 Task: Apply mono mixing techniques to enhance the clarity of a lead instrument in a dense mix.
Action: Mouse moved to (78, 2)
Screenshot: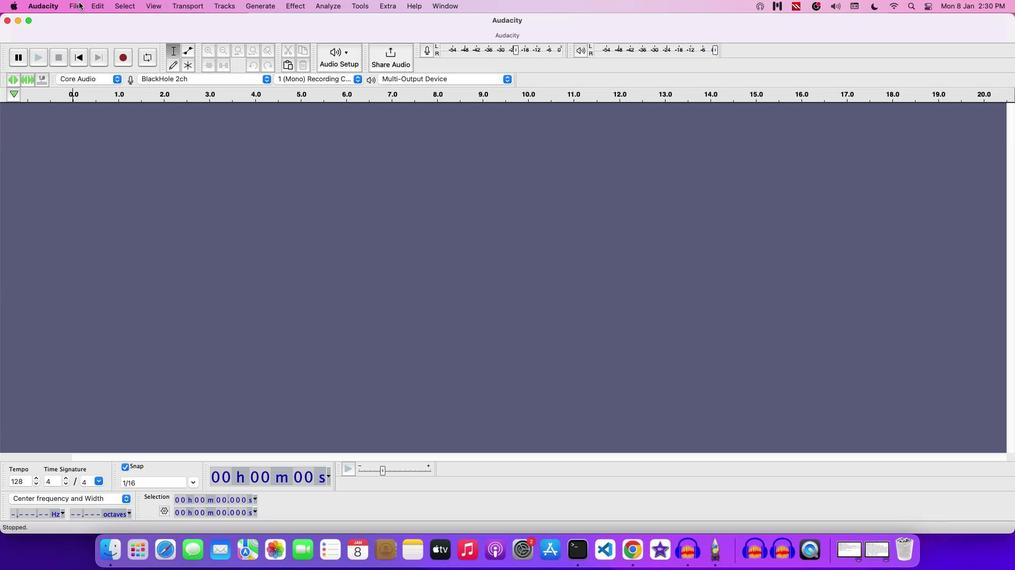 
Action: Mouse pressed left at (78, 2)
Screenshot: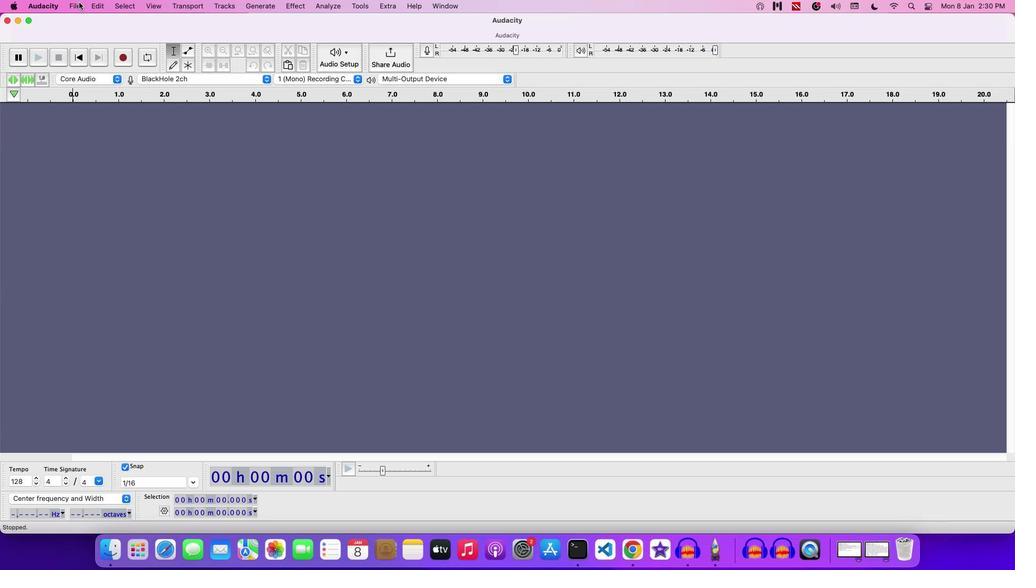 
Action: Mouse moved to (90, 34)
Screenshot: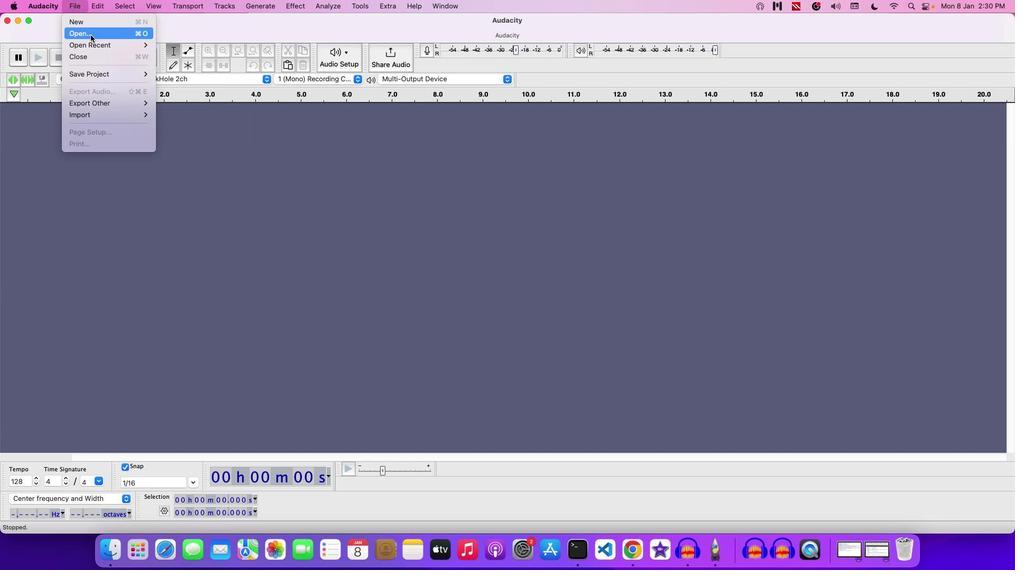 
Action: Mouse pressed left at (90, 34)
Screenshot: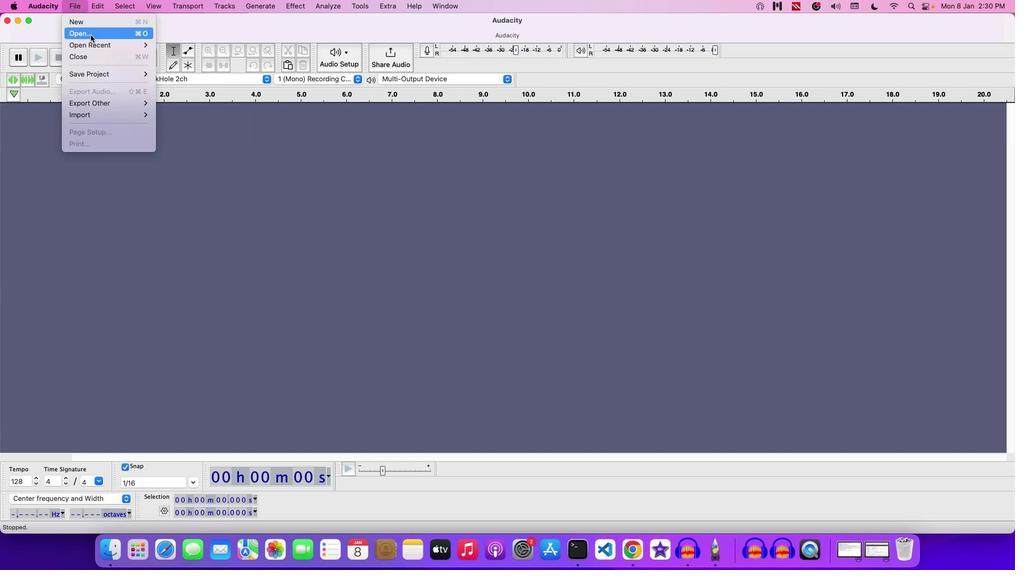 
Action: Mouse moved to (538, 118)
Screenshot: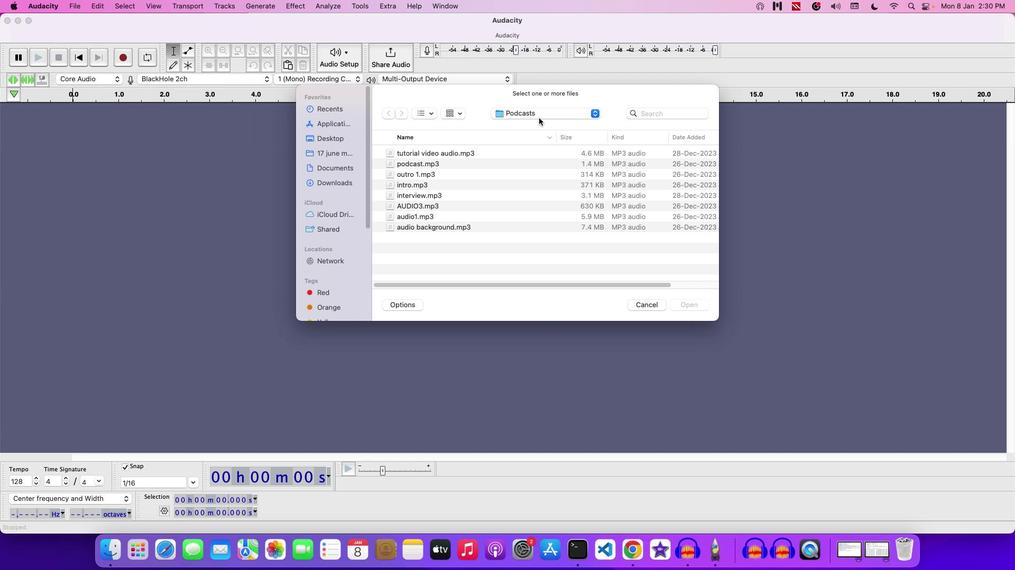 
Action: Mouse pressed left at (538, 118)
Screenshot: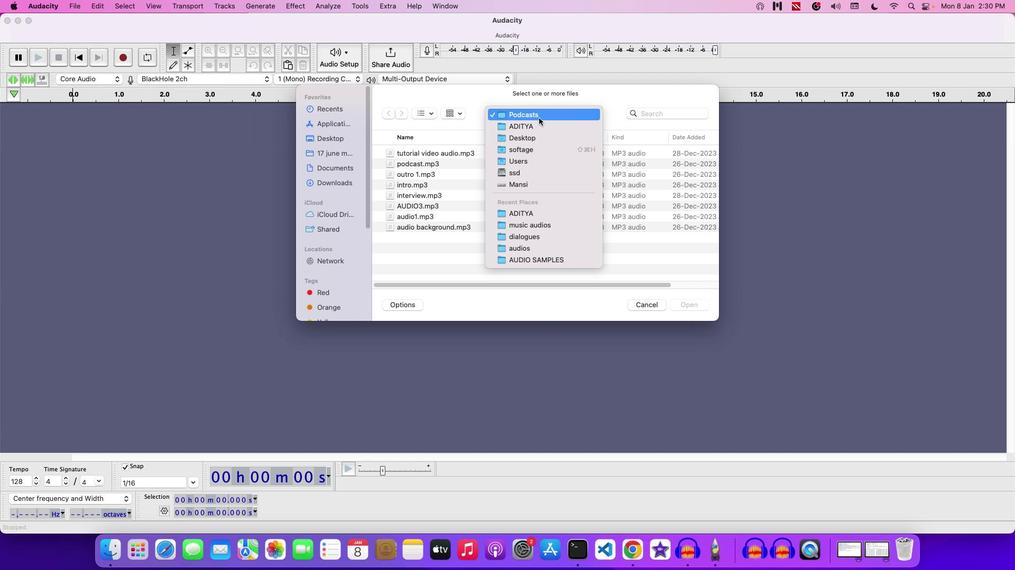 
Action: Mouse moved to (526, 128)
Screenshot: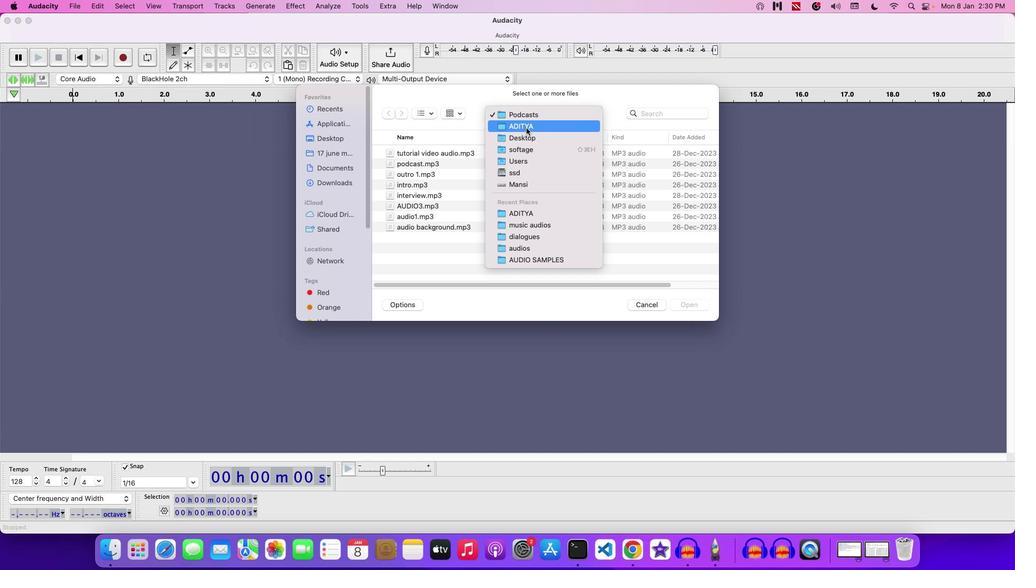 
Action: Mouse pressed left at (526, 128)
Screenshot: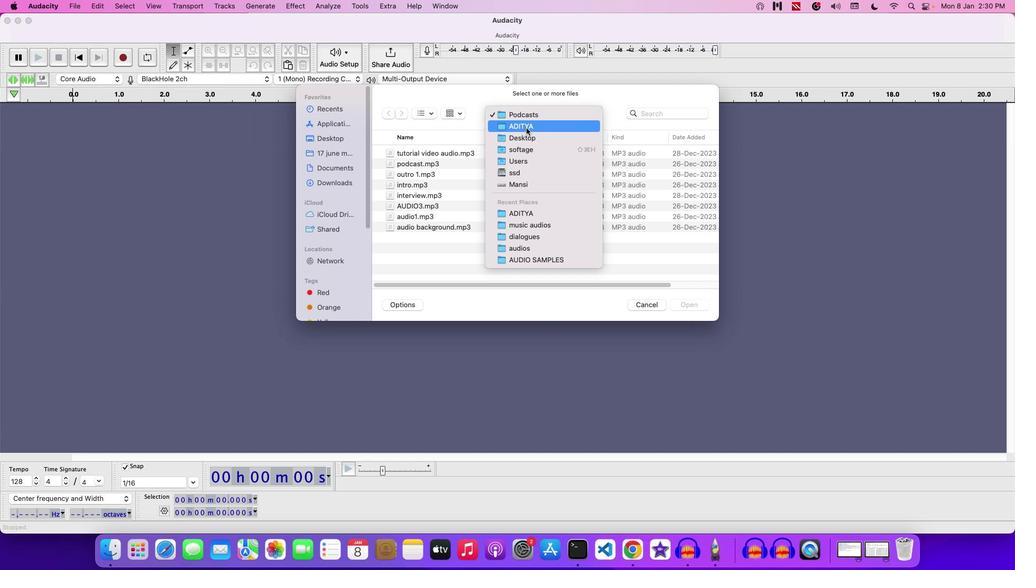 
Action: Mouse moved to (387, 179)
Screenshot: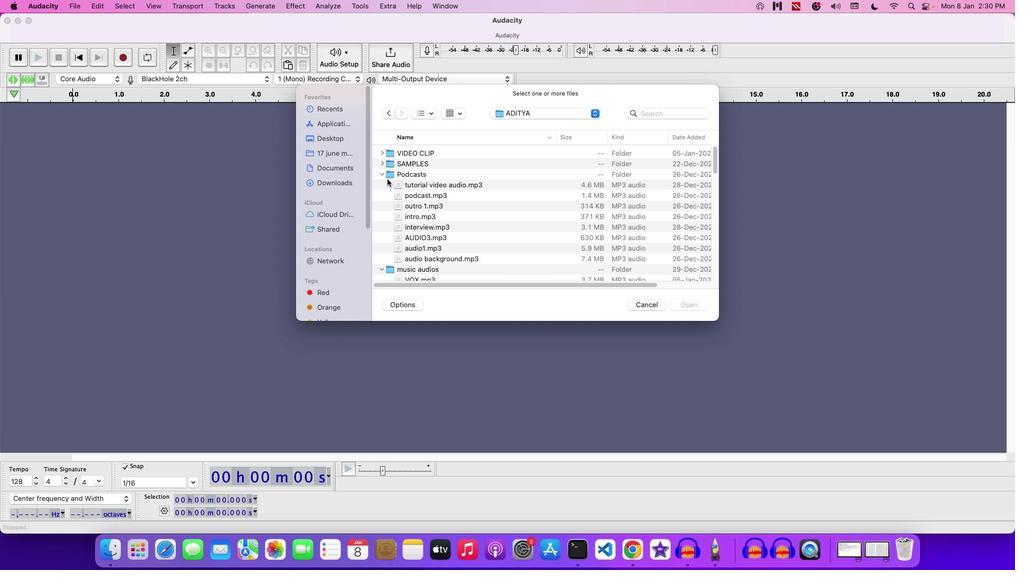 
Action: Mouse scrolled (387, 179) with delta (0, 0)
Screenshot: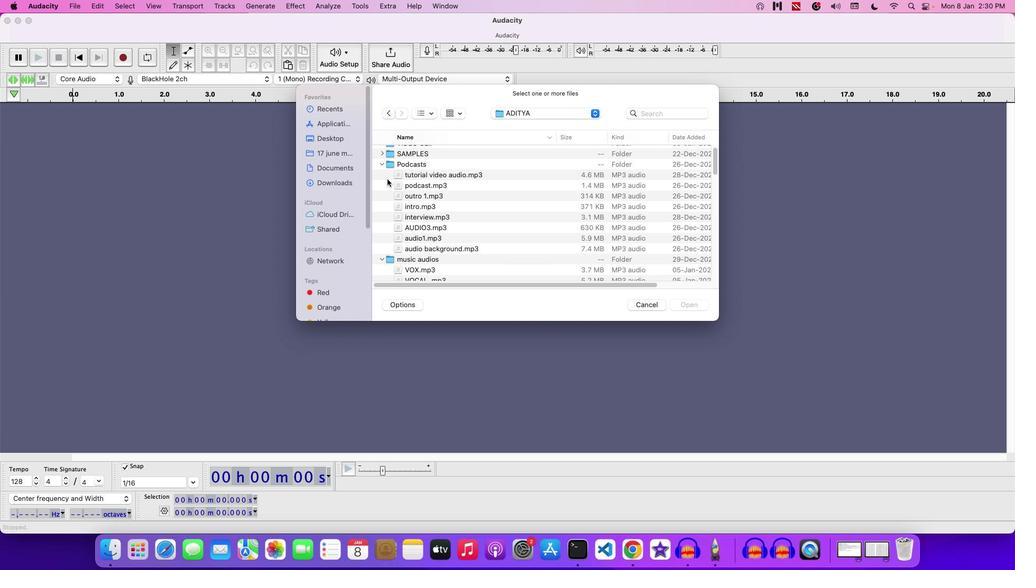 
Action: Mouse scrolled (387, 179) with delta (0, 0)
Screenshot: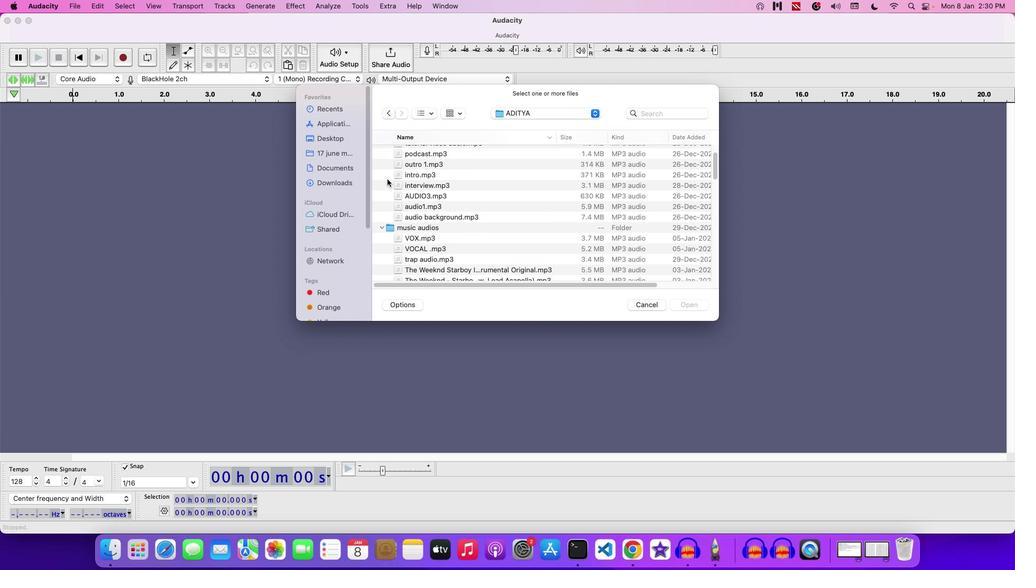 
Action: Mouse scrolled (387, 179) with delta (0, -1)
Screenshot: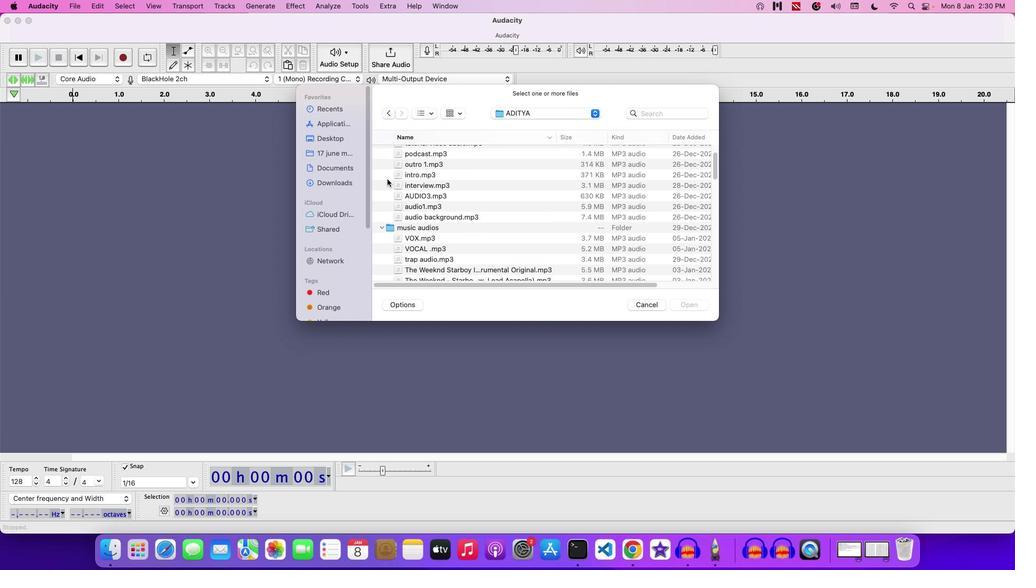 
Action: Mouse moved to (387, 181)
Screenshot: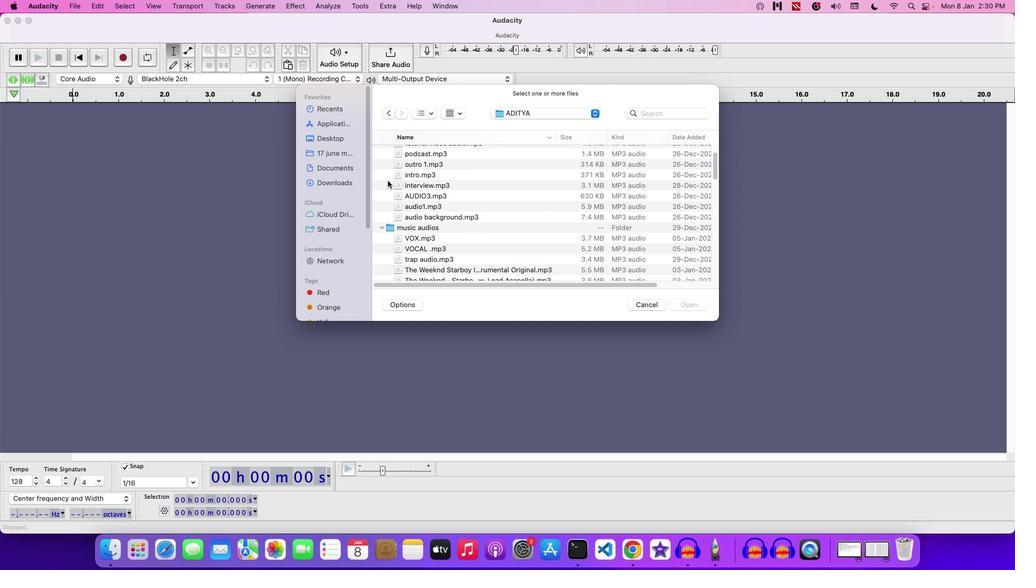 
Action: Mouse scrolled (387, 181) with delta (0, 0)
Screenshot: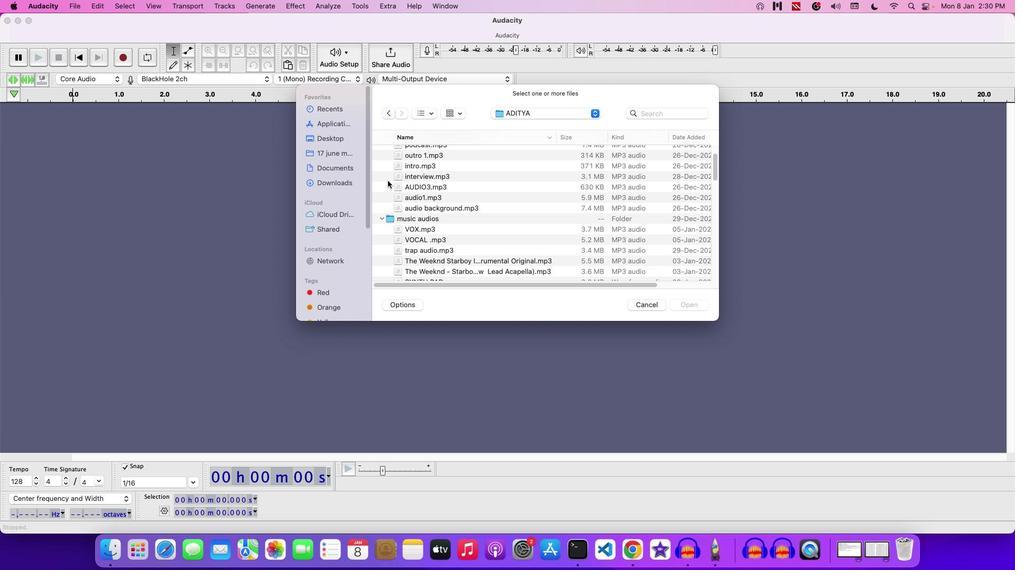 
Action: Mouse scrolled (387, 181) with delta (0, 0)
Screenshot: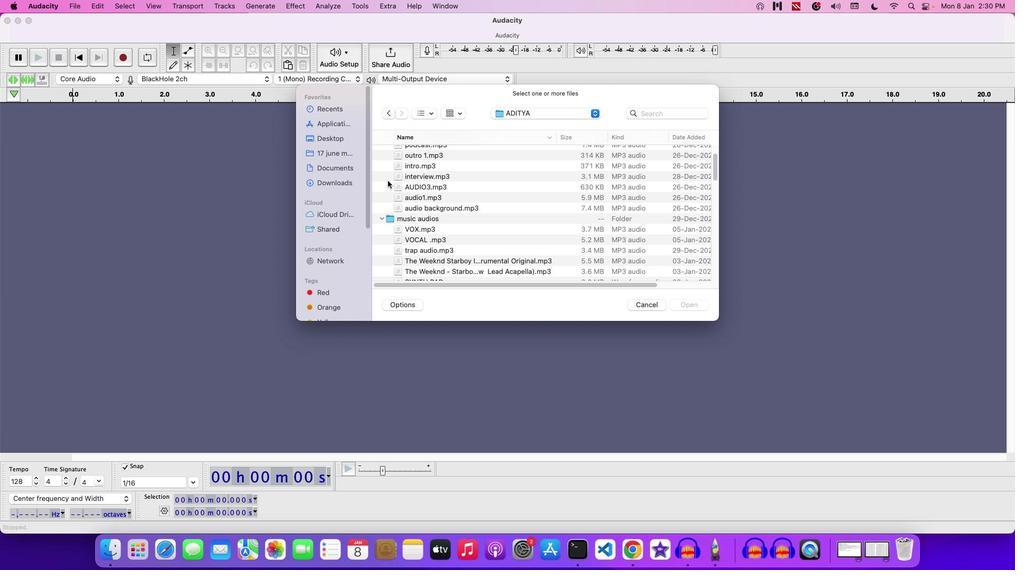 
Action: Mouse scrolled (387, 181) with delta (0, 0)
Screenshot: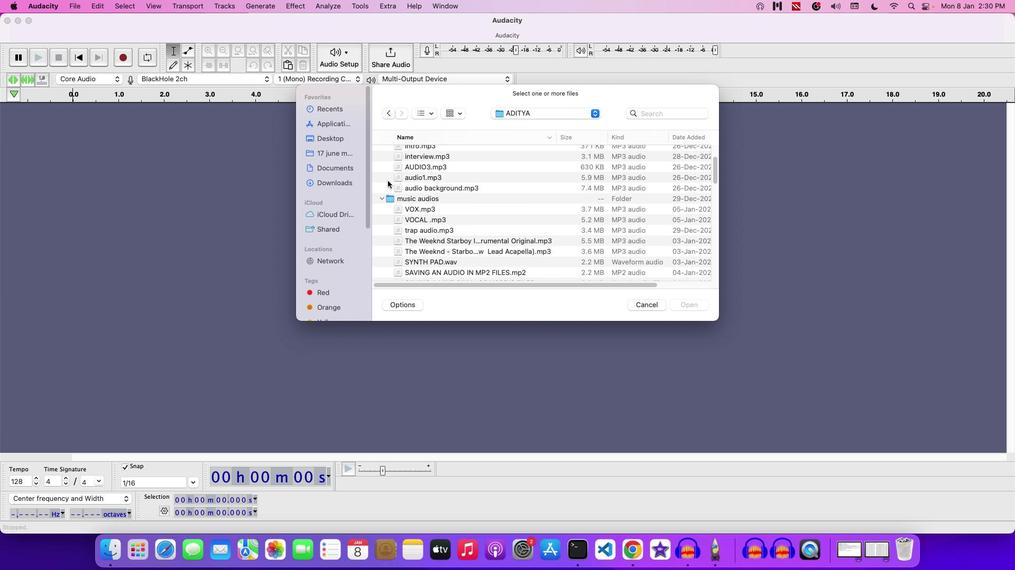 
Action: Mouse moved to (412, 233)
Screenshot: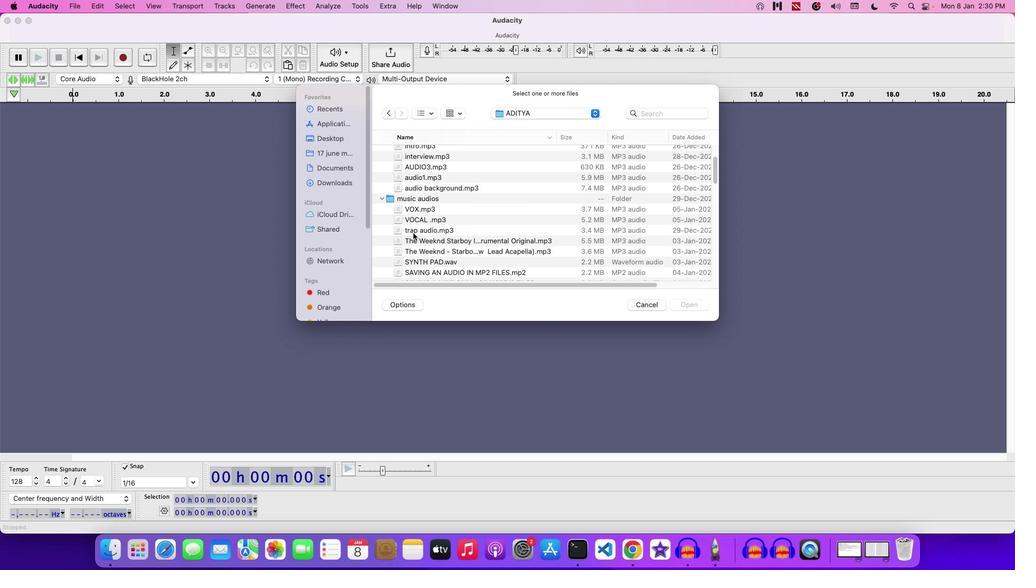 
Action: Mouse pressed left at (412, 233)
Screenshot: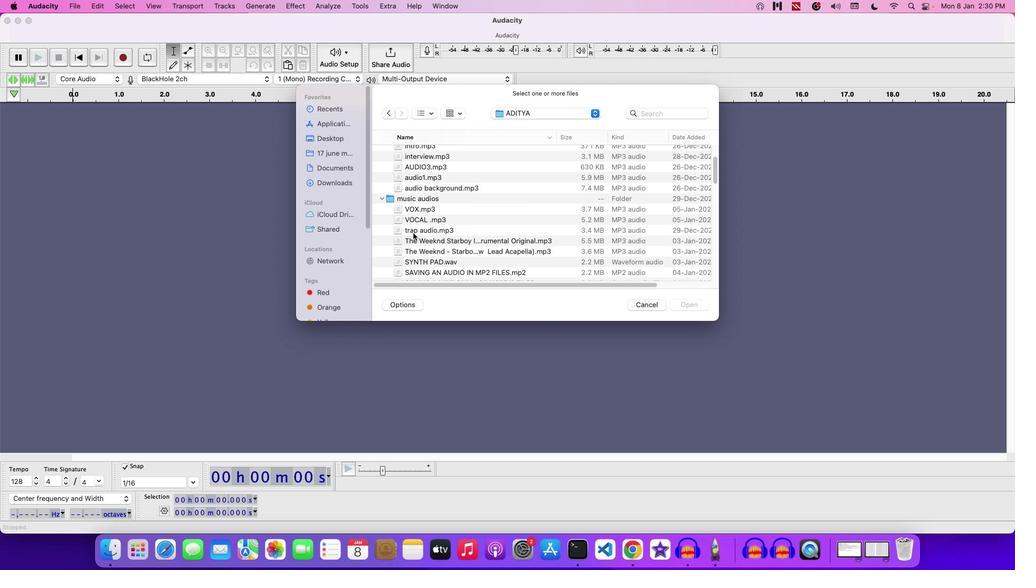 
Action: Mouse moved to (419, 233)
Screenshot: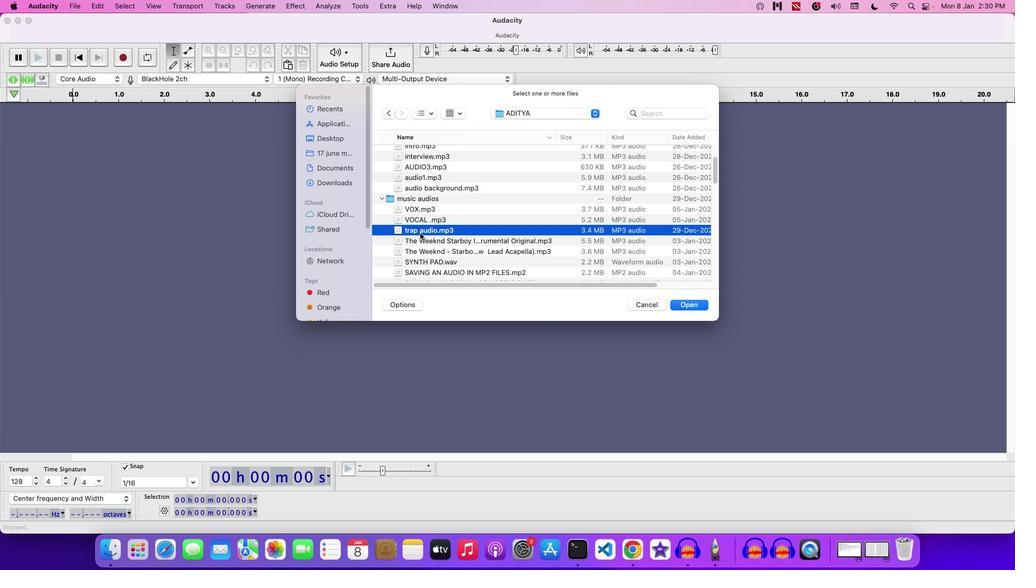 
Action: Mouse pressed left at (419, 233)
Screenshot: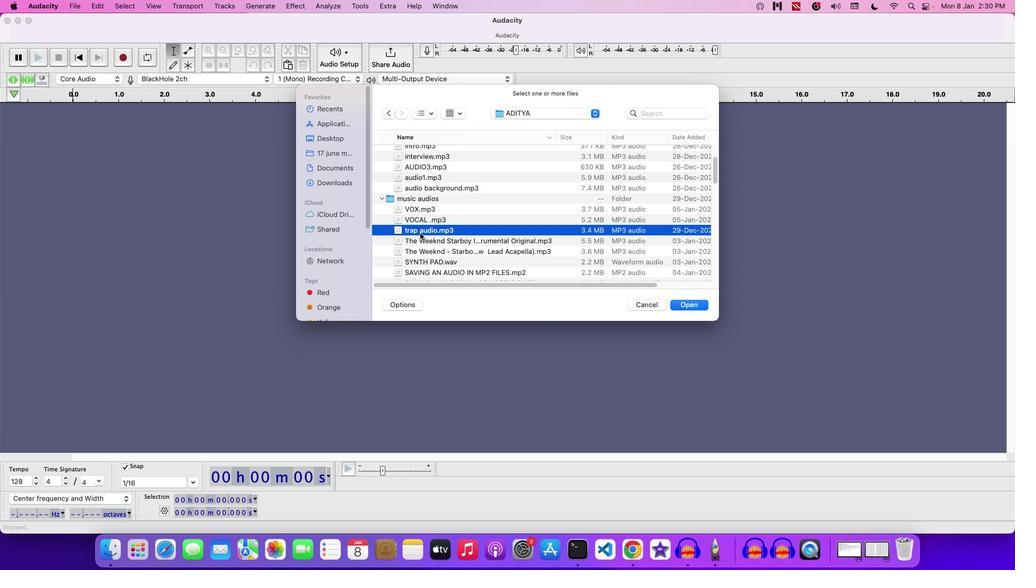 
Action: Mouse moved to (645, 307)
Screenshot: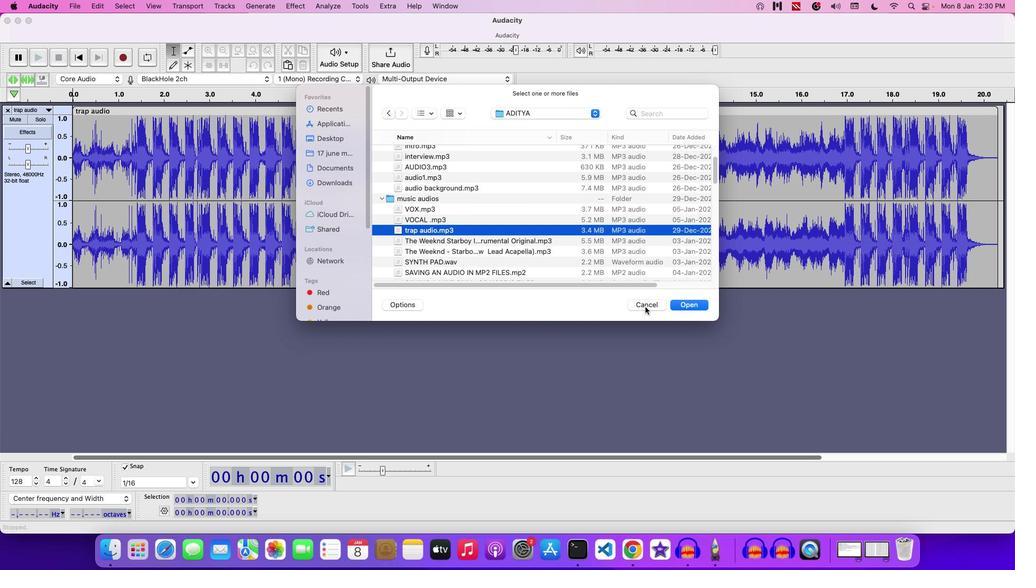 
Action: Mouse pressed left at (645, 307)
Screenshot: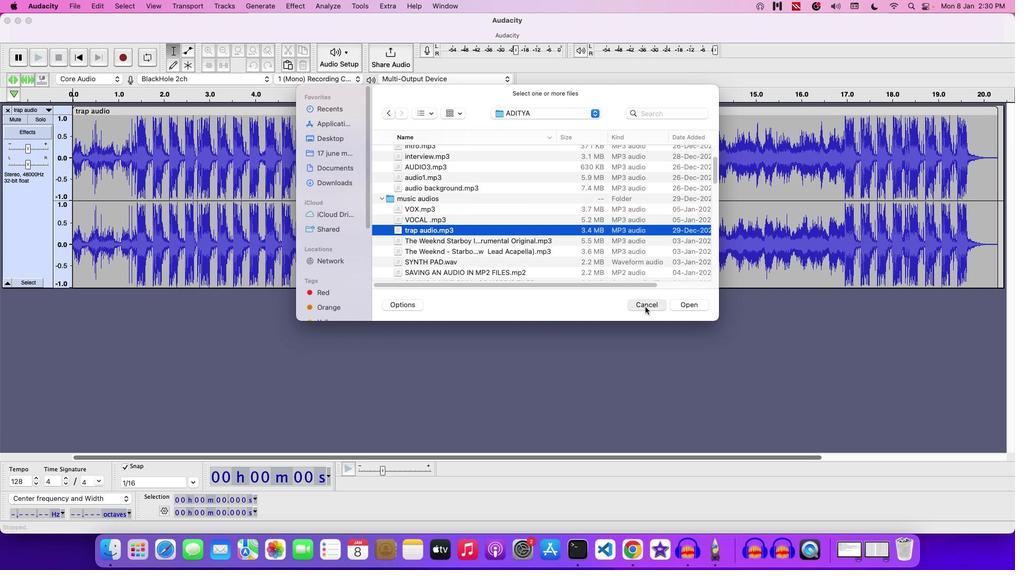 
Action: Mouse moved to (134, 183)
Screenshot: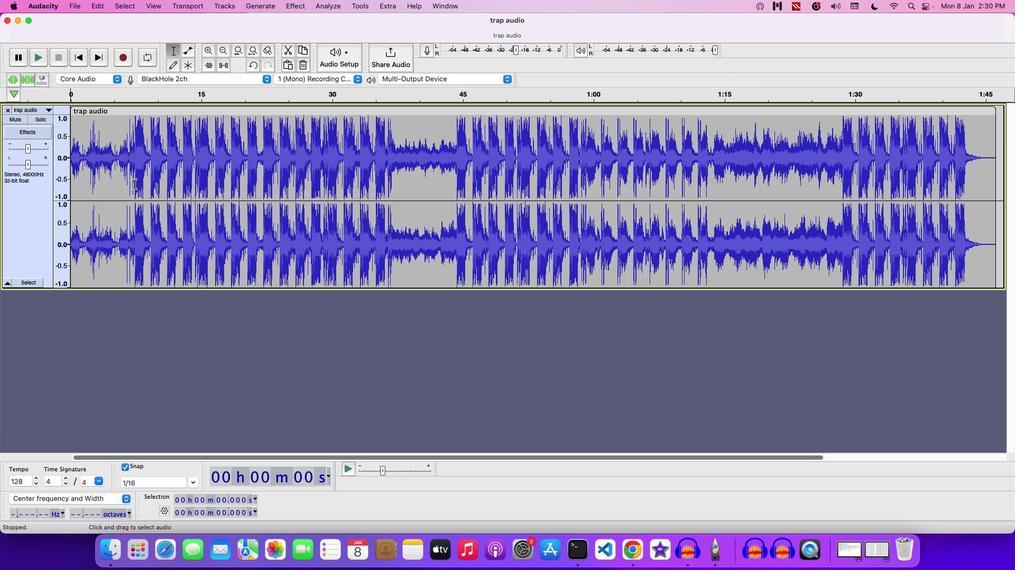 
Action: Key pressed Key.space
Screenshot: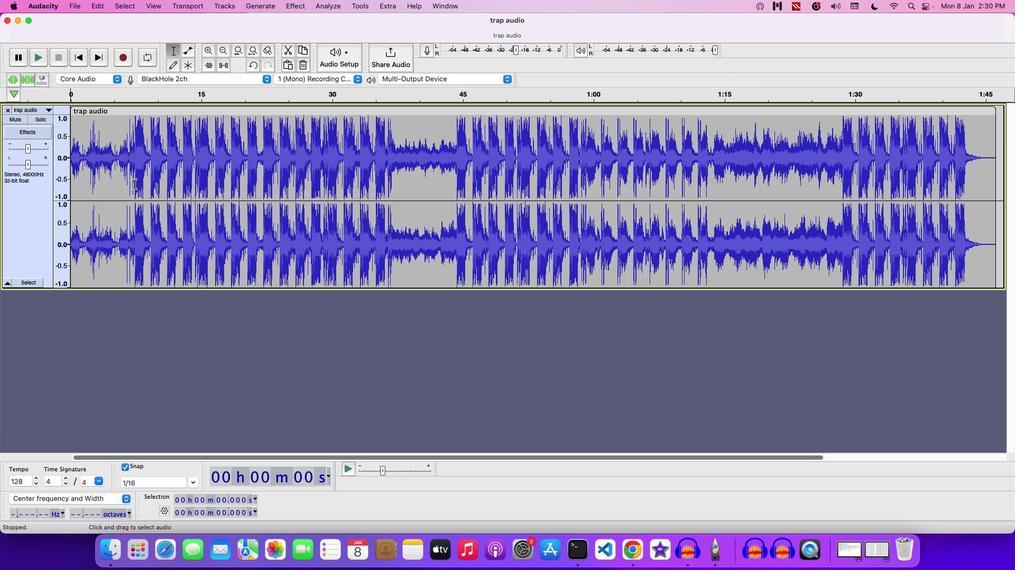 
Action: Mouse moved to (26, 150)
Screenshot: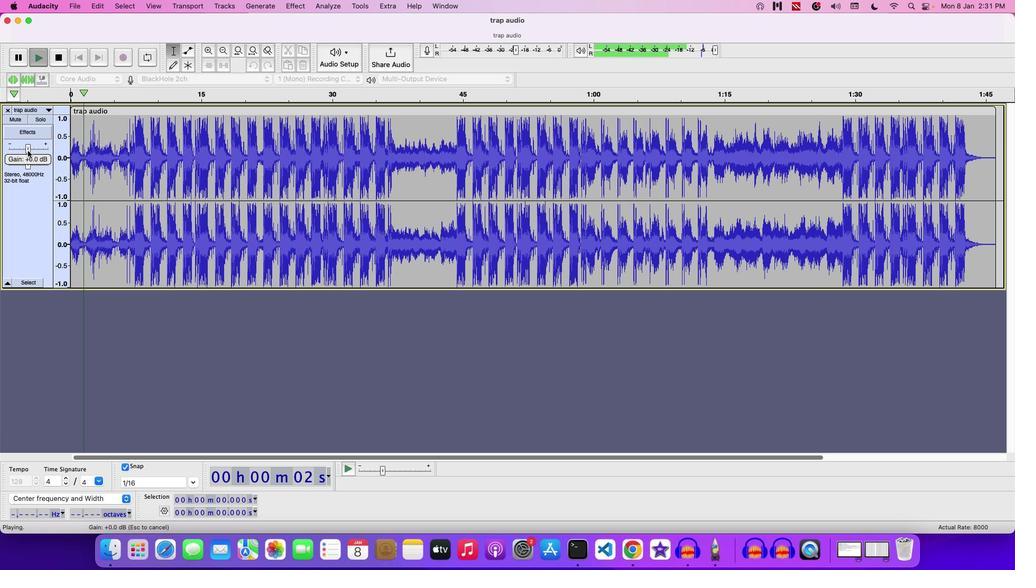 
Action: Mouse pressed left at (26, 150)
Screenshot: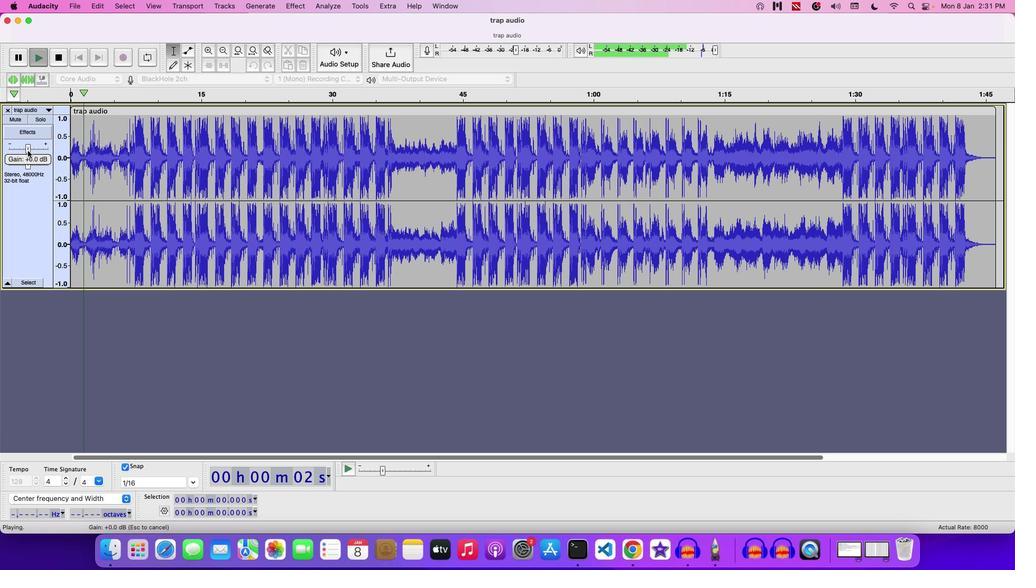 
Action: Mouse moved to (133, 142)
Screenshot: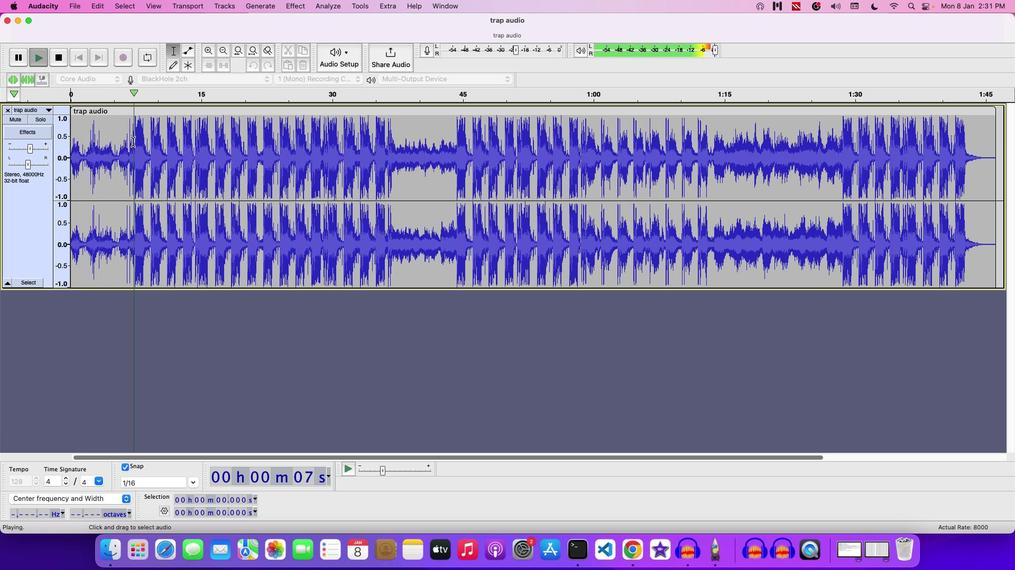 
Action: Mouse pressed left at (133, 142)
Screenshot: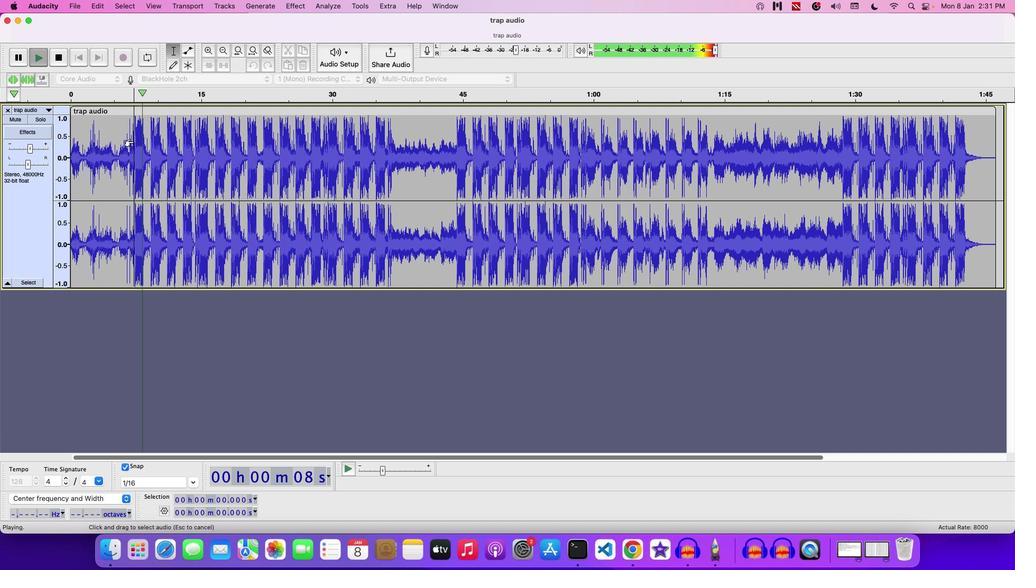 
Action: Mouse pressed left at (133, 142)
Screenshot: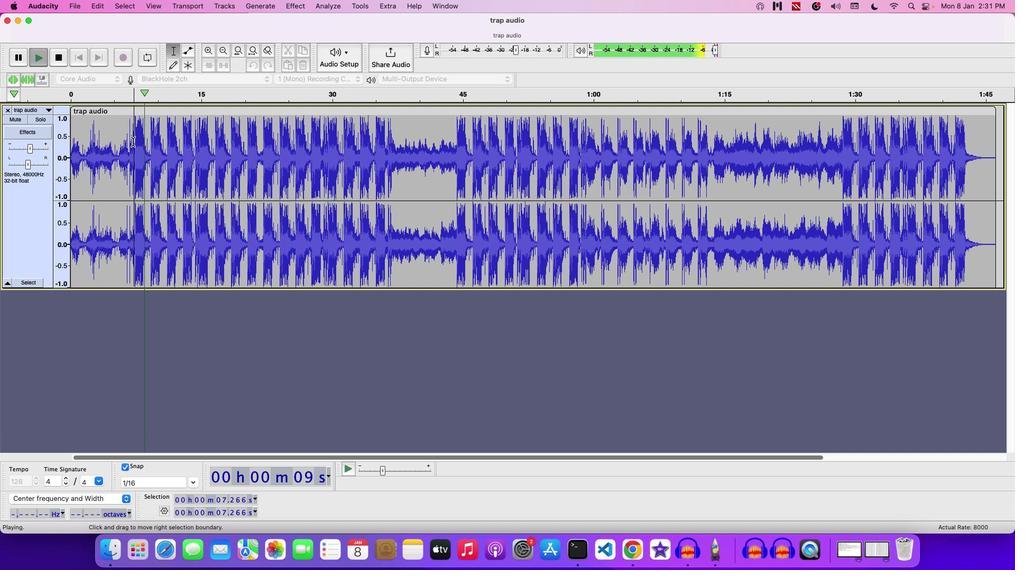 
Action: Mouse moved to (203, 145)
Screenshot: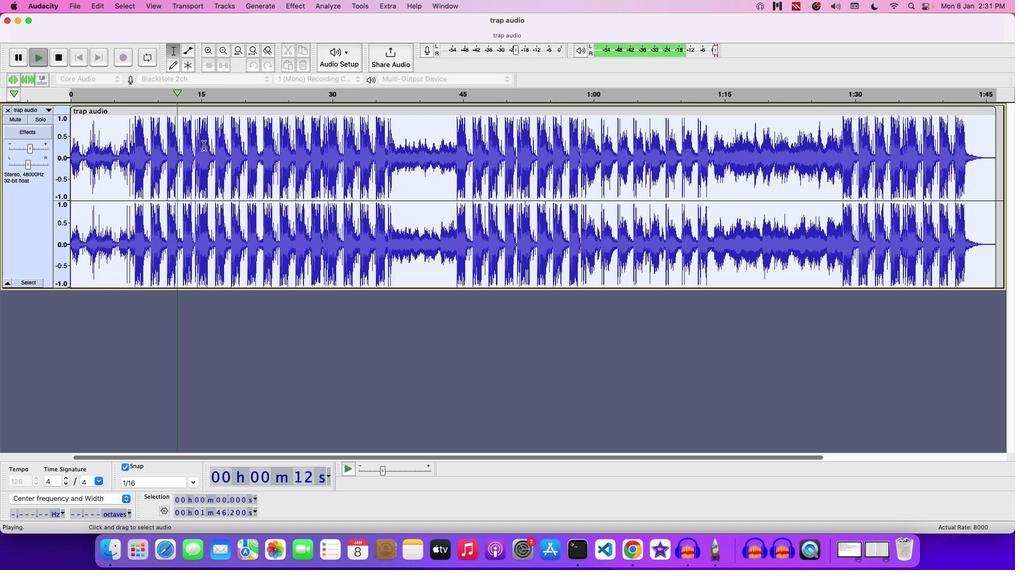 
Action: Key pressed Key.space
Screenshot: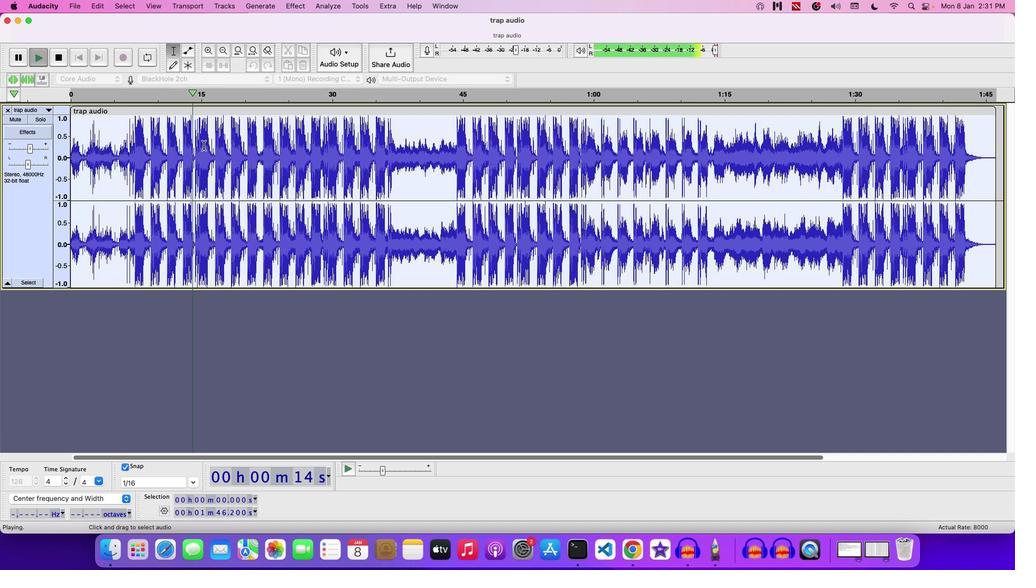 
Action: Mouse moved to (298, 8)
Screenshot: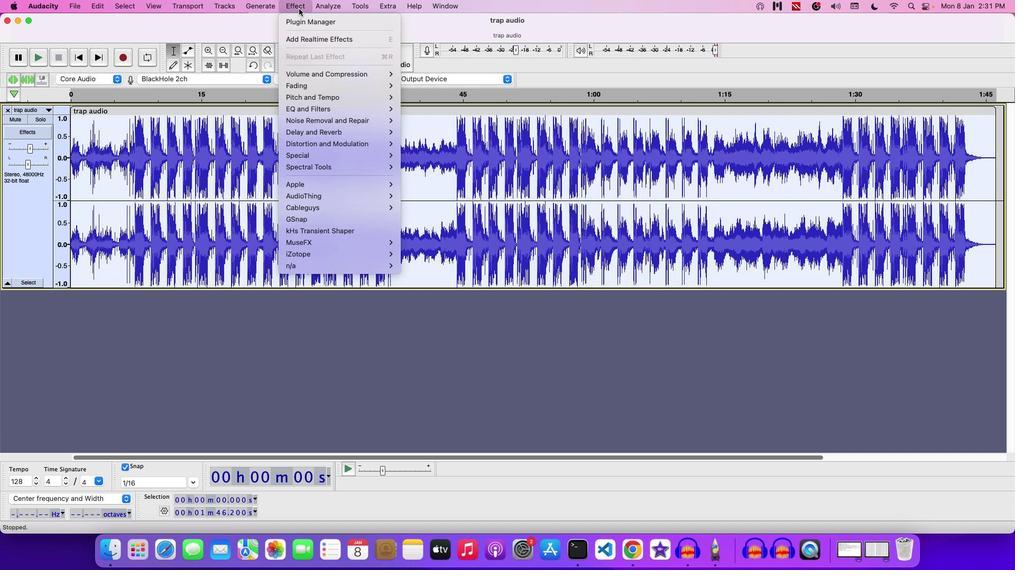 
Action: Mouse pressed left at (298, 8)
Screenshot: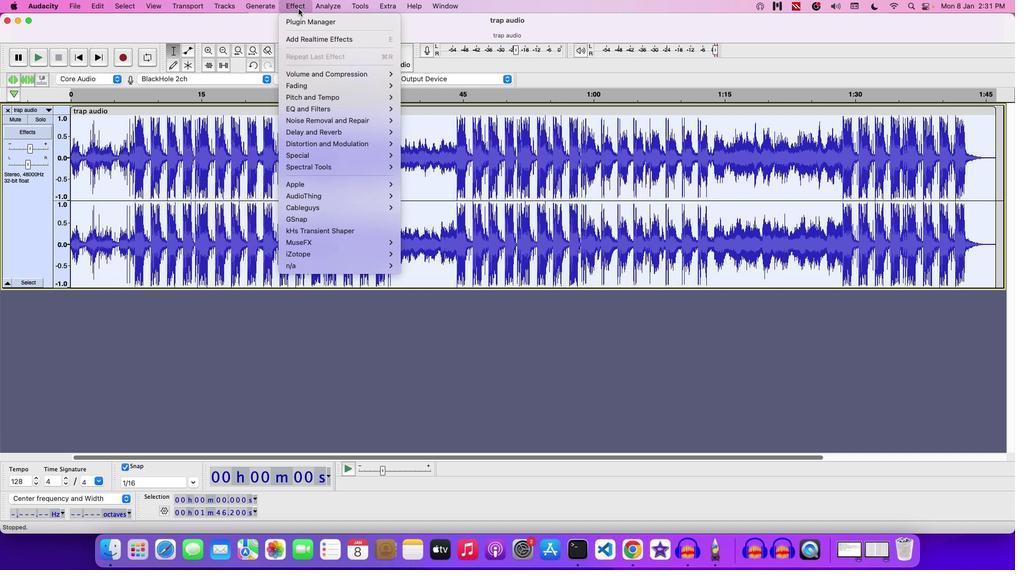 
Action: Mouse moved to (332, 111)
Screenshot: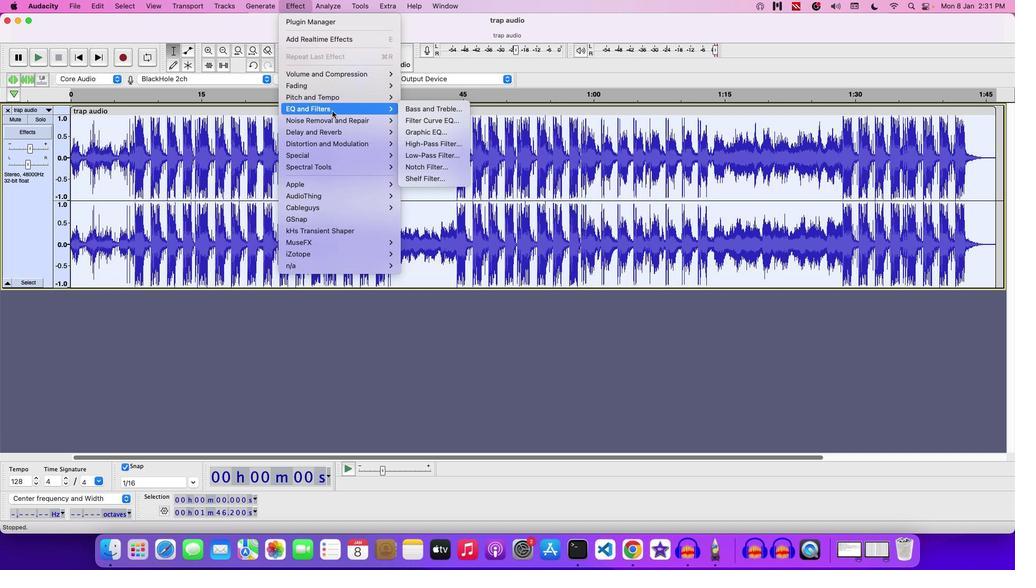 
Action: Mouse pressed left at (332, 111)
Screenshot: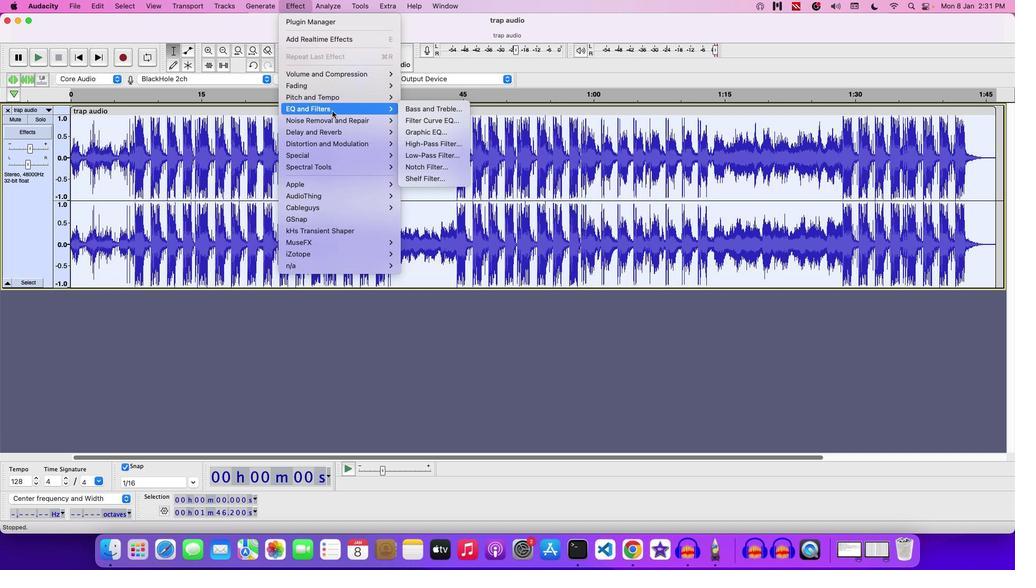 
Action: Mouse moved to (431, 119)
Screenshot: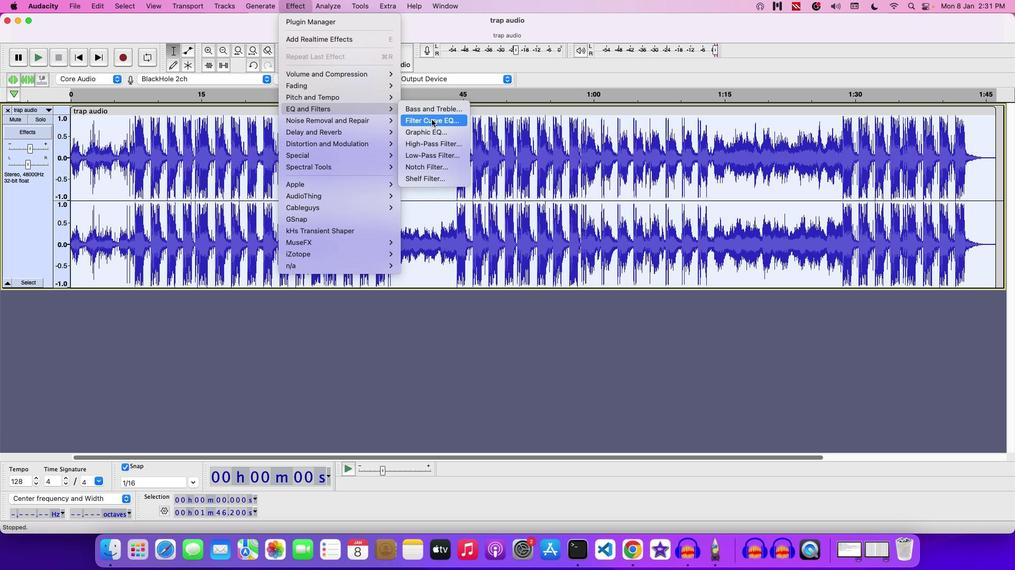 
Action: Mouse pressed left at (431, 119)
Screenshot: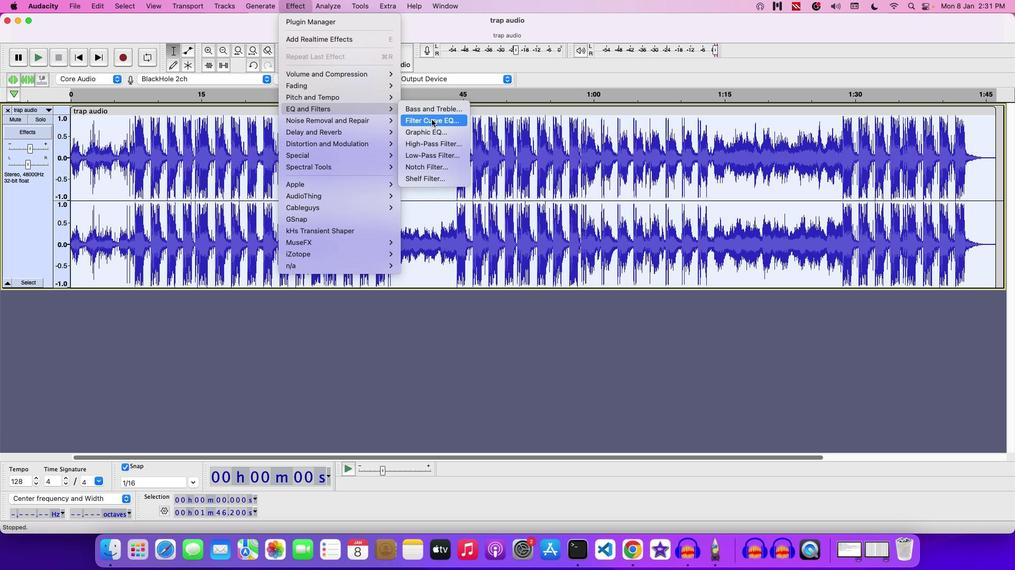 
Action: Mouse moved to (501, 417)
Screenshot: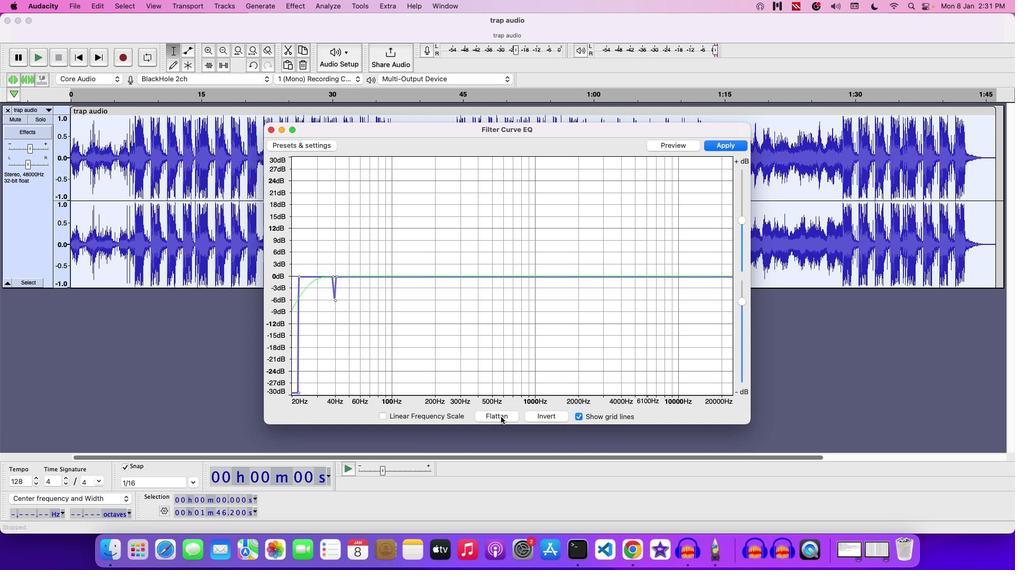 
Action: Mouse pressed left at (501, 417)
Screenshot: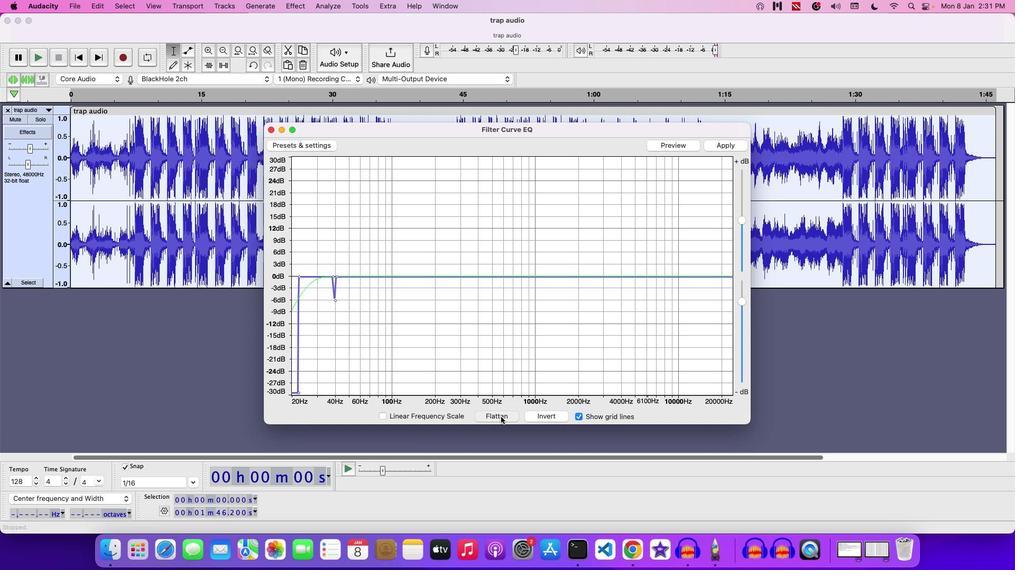 
Action: Mouse moved to (750, 127)
Screenshot: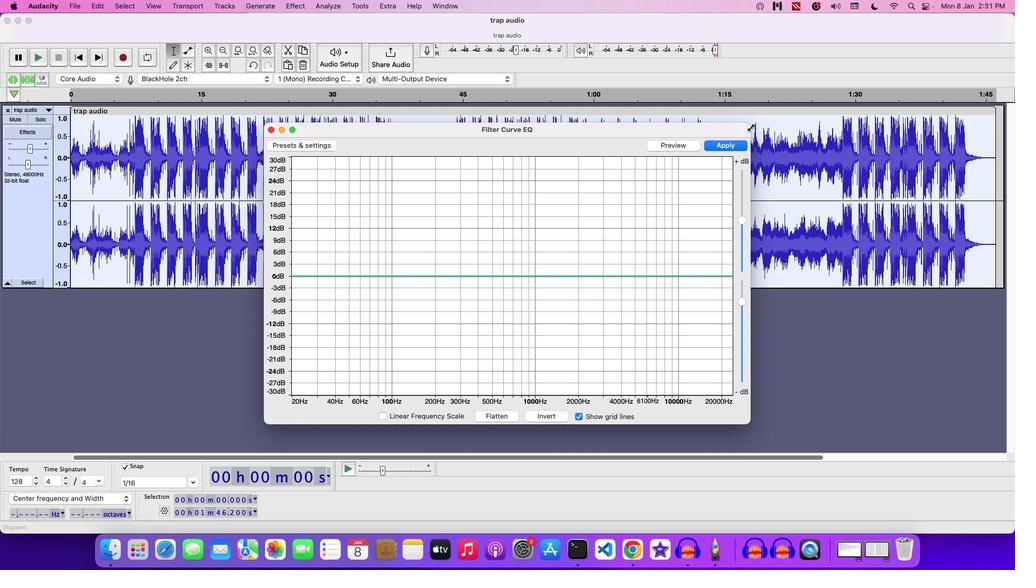
Action: Mouse pressed left at (750, 127)
Screenshot: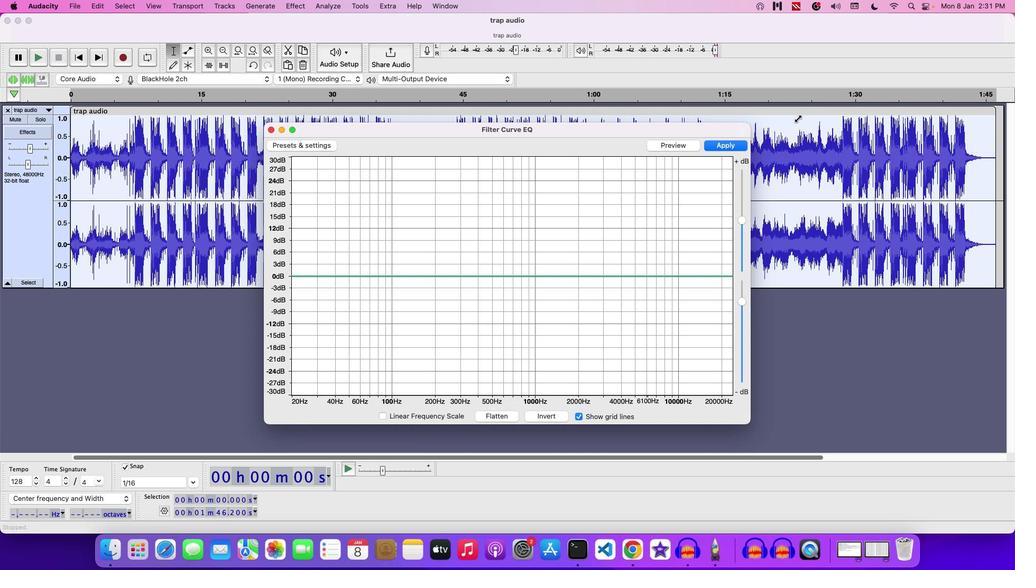 
Action: Mouse moved to (774, 23)
Screenshot: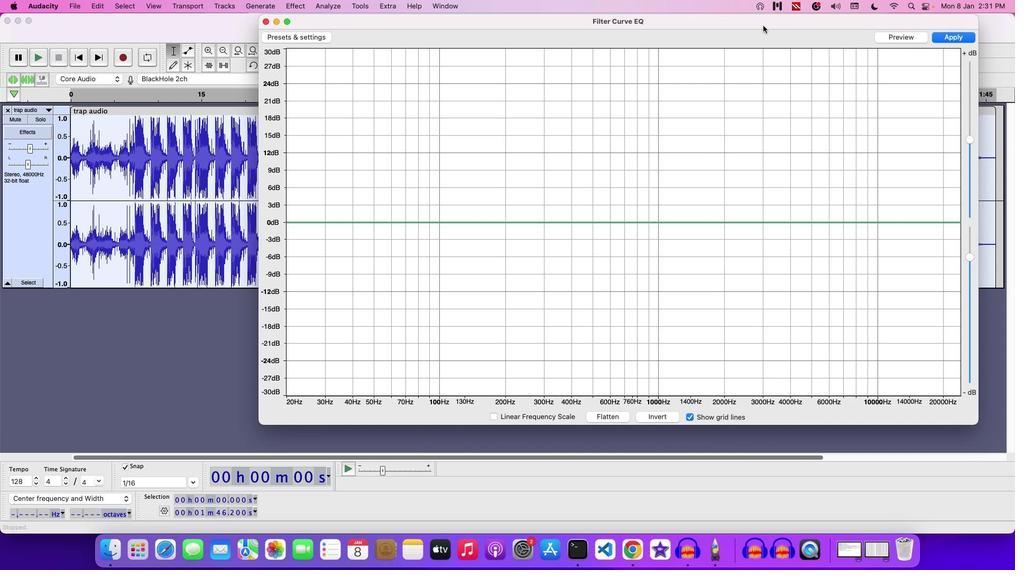 
Action: Mouse pressed left at (774, 23)
Screenshot: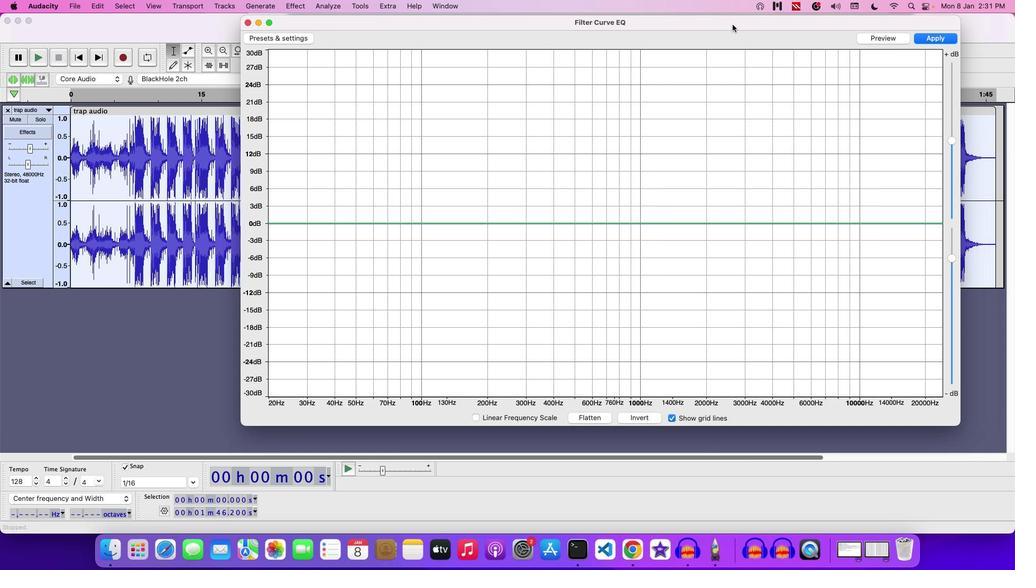 
Action: Mouse moved to (883, 417)
Screenshot: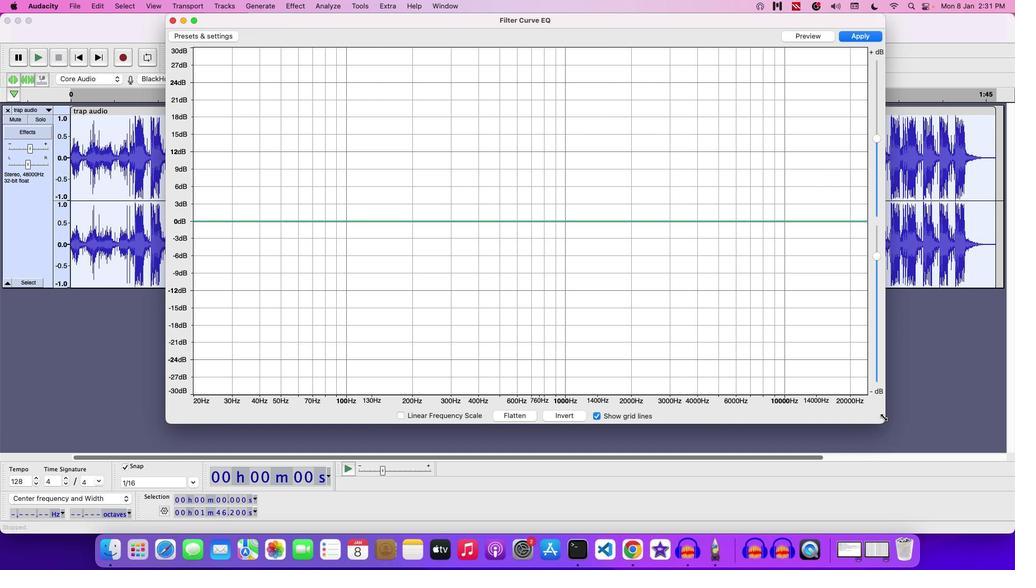 
Action: Mouse pressed left at (883, 417)
Screenshot: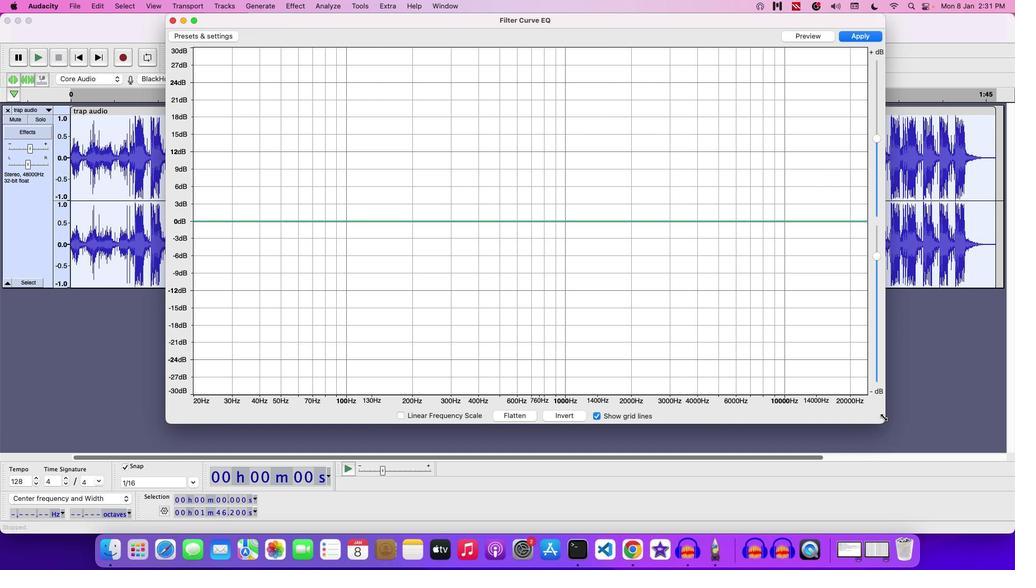 
Action: Mouse moved to (213, 262)
Screenshot: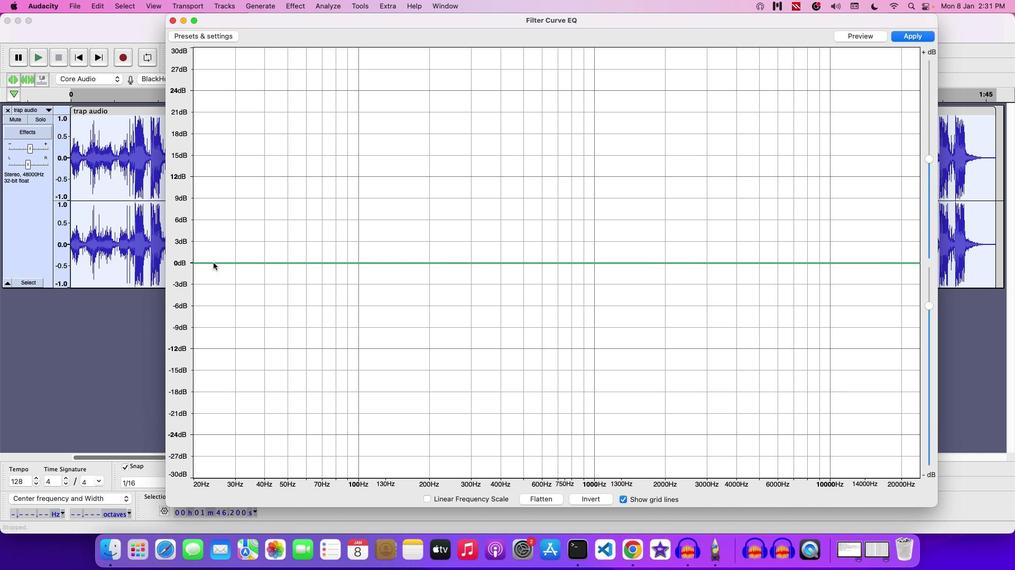 
Action: Mouse pressed left at (213, 262)
Screenshot: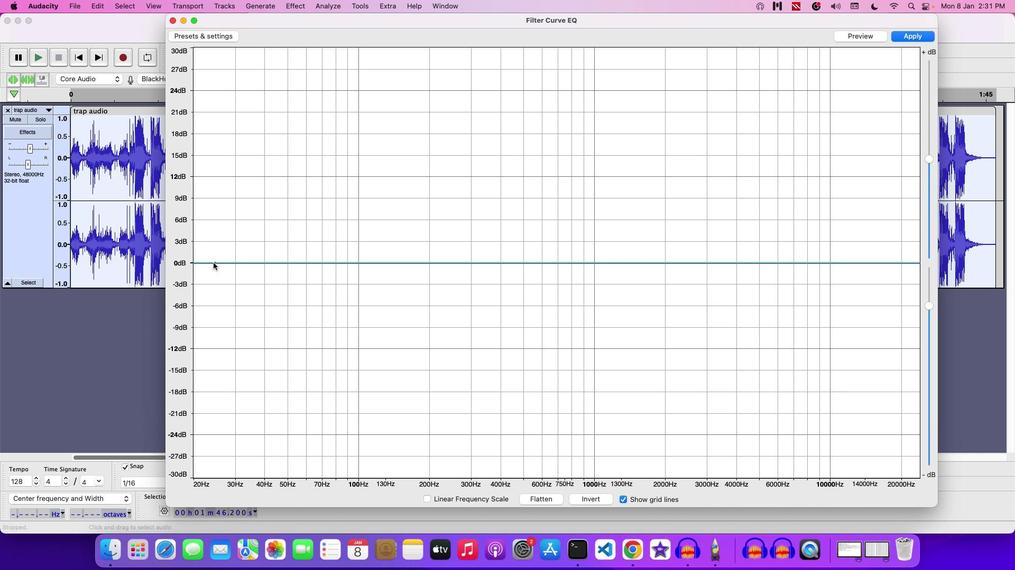 
Action: Mouse moved to (235, 263)
Screenshot: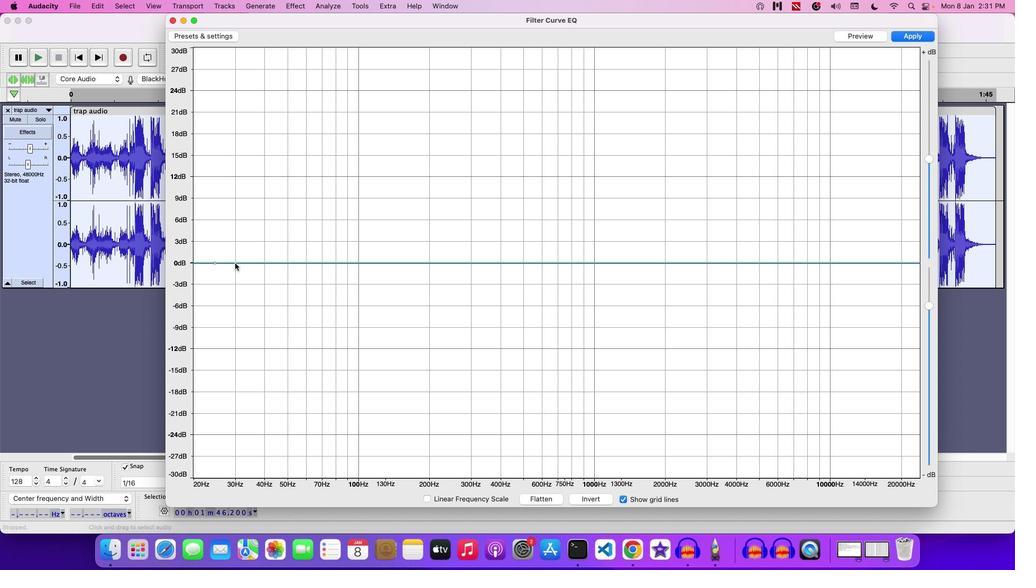 
Action: Mouse pressed left at (235, 263)
Screenshot: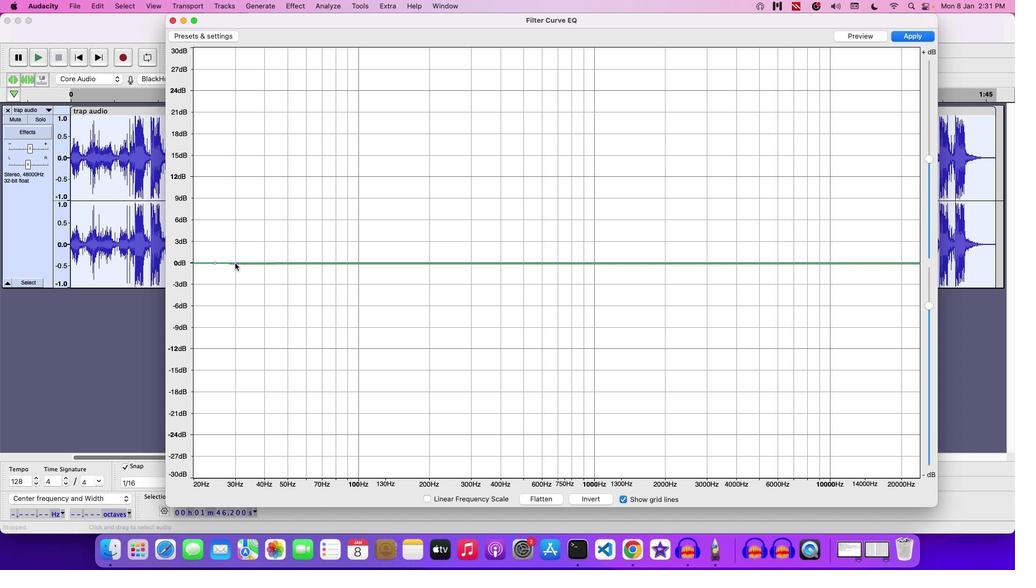 
Action: Mouse moved to (257, 263)
Screenshot: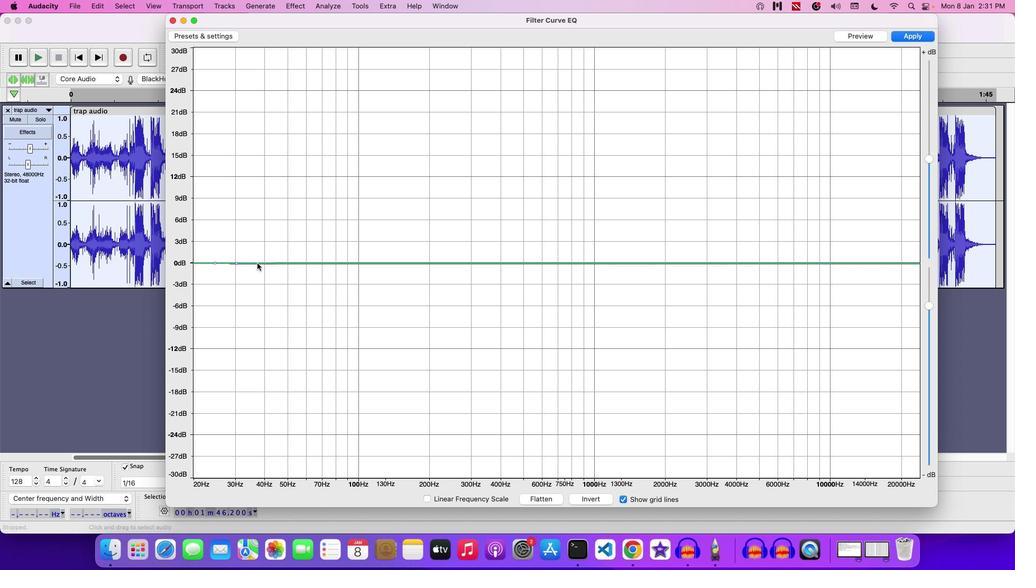 
Action: Mouse pressed left at (257, 263)
Screenshot: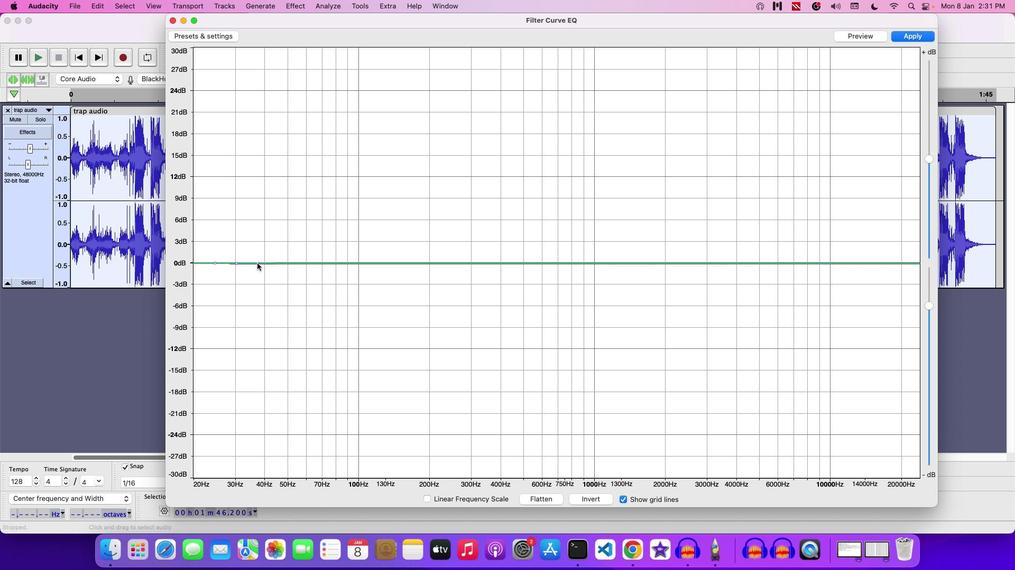 
Action: Mouse moved to (213, 262)
Screenshot: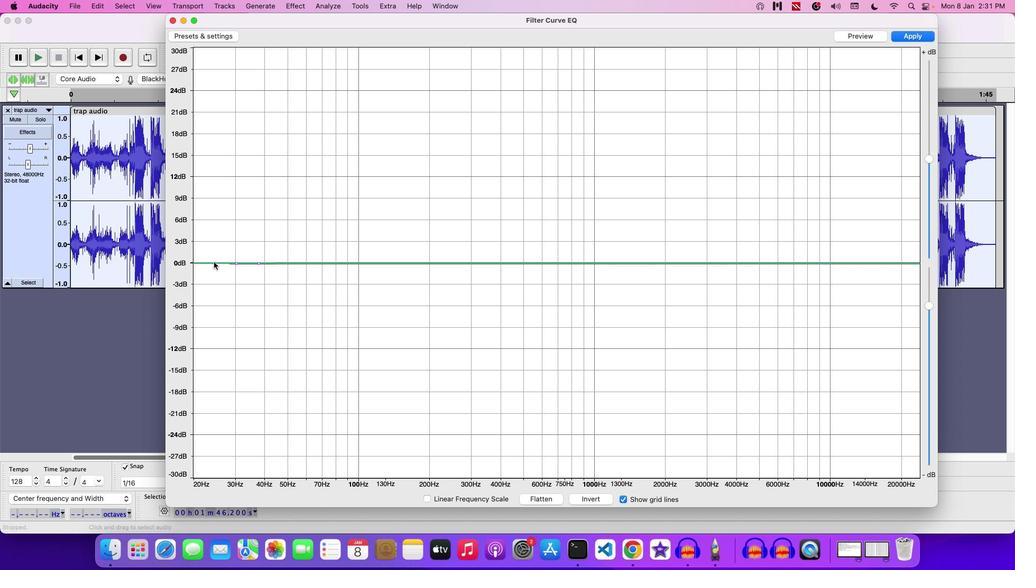 
Action: Mouse pressed left at (213, 262)
Screenshot: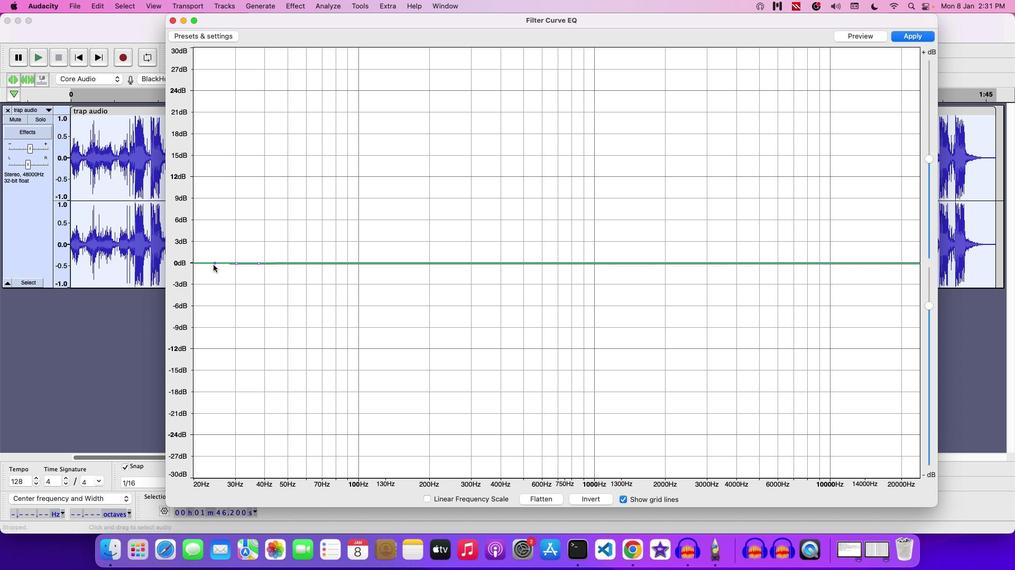 
Action: Mouse moved to (235, 266)
Screenshot: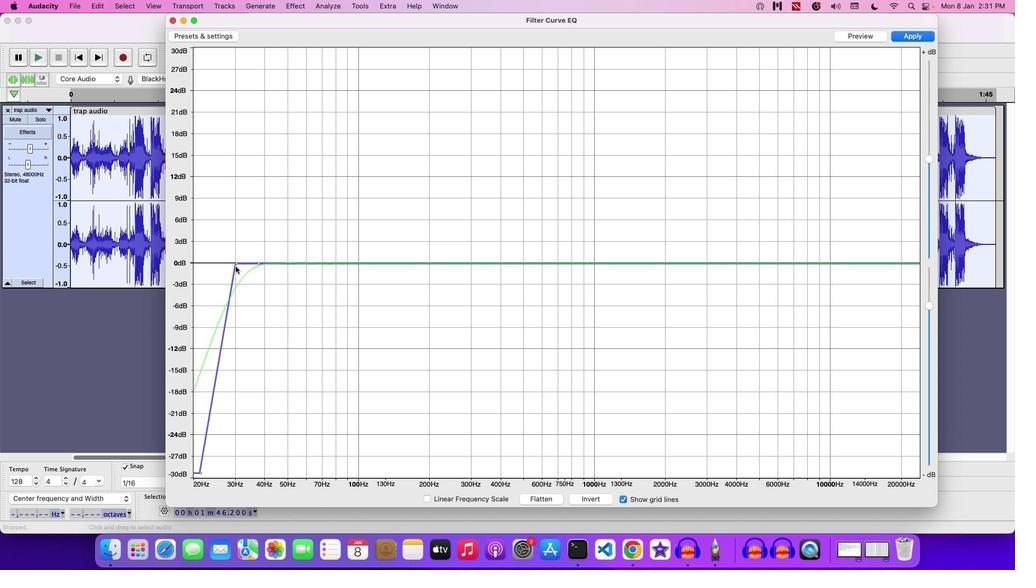 
Action: Mouse pressed left at (235, 266)
Screenshot: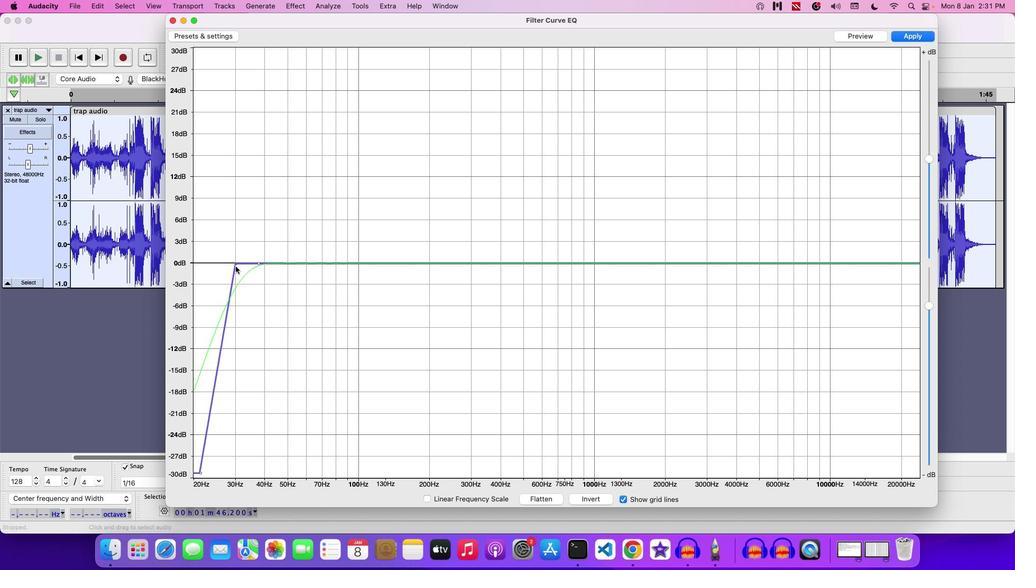 
Action: Mouse moved to (200, 474)
Screenshot: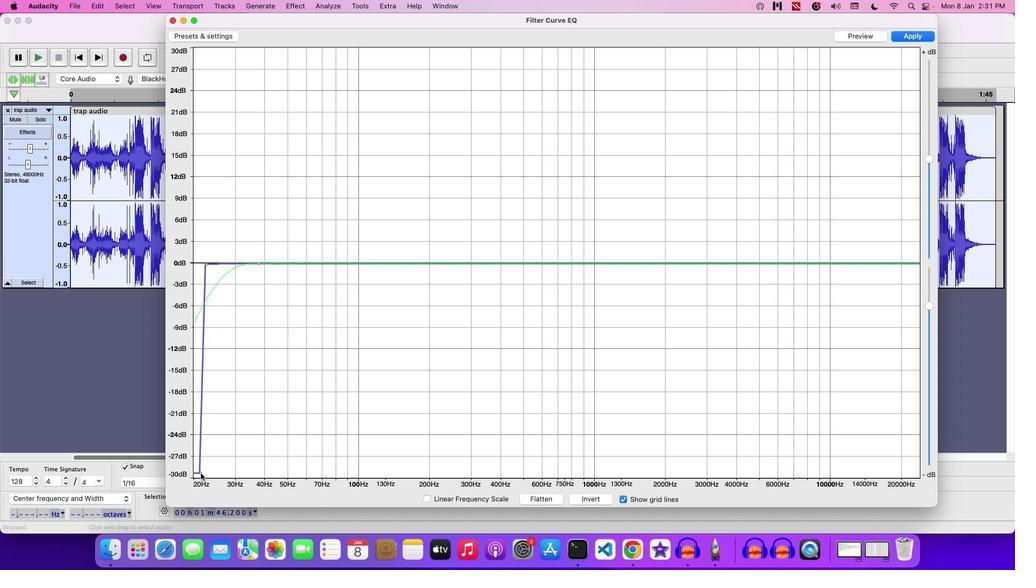 
Action: Mouse pressed left at (200, 474)
Screenshot: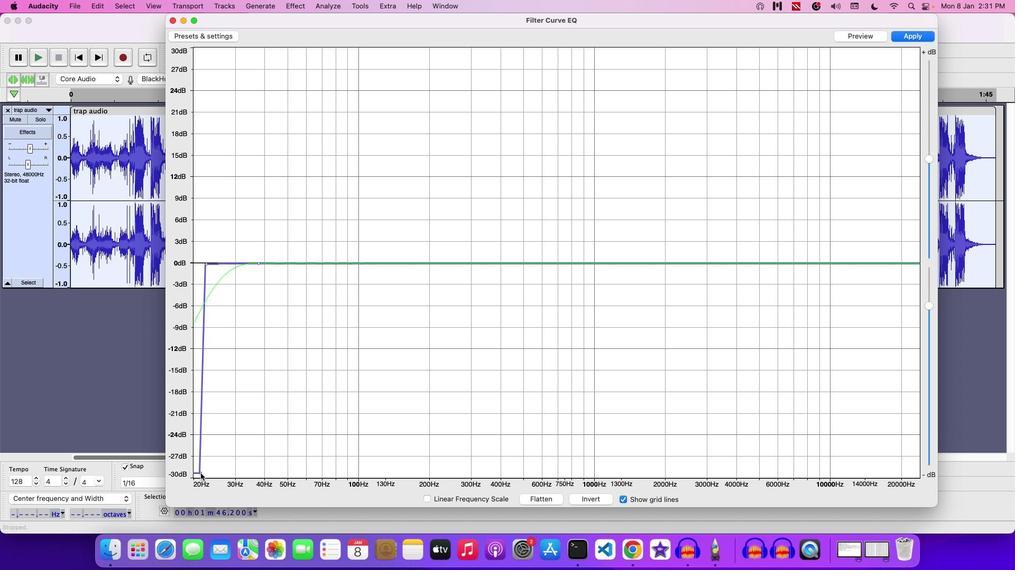 
Action: Mouse moved to (903, 264)
Screenshot: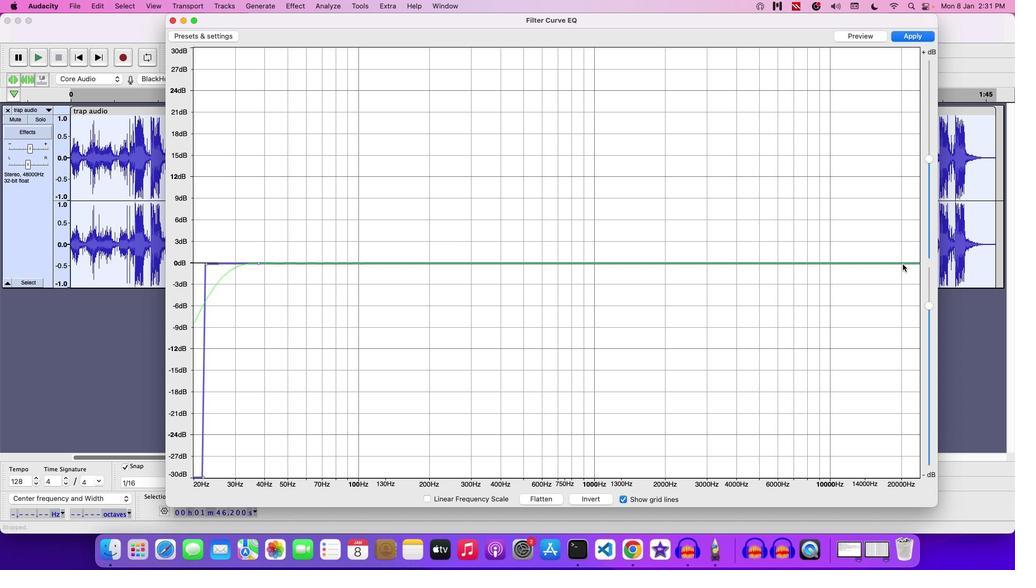 
Action: Mouse pressed left at (903, 264)
Screenshot: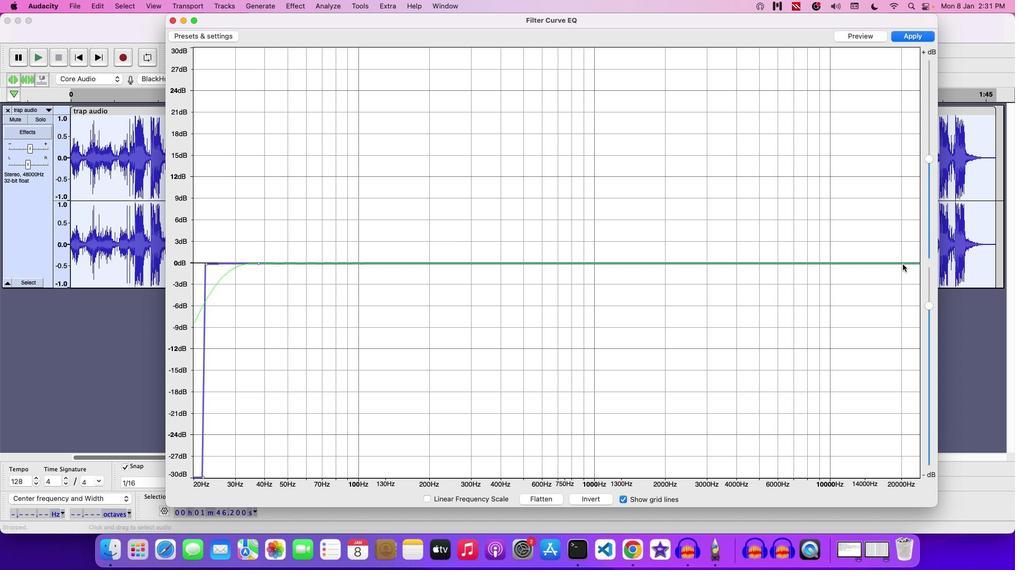 
Action: Mouse moved to (897, 263)
Screenshot: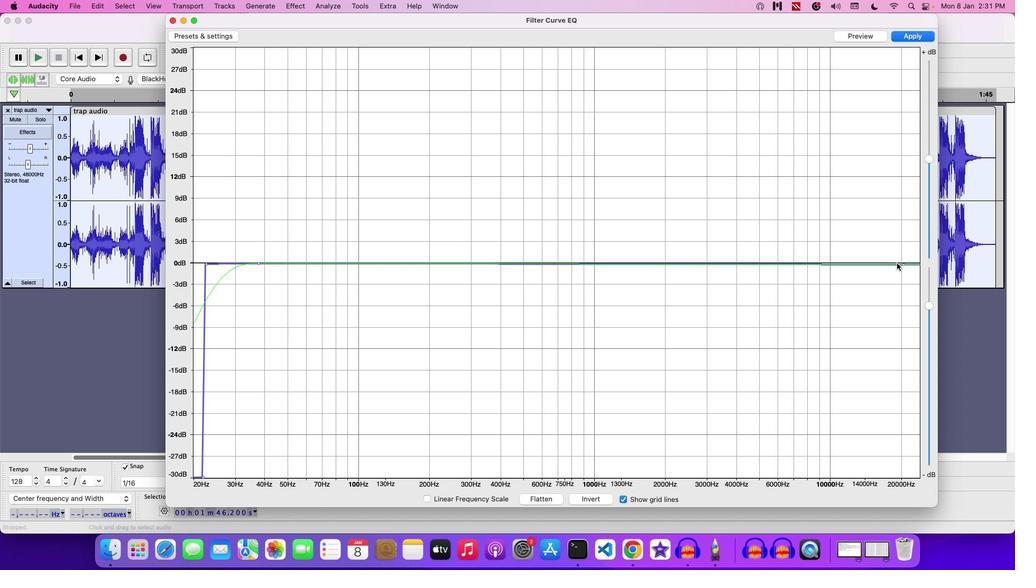 
Action: Mouse pressed left at (897, 263)
Screenshot: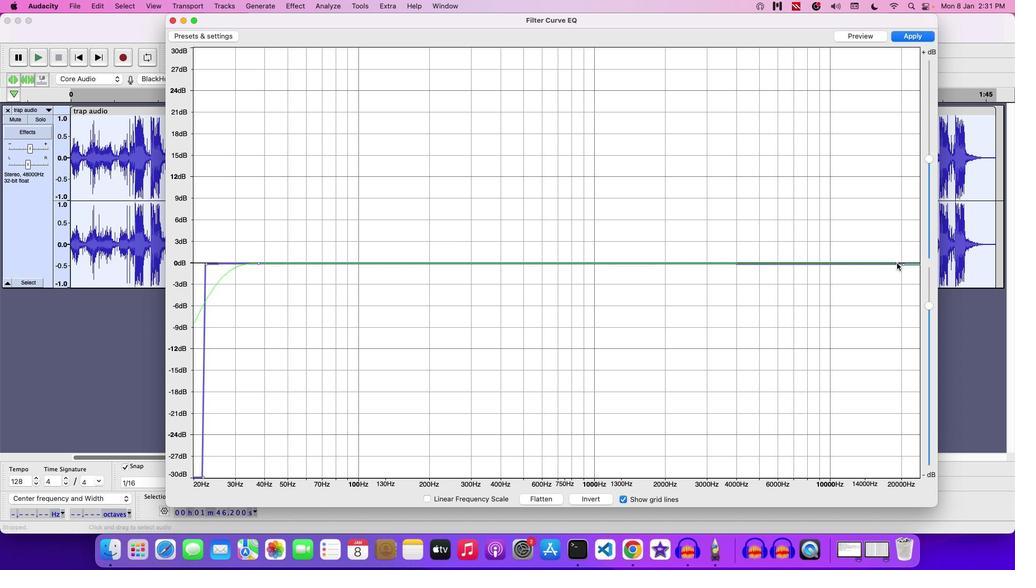 
Action: Mouse moved to (879, 263)
Screenshot: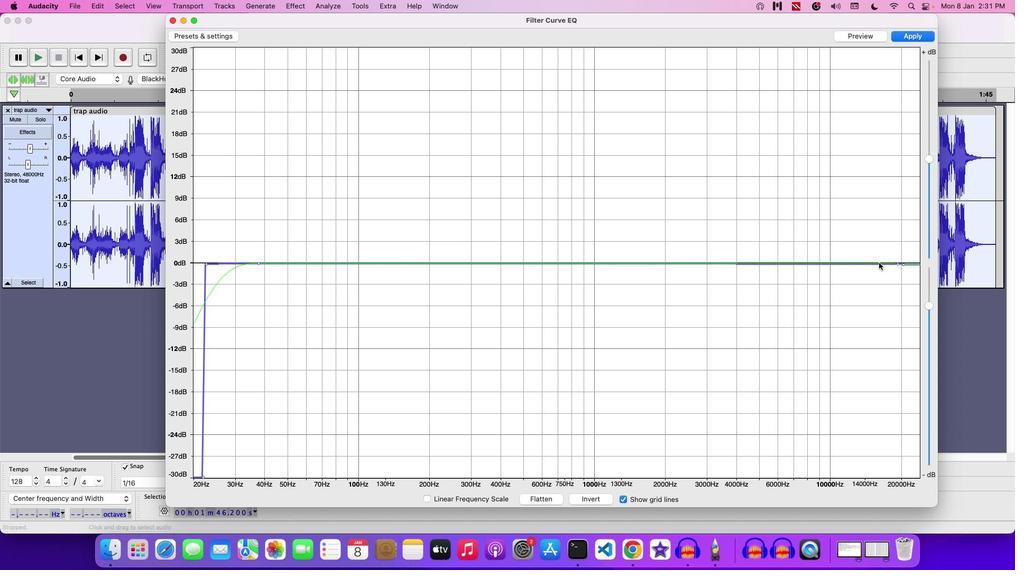 
Action: Mouse pressed left at (879, 263)
Screenshot: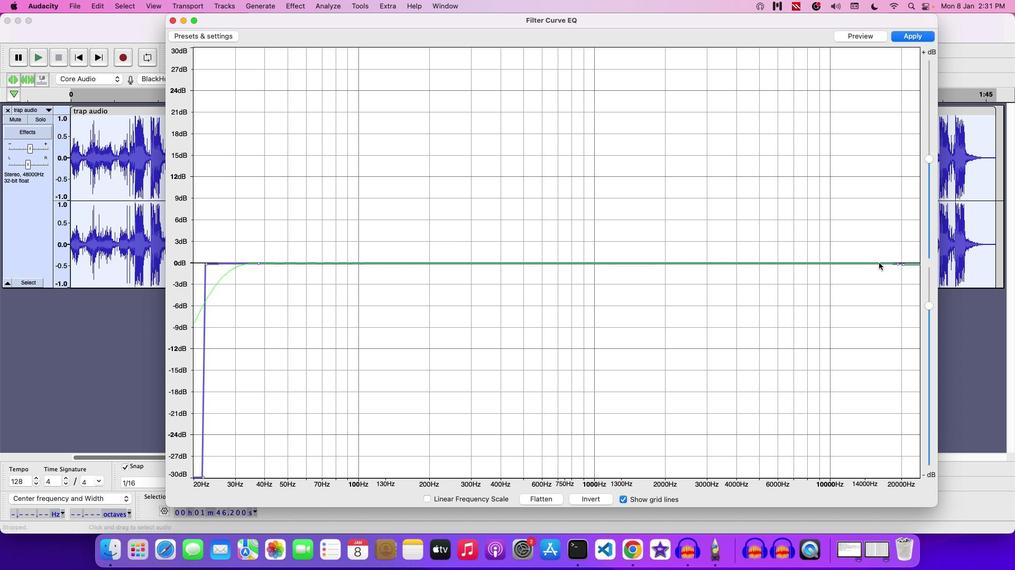 
Action: Mouse moved to (904, 263)
Screenshot: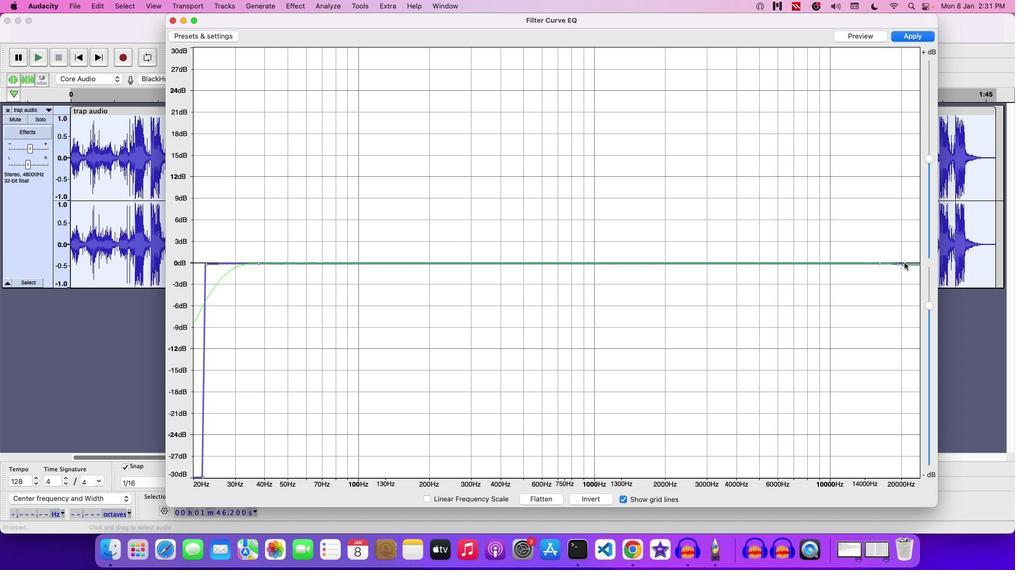 
Action: Mouse pressed left at (904, 263)
Screenshot: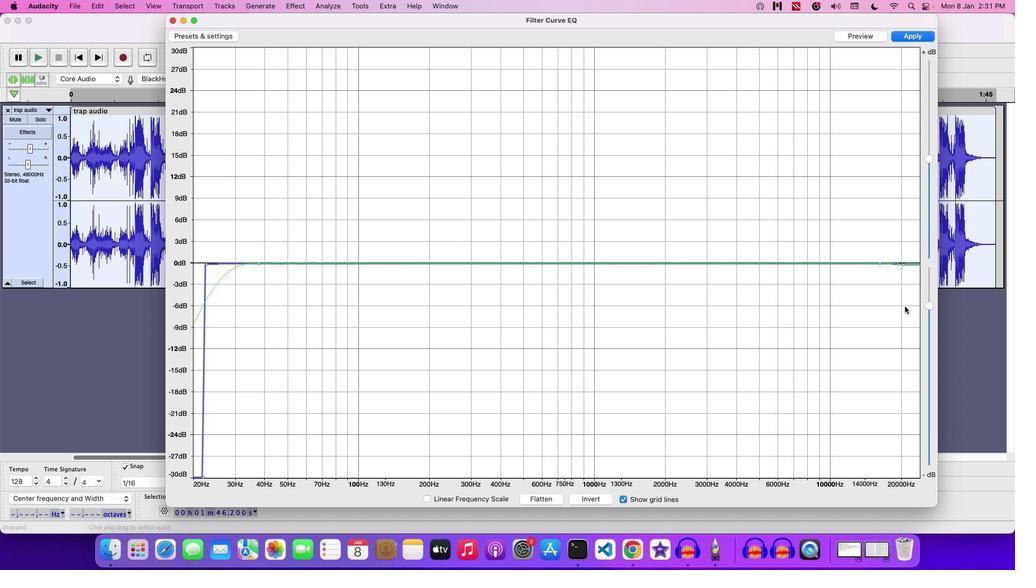 
Action: Mouse moved to (897, 264)
Screenshot: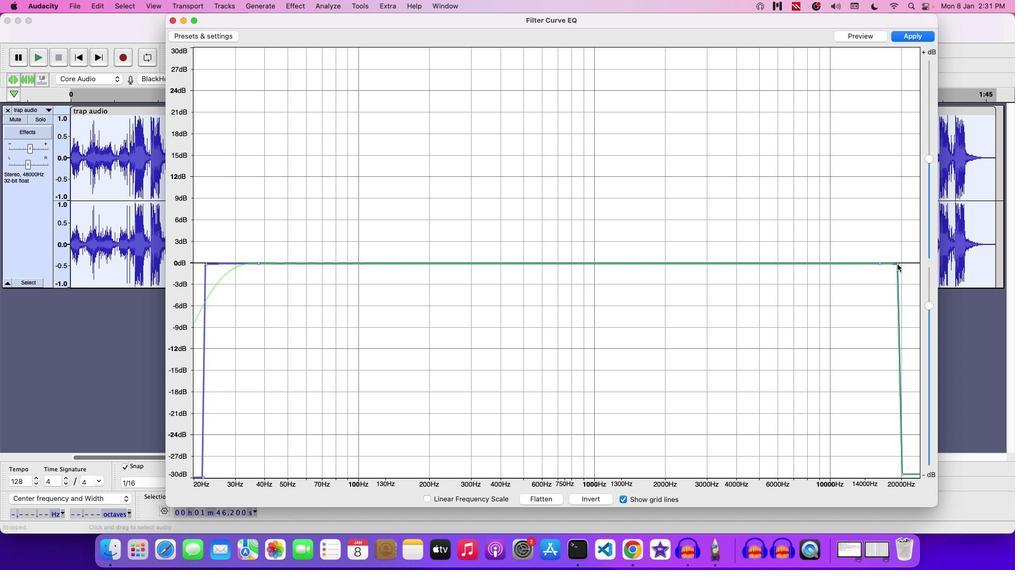 
Action: Mouse pressed left at (897, 264)
Screenshot: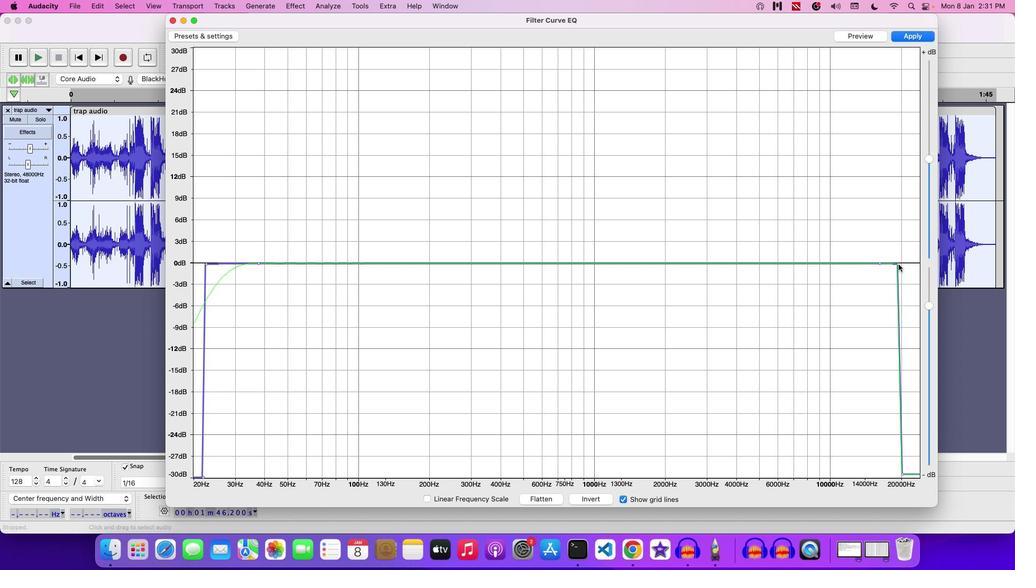 
Action: Mouse moved to (830, 260)
Screenshot: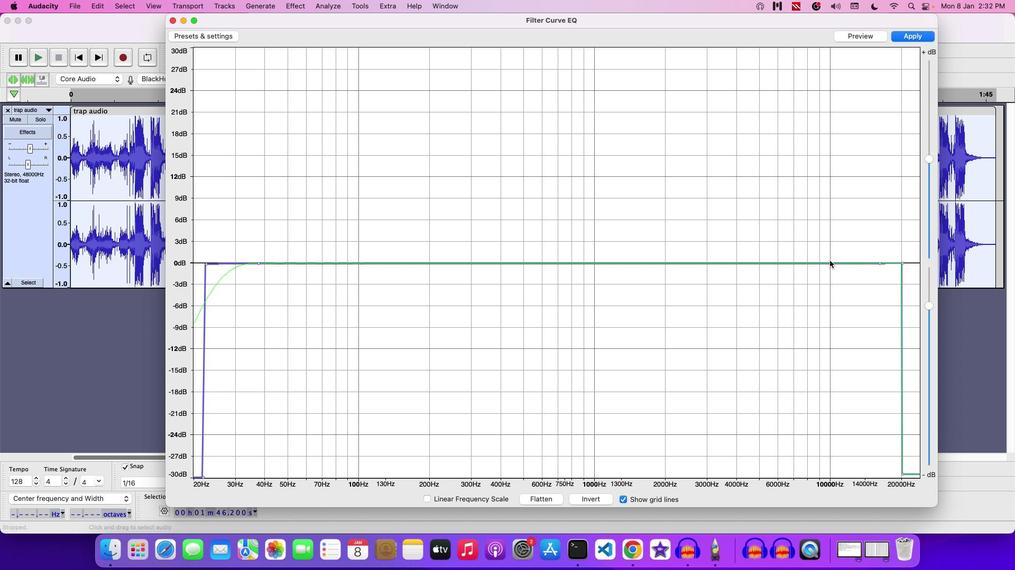 
Action: Mouse pressed left at (830, 260)
Screenshot: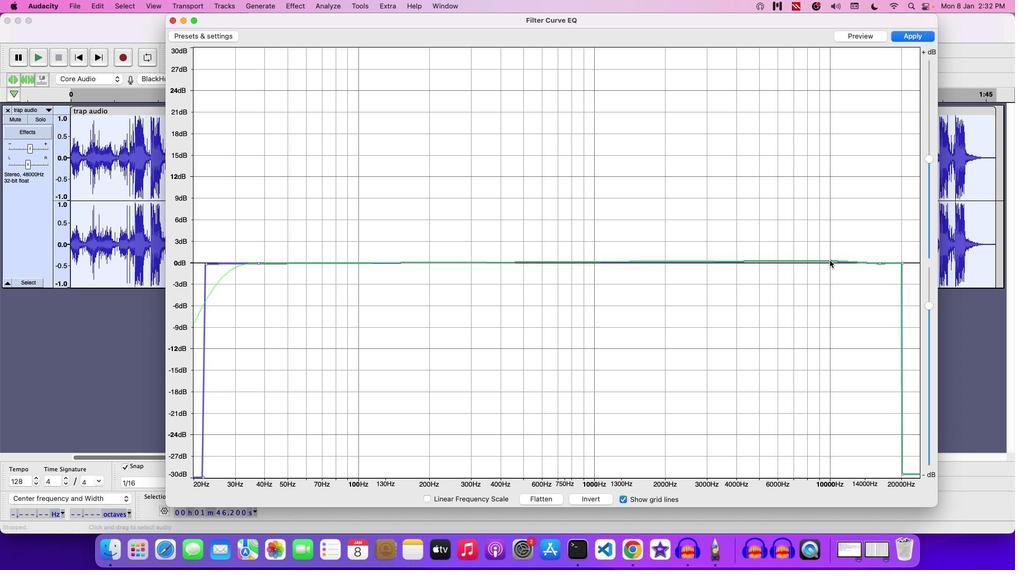 
Action: Mouse moved to (824, 260)
Screenshot: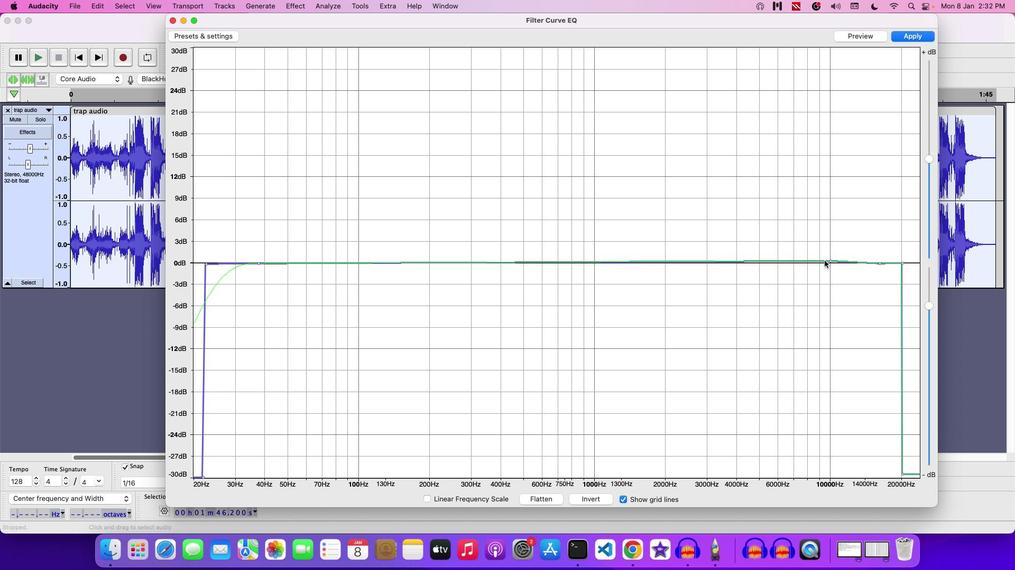 
Action: Mouse pressed left at (824, 260)
Screenshot: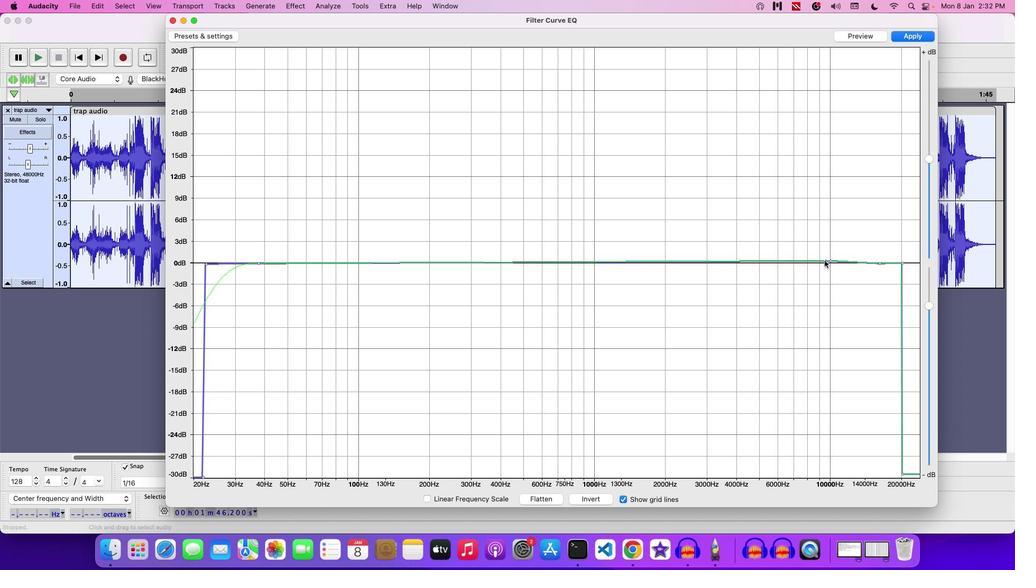 
Action: Mouse moved to (821, 260)
Screenshot: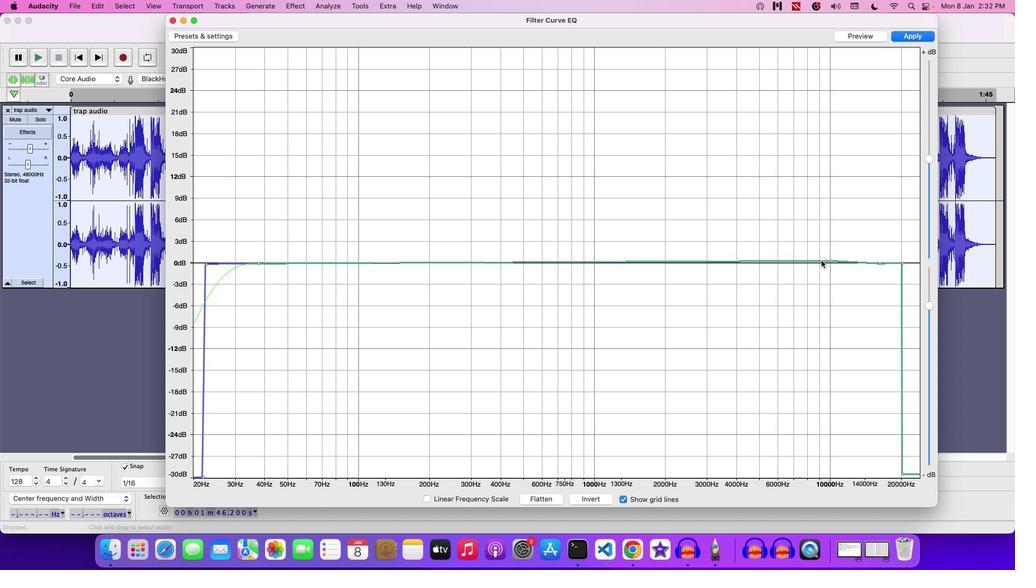 
Action: Mouse pressed left at (821, 260)
Screenshot: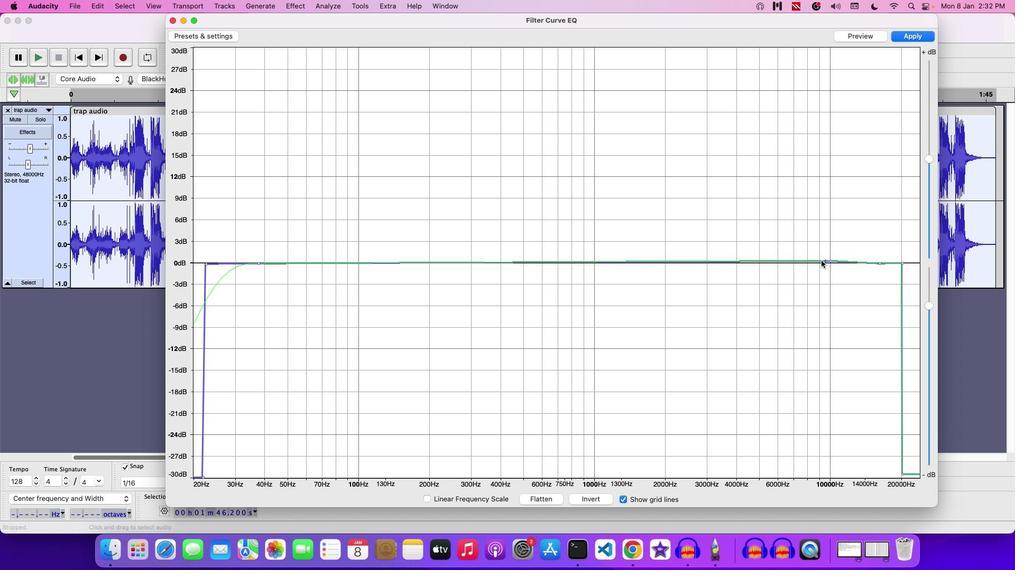 
Action: Mouse moved to (817, 260)
Screenshot: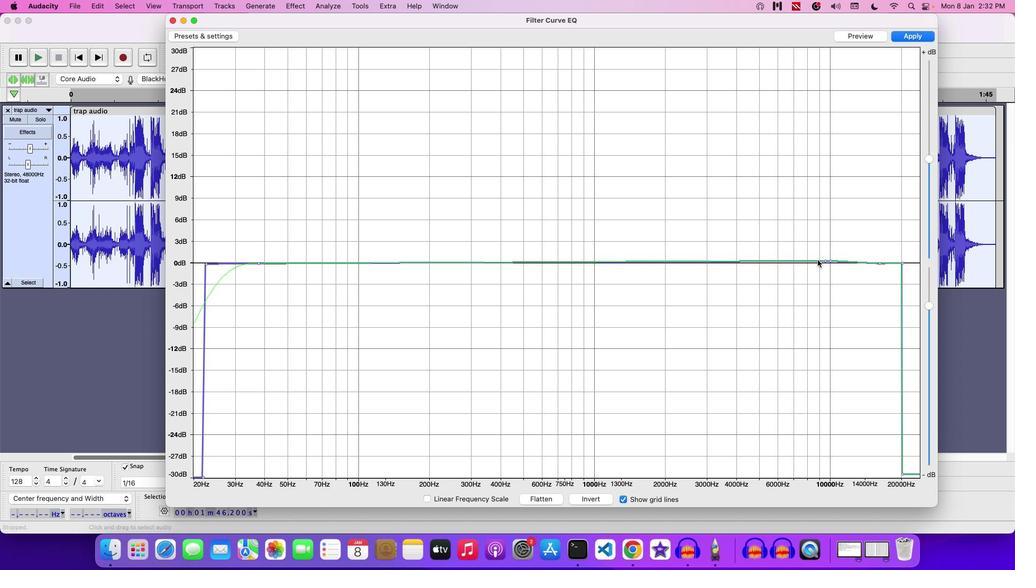 
Action: Mouse pressed left at (817, 260)
Screenshot: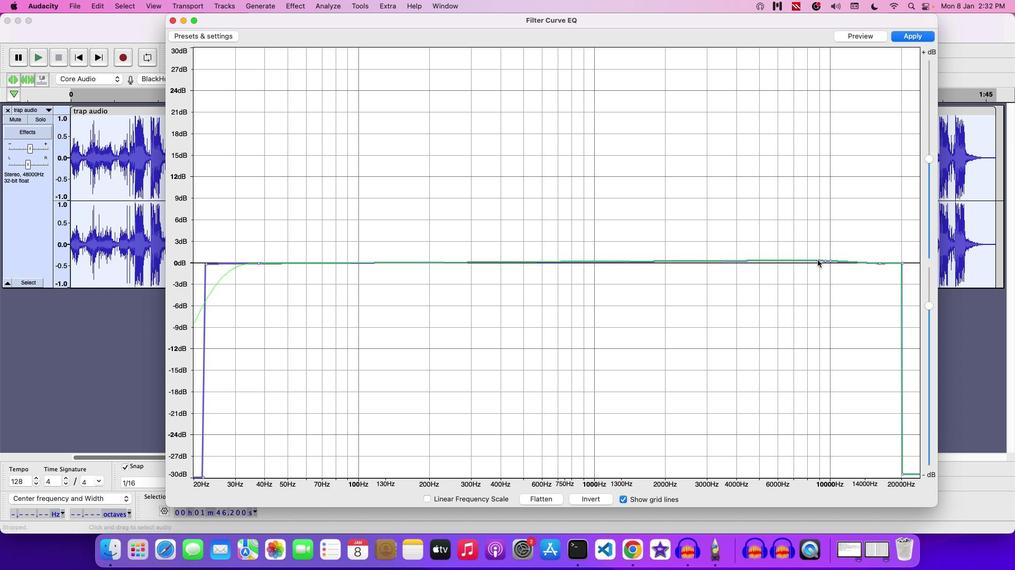 
Action: Mouse moved to (824, 260)
Screenshot: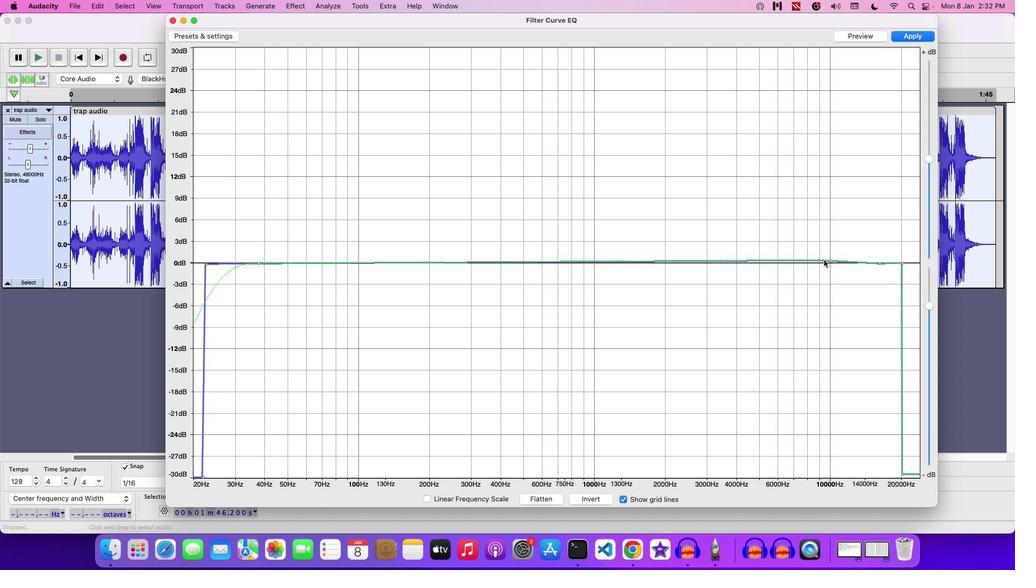 
Action: Mouse pressed left at (824, 260)
Screenshot: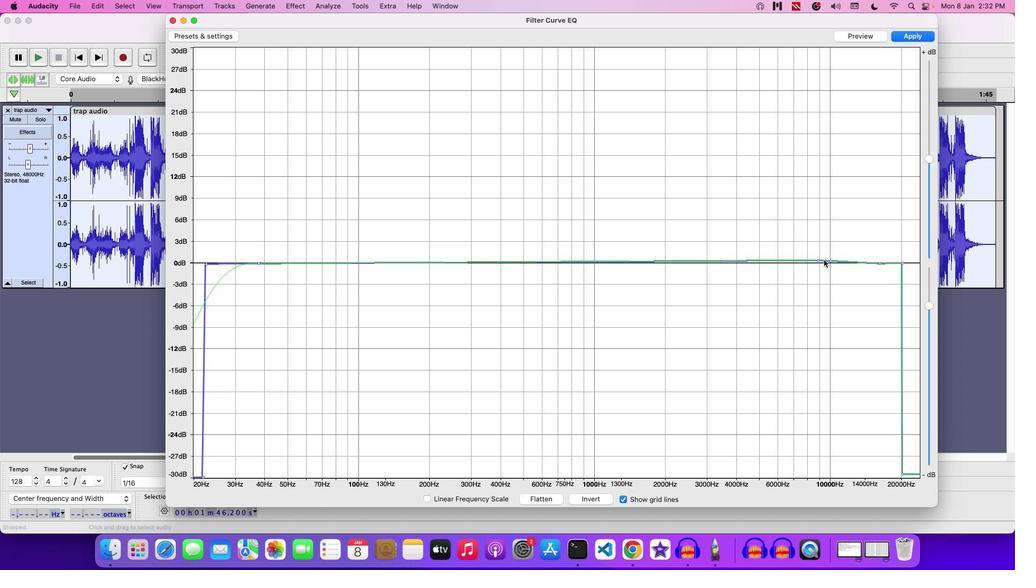 
Action: Mouse moved to (818, 260)
Screenshot: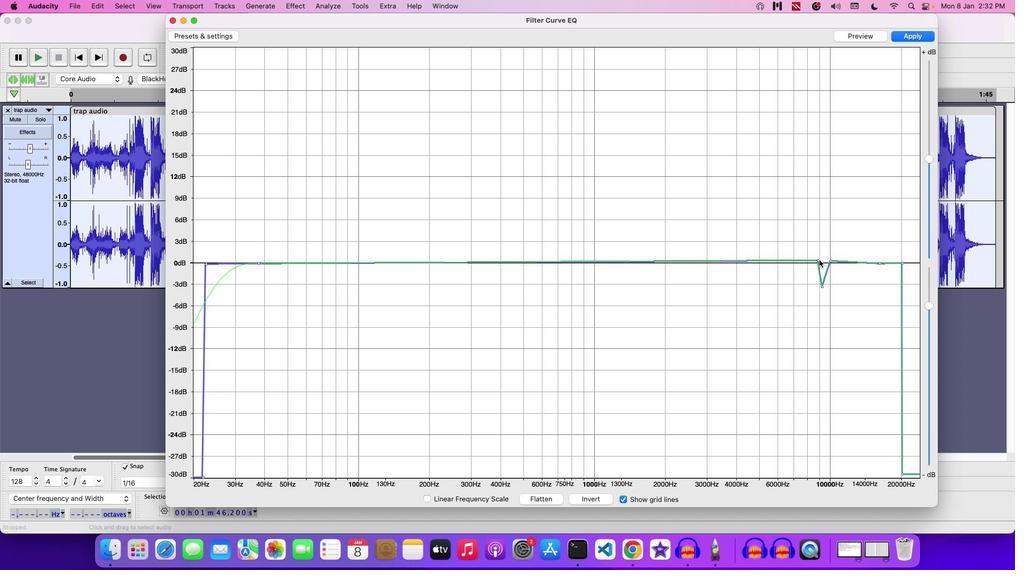 
Action: Mouse pressed left at (818, 260)
Screenshot: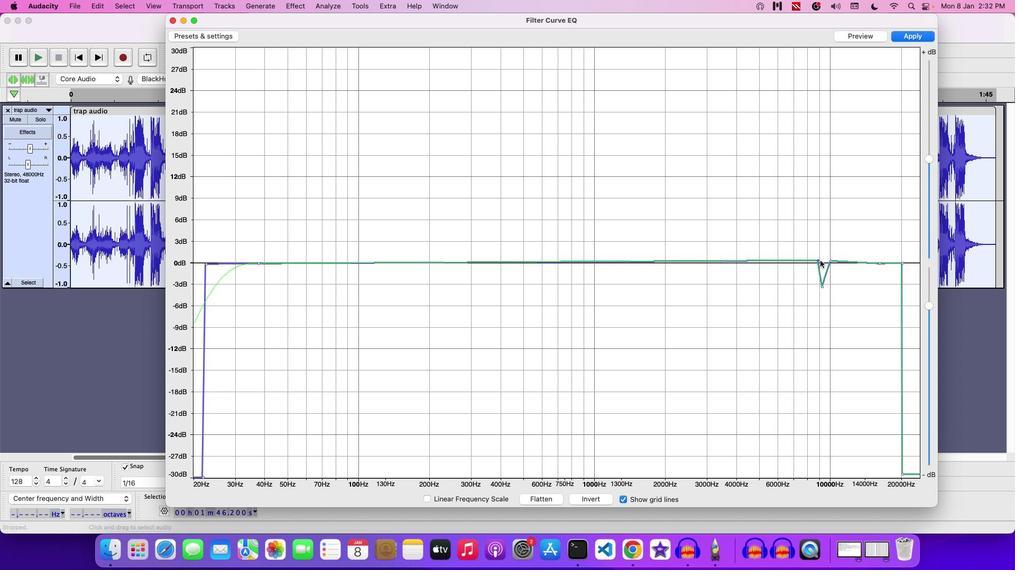 
Action: Mouse moved to (831, 261)
Screenshot: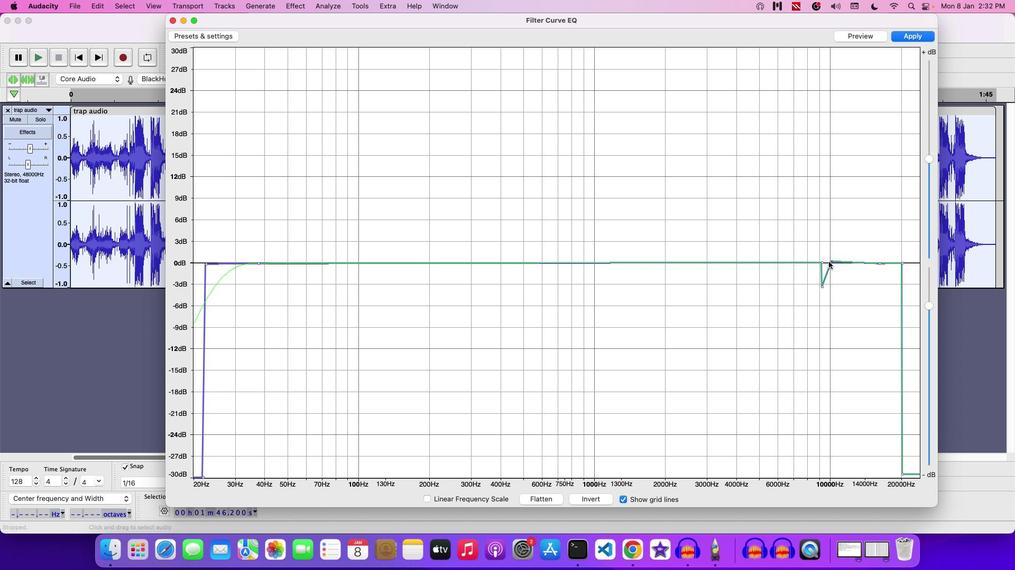 
Action: Mouse pressed left at (831, 261)
Screenshot: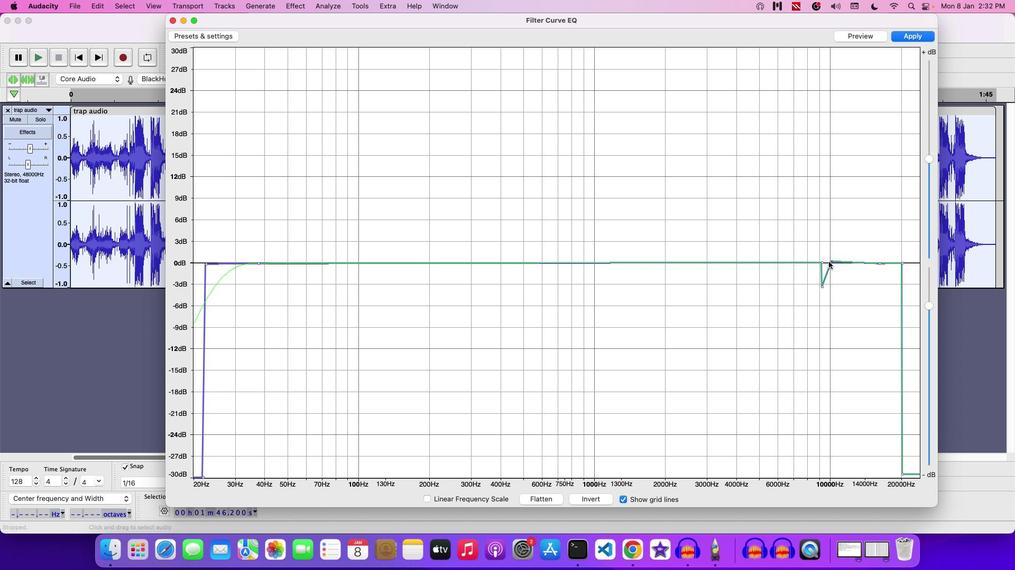 
Action: Mouse moved to (821, 284)
Screenshot: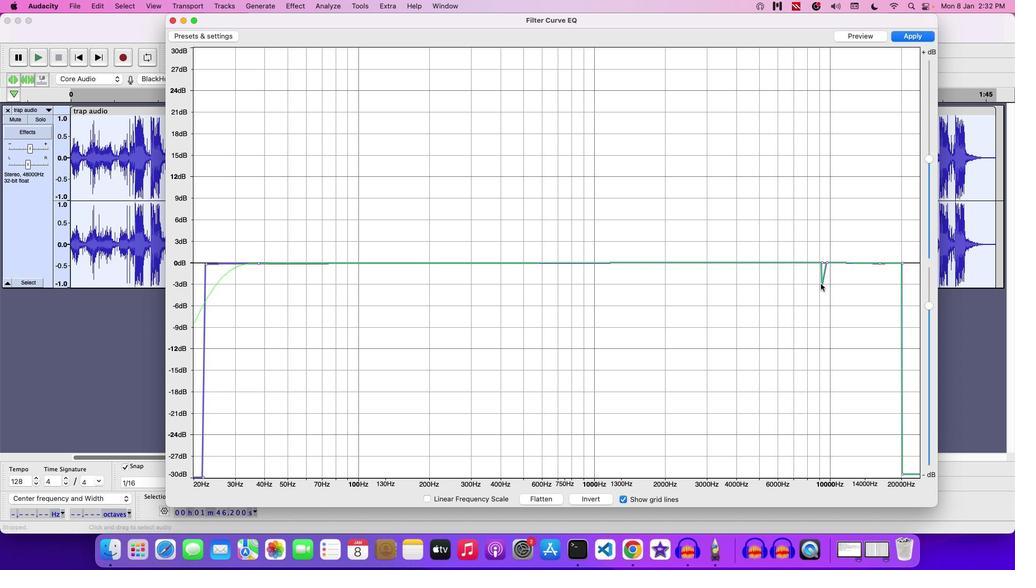 
Action: Mouse pressed left at (821, 284)
Screenshot: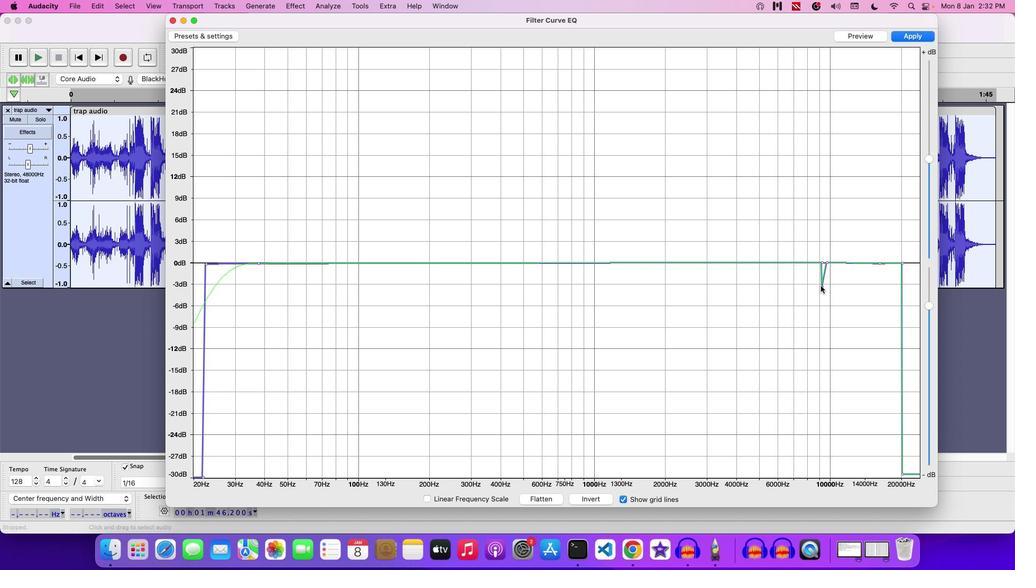 
Action: Mouse moved to (358, 262)
Screenshot: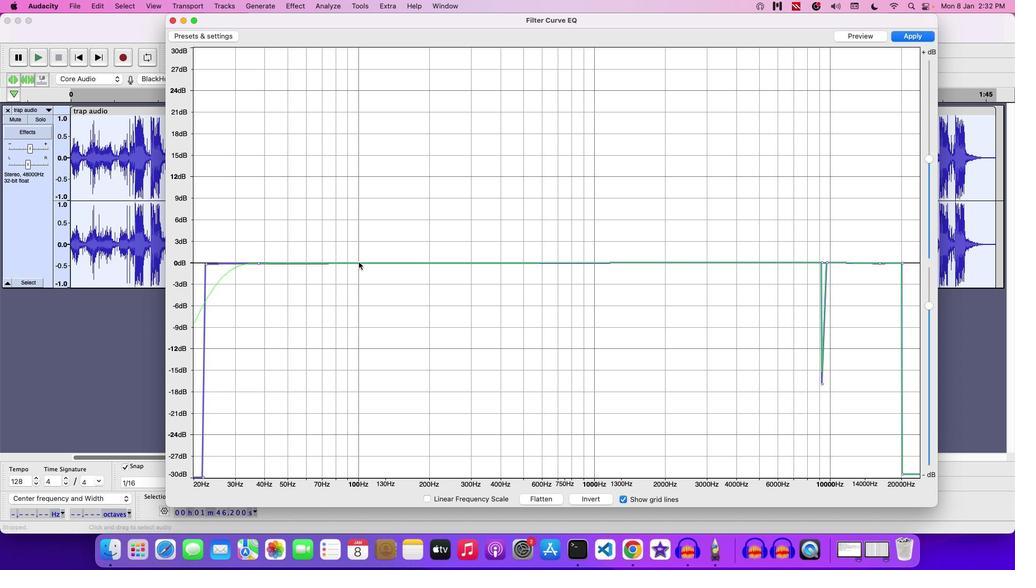
Action: Mouse pressed left at (358, 262)
Screenshot: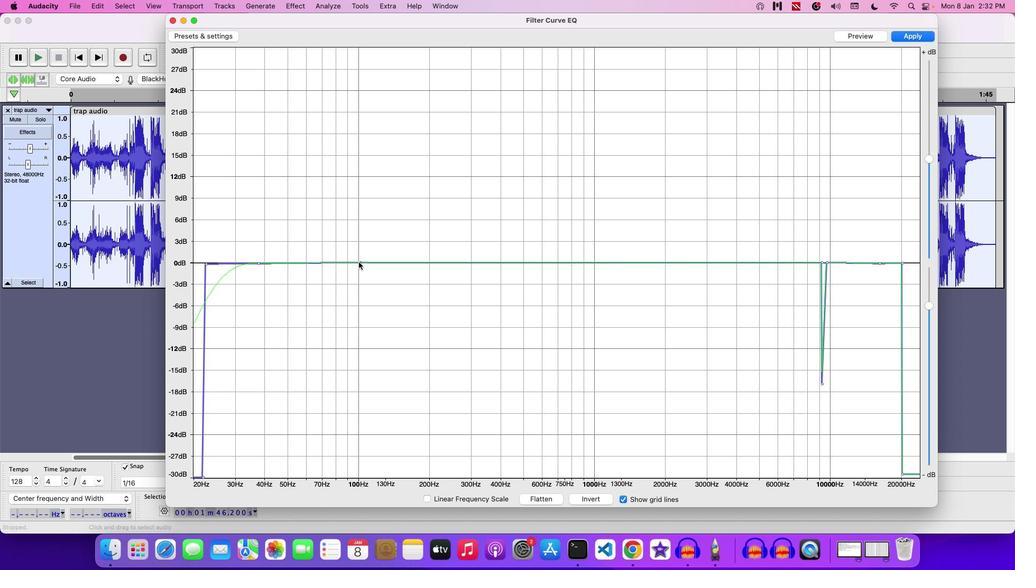
Action: Mouse moved to (388, 261)
Screenshot: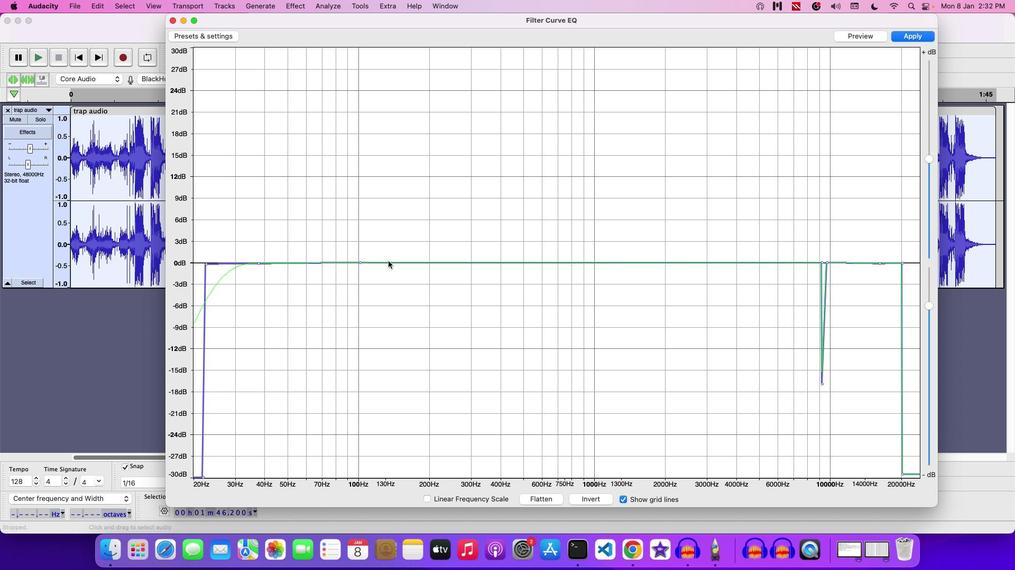 
Action: Mouse pressed left at (388, 261)
Screenshot: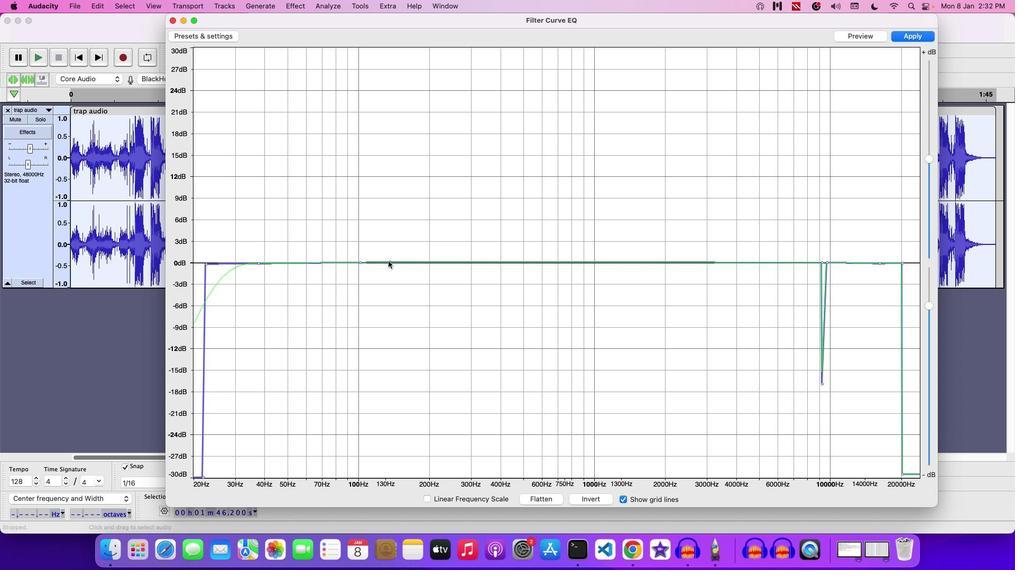 
Action: Mouse moved to (412, 260)
Screenshot: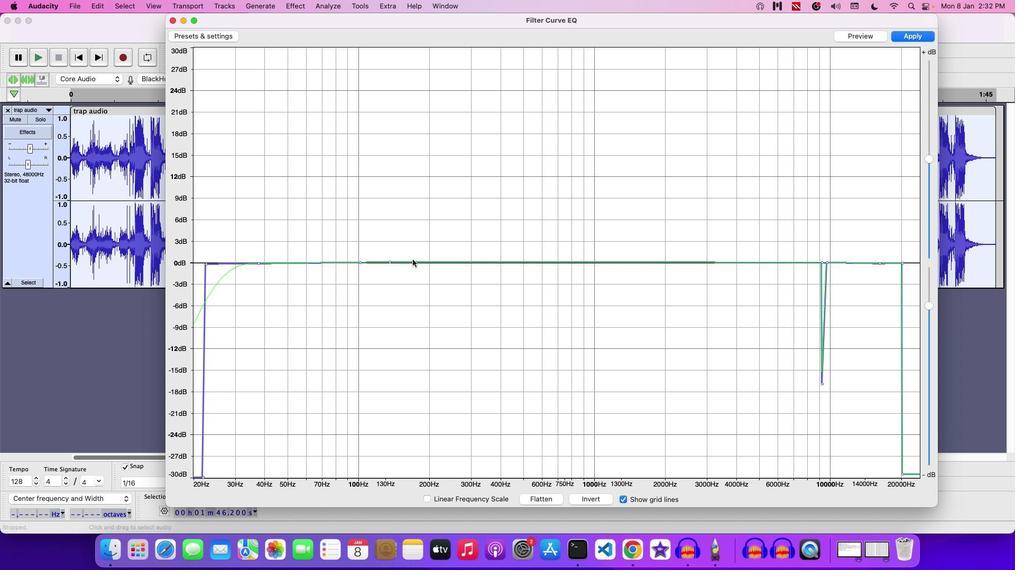 
Action: Mouse pressed left at (412, 260)
Screenshot: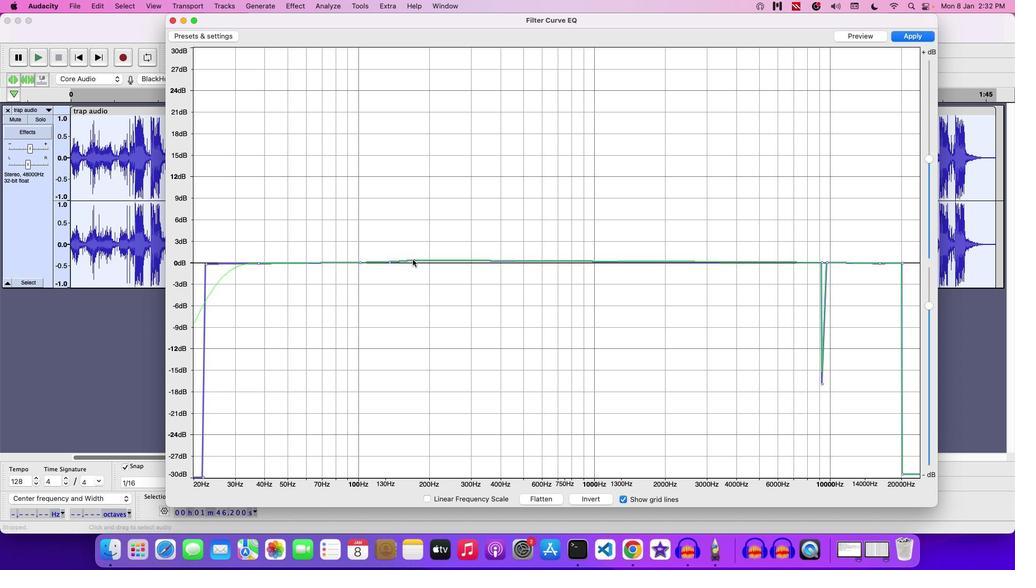 
Action: Mouse moved to (390, 262)
Screenshot: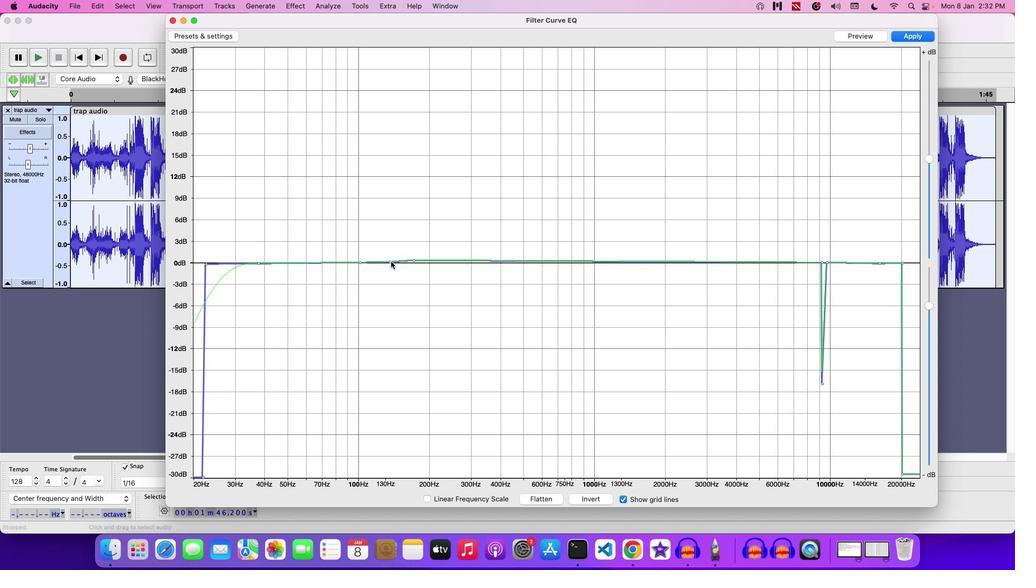 
Action: Mouse pressed left at (390, 262)
Screenshot: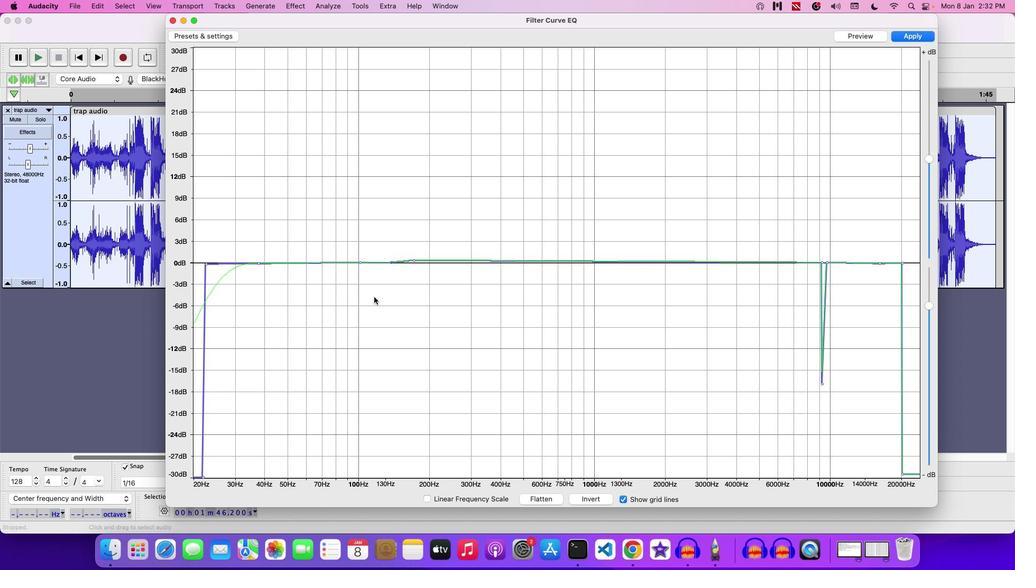 
Action: Mouse moved to (357, 264)
Screenshot: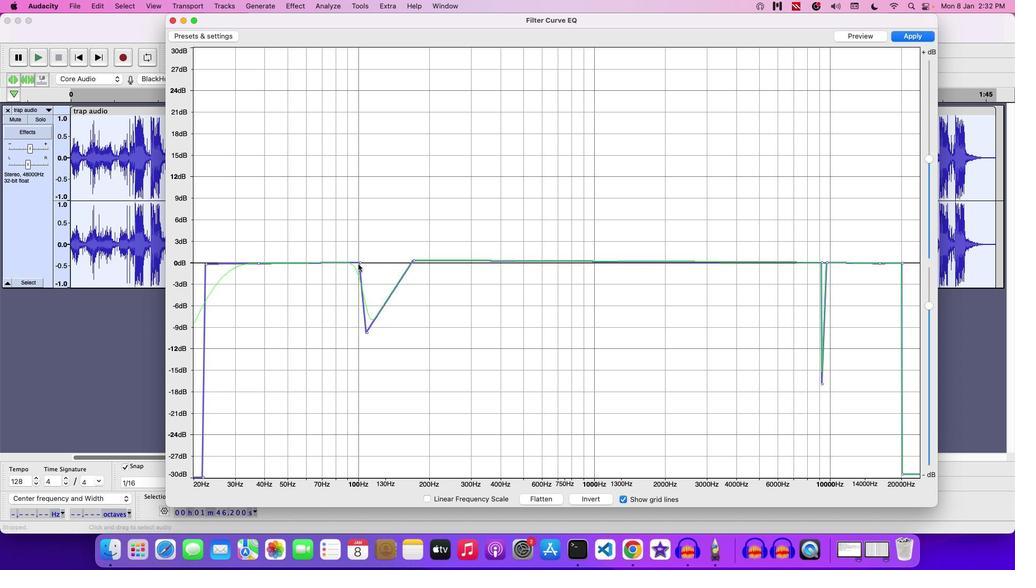 
Action: Mouse pressed left at (357, 264)
Screenshot: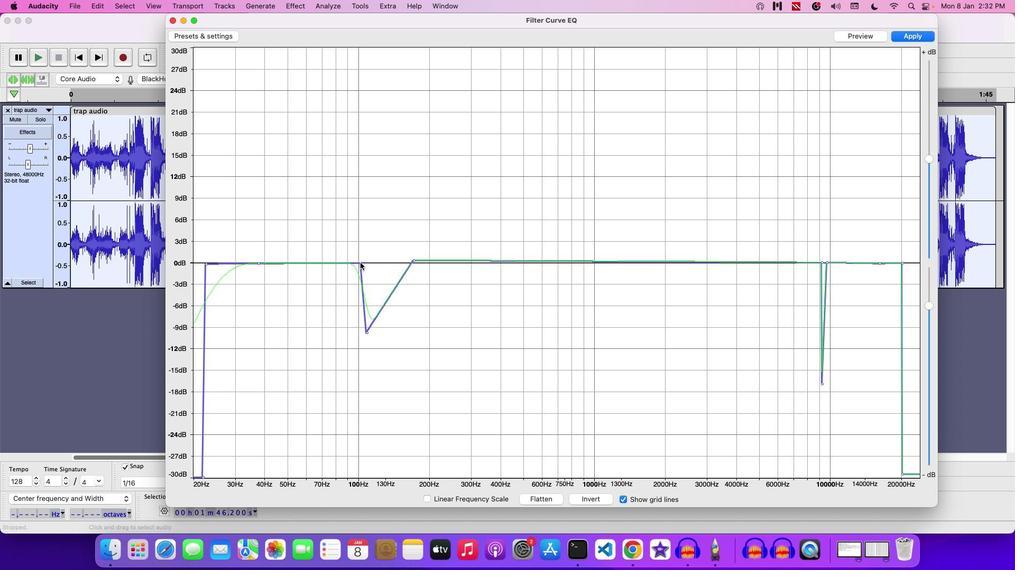 
Action: Mouse moved to (413, 261)
Screenshot: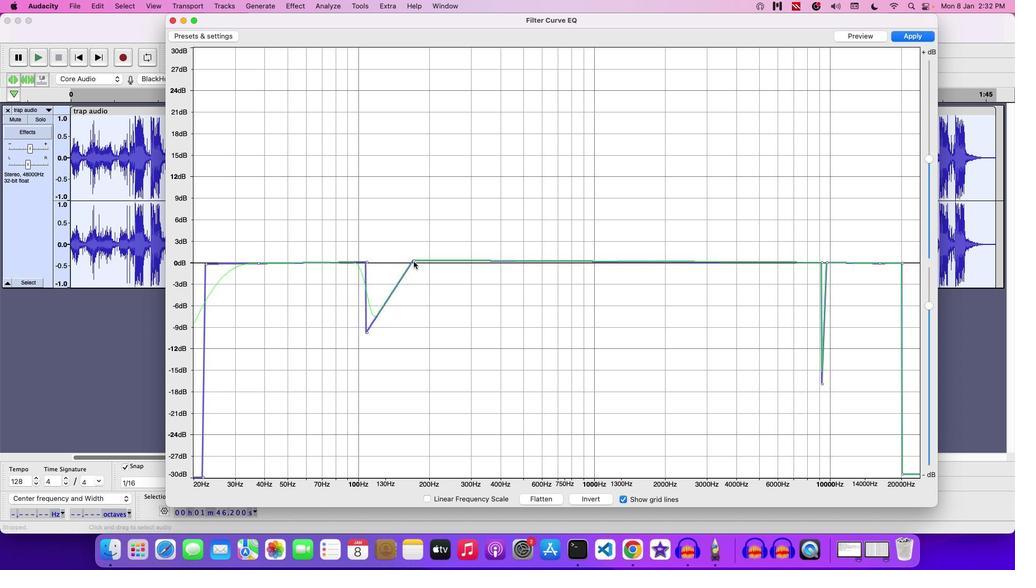 
Action: Mouse pressed left at (413, 261)
Screenshot: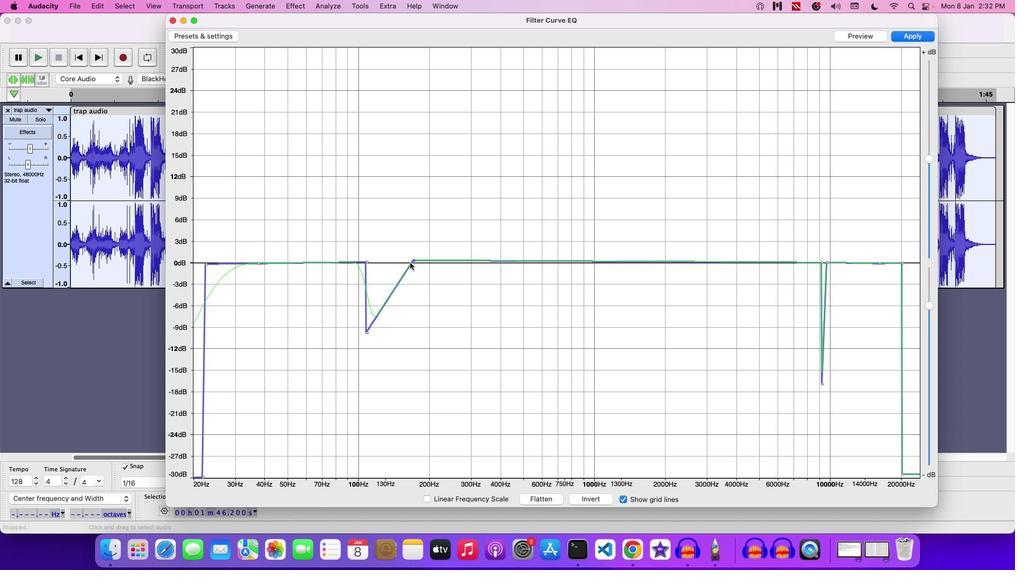 
Action: Mouse moved to (367, 331)
Screenshot: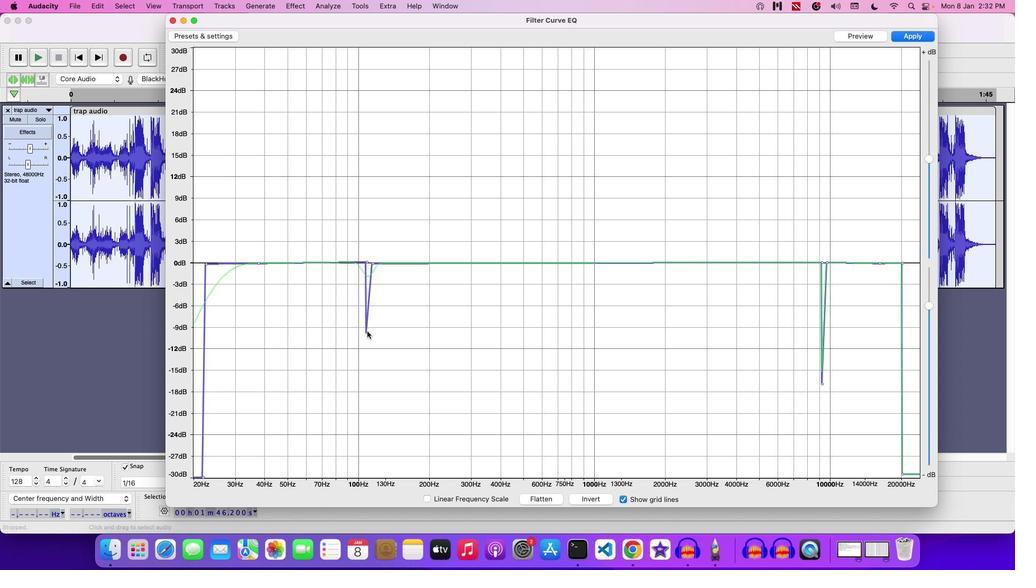 
Action: Mouse pressed left at (367, 331)
Screenshot: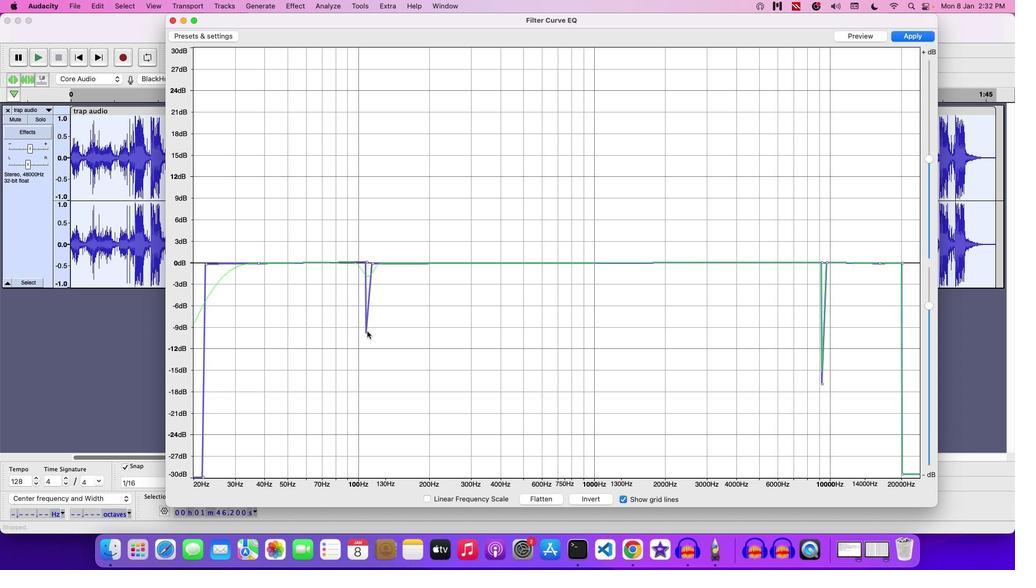 
Action: Mouse moved to (867, 29)
Screenshot: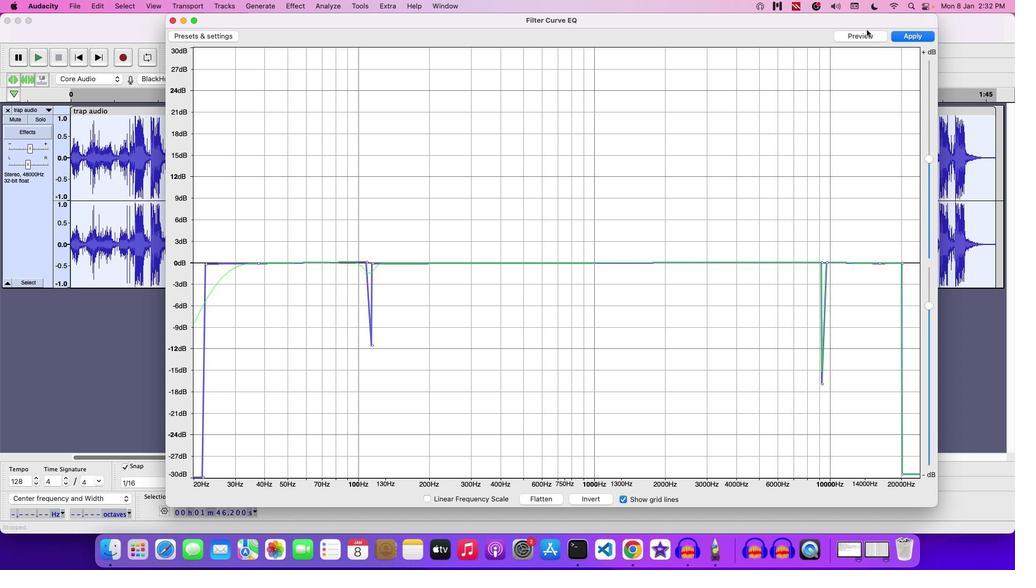 
Action: Mouse pressed left at (867, 29)
Screenshot: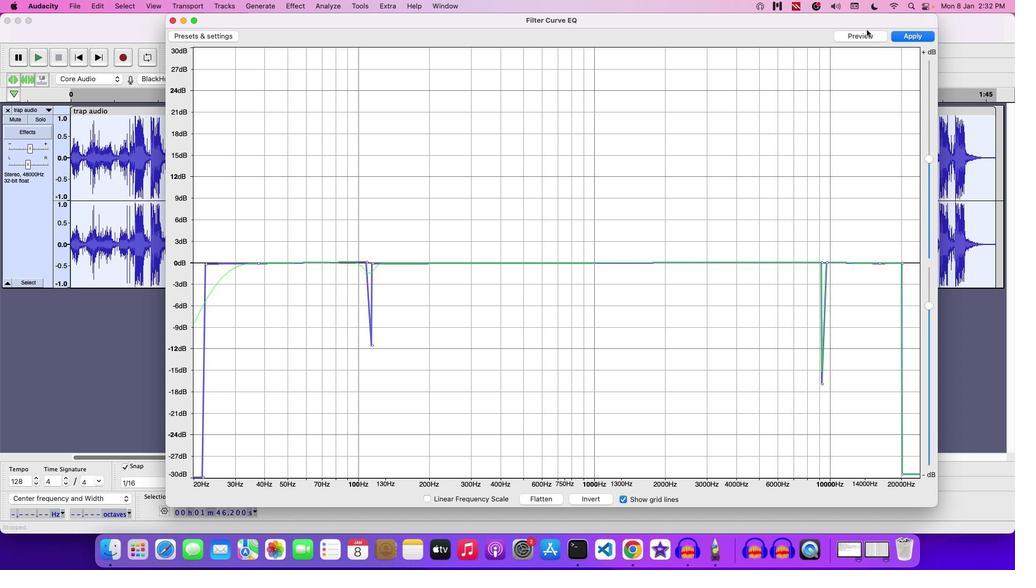 
Action: Mouse moved to (856, 40)
Screenshot: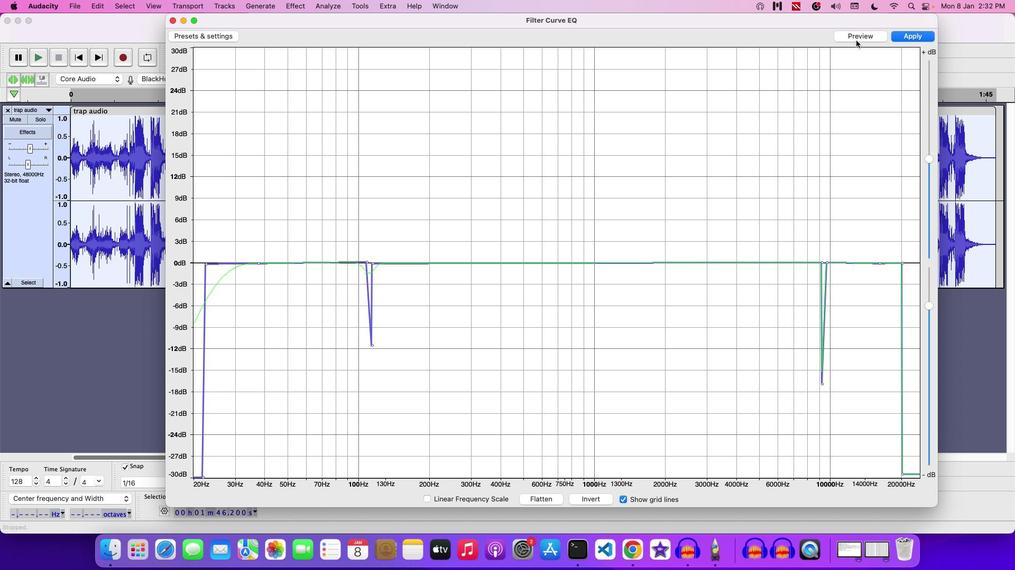 
Action: Mouse pressed left at (856, 40)
Screenshot: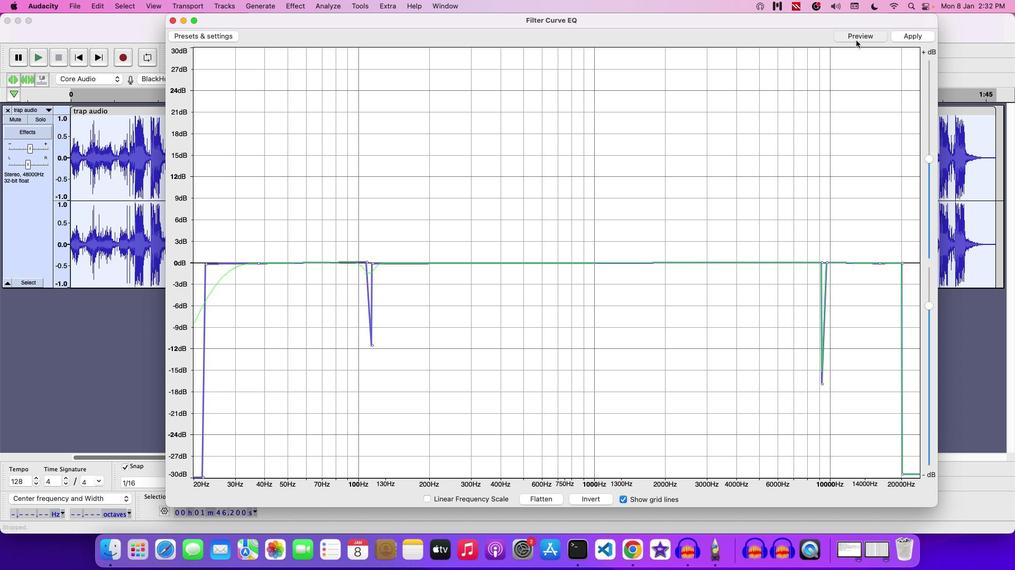 
Action: Mouse moved to (471, 261)
Screenshot: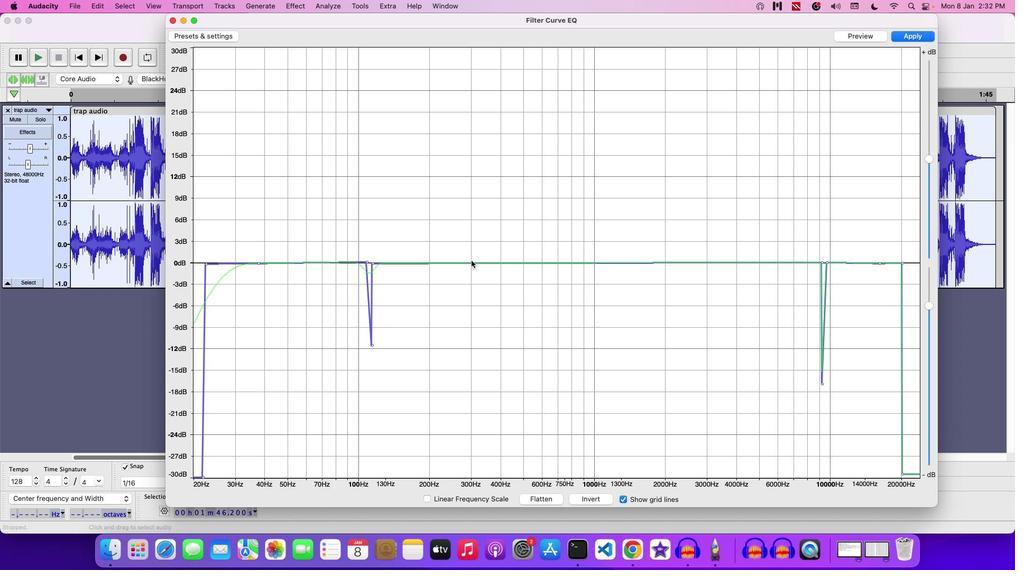 
Action: Mouse pressed left at (471, 261)
Screenshot: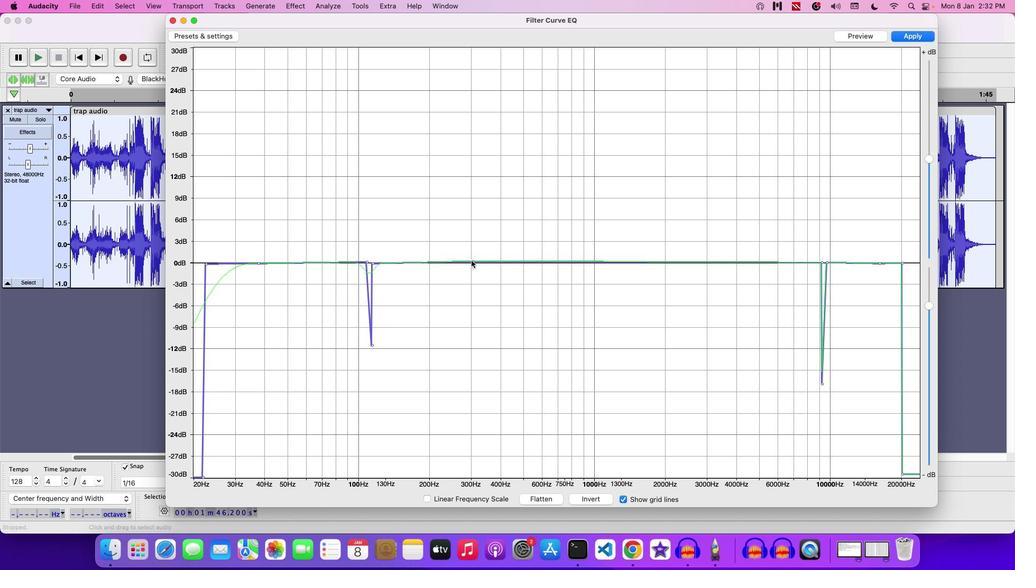 
Action: Mouse moved to (496, 263)
Screenshot: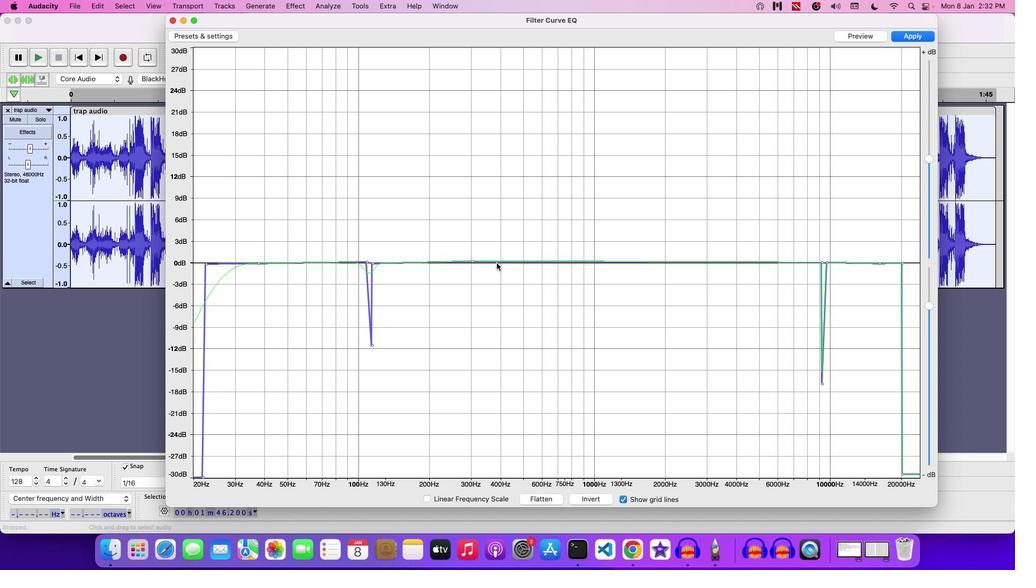 
Action: Mouse pressed left at (496, 263)
Screenshot: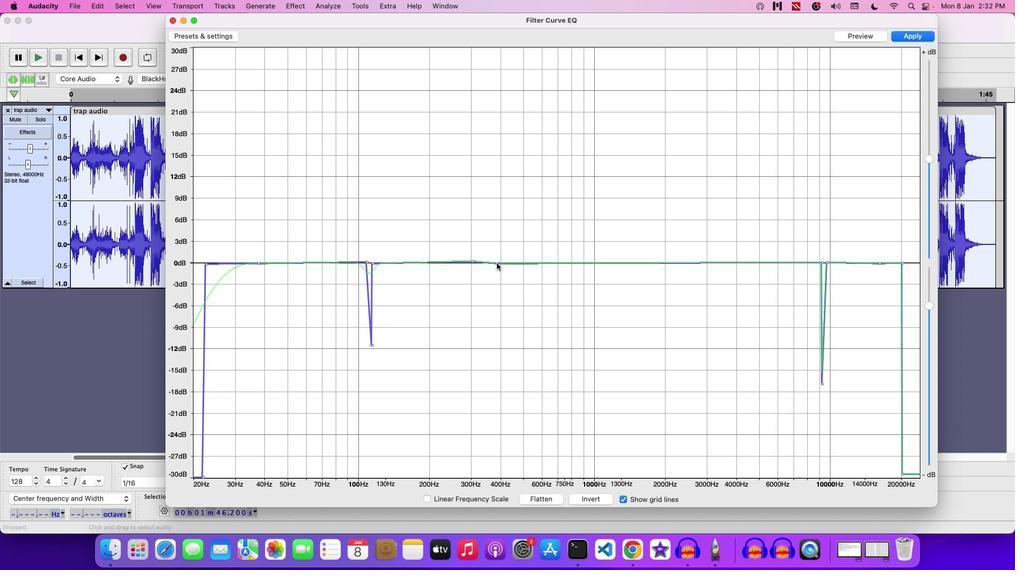 
Action: Mouse moved to (483, 262)
Screenshot: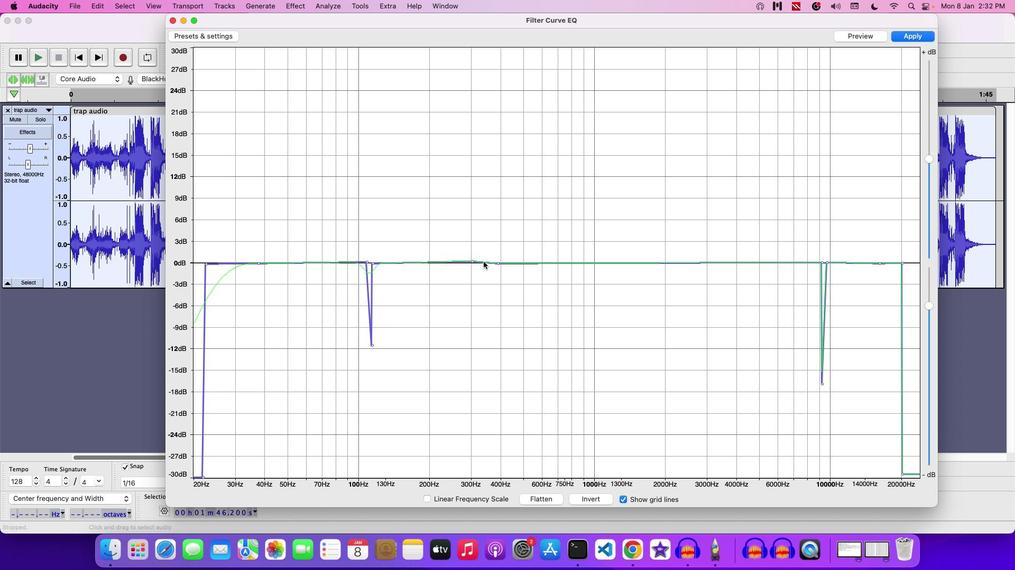
Action: Mouse pressed left at (483, 262)
Screenshot: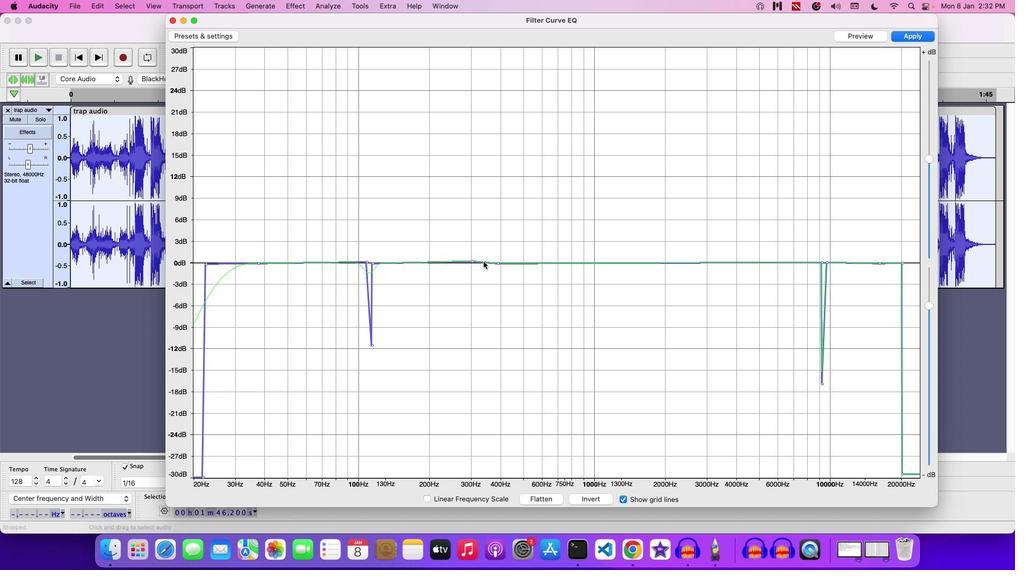 
Action: Mouse moved to (483, 262)
Screenshot: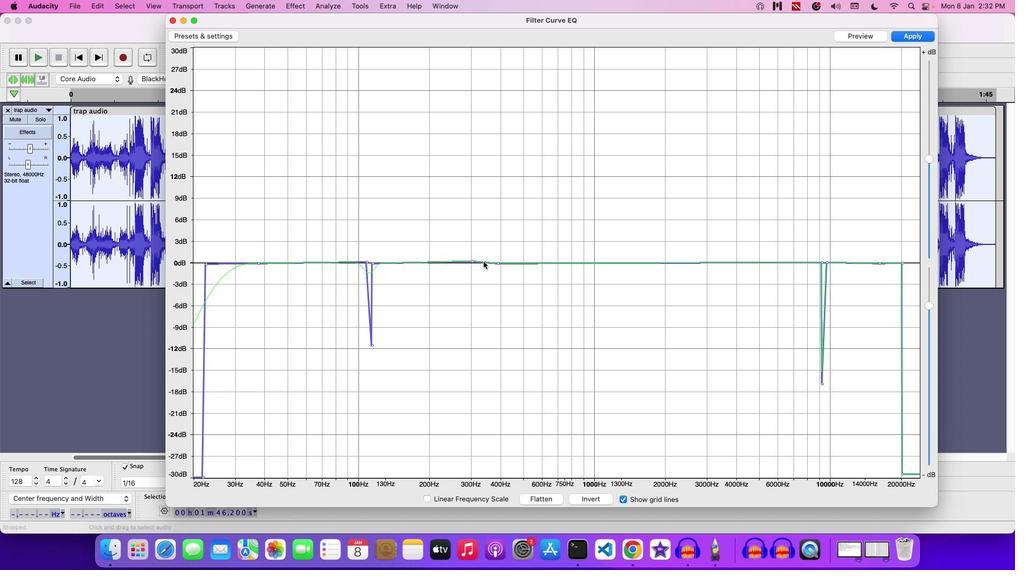 
Action: Mouse pressed left at (483, 262)
Screenshot: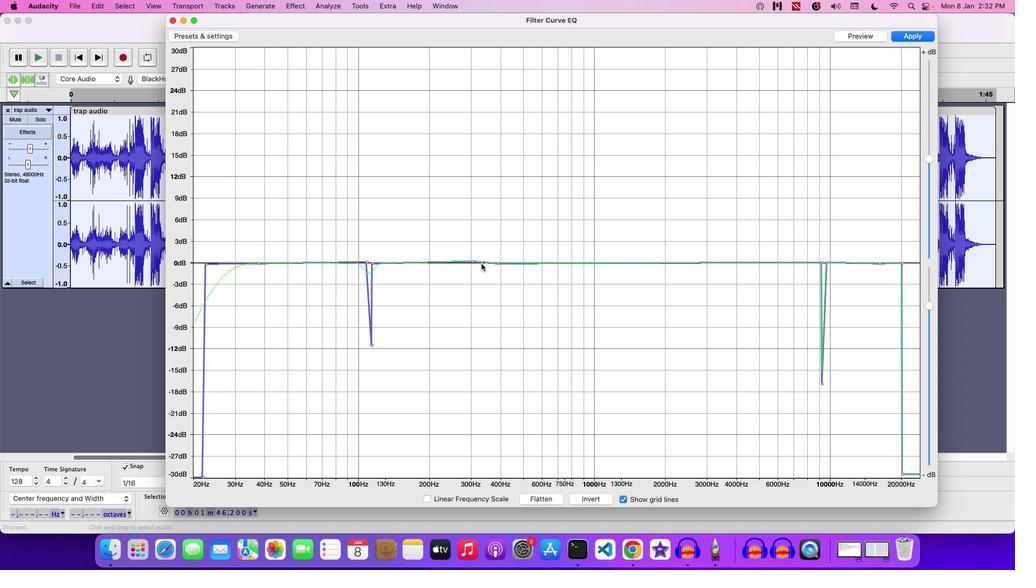 
Action: Mouse moved to (468, 263)
Screenshot: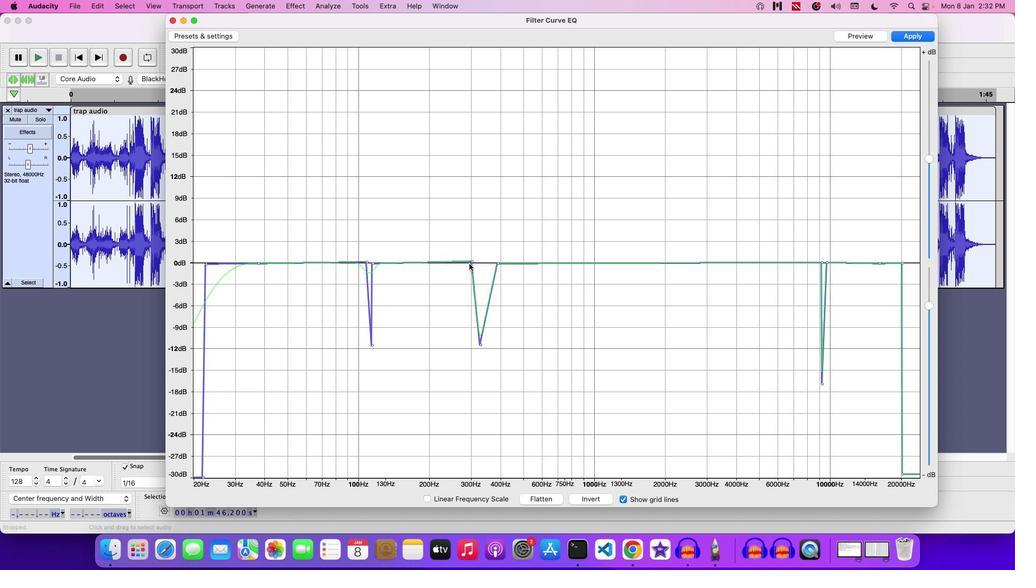 
Action: Mouse pressed left at (468, 263)
Screenshot: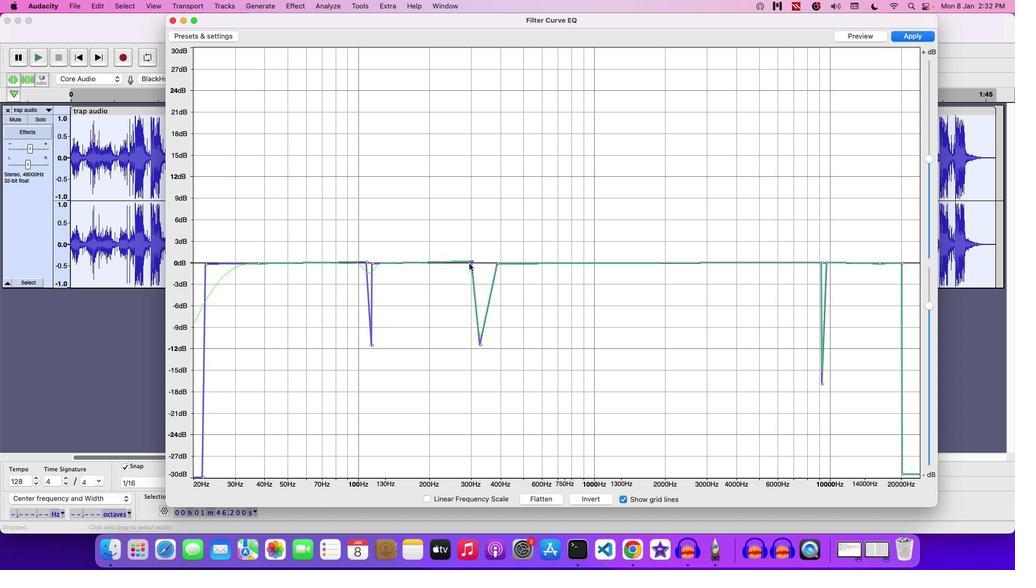 
Action: Mouse moved to (495, 259)
Screenshot: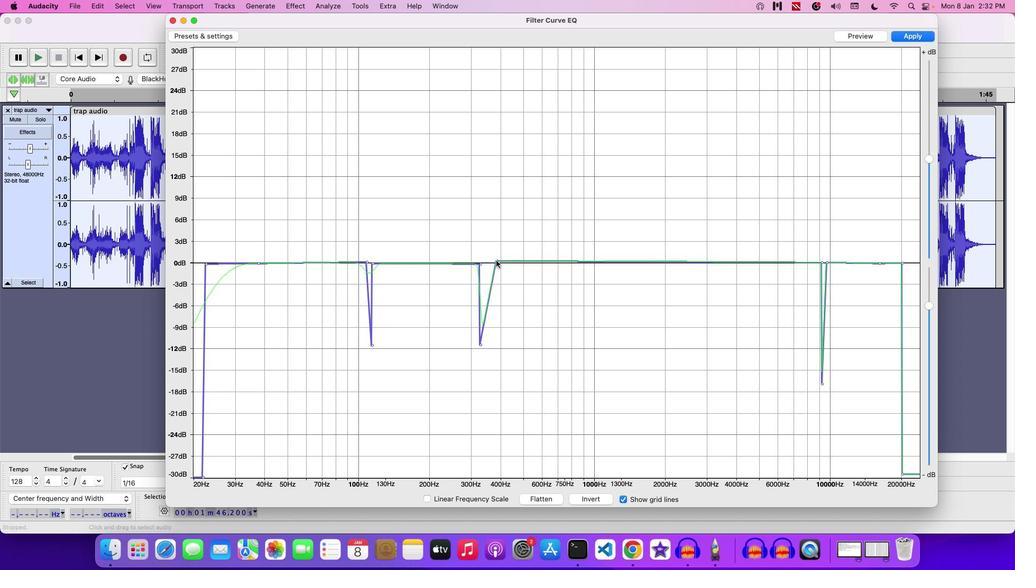 
Action: Mouse pressed left at (495, 259)
Screenshot: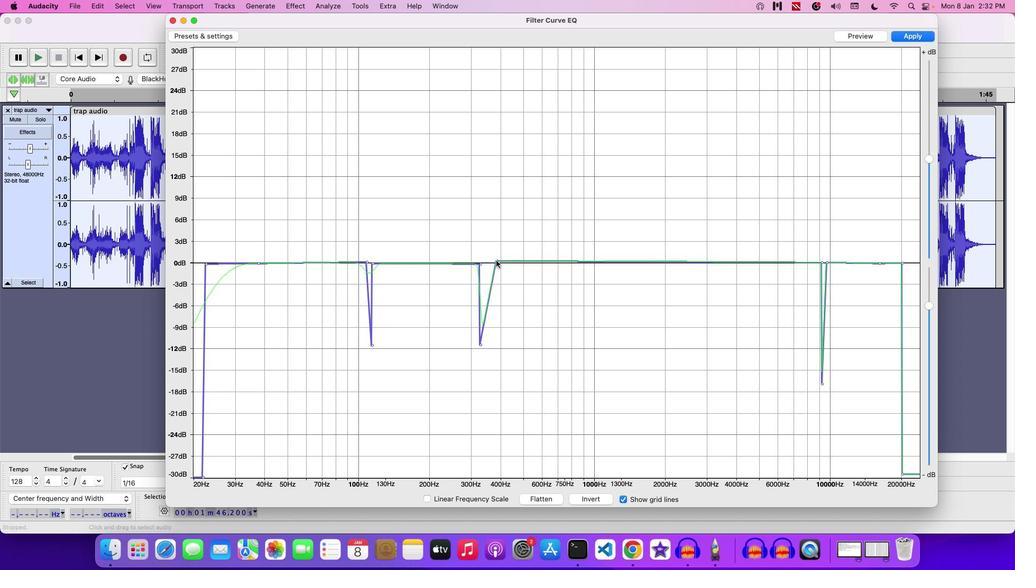 
Action: Mouse moved to (911, 37)
Screenshot: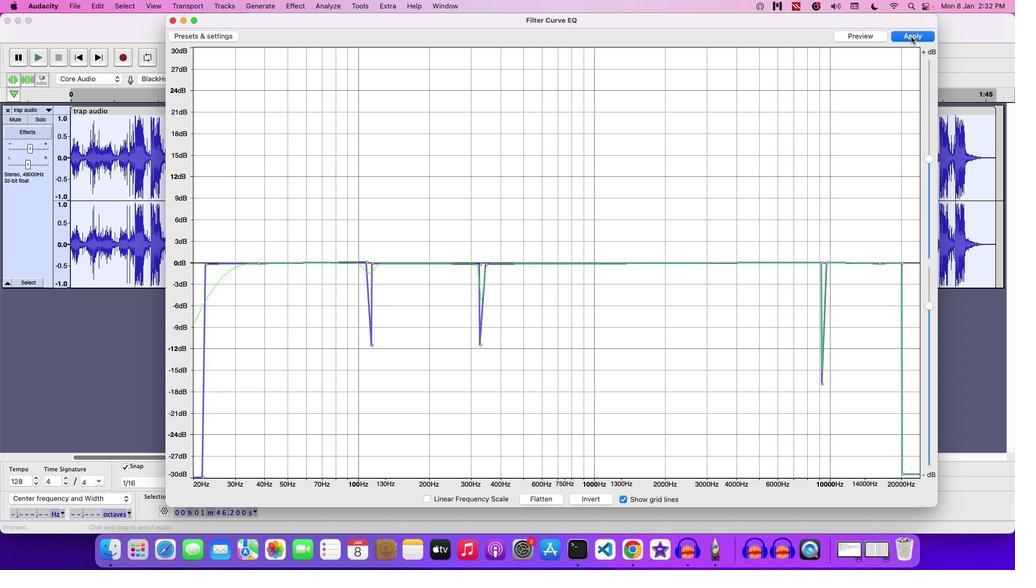 
Action: Mouse pressed left at (911, 37)
Screenshot: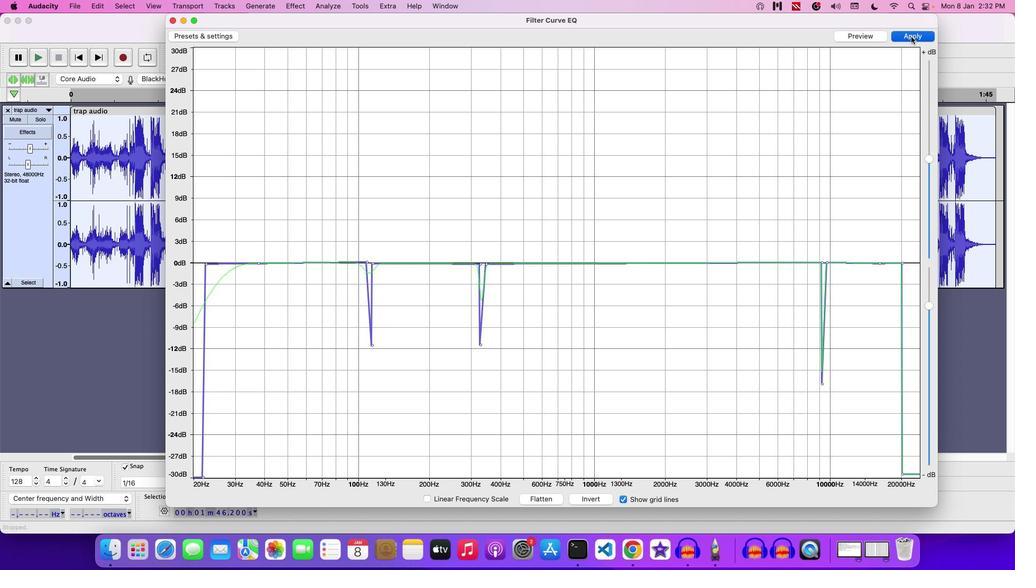 
Action: Mouse moved to (71, 108)
Screenshot: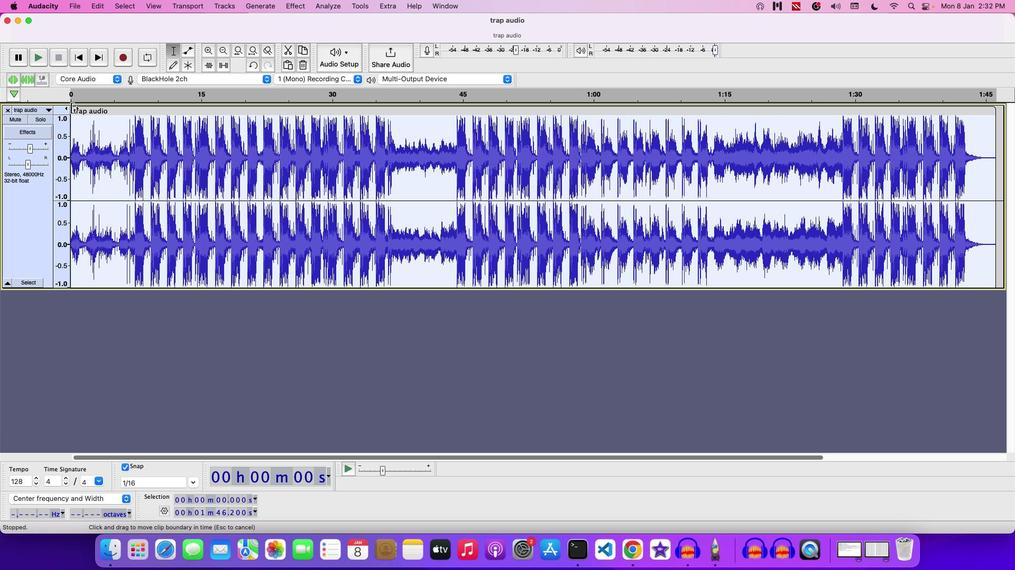 
Action: Mouse pressed left at (71, 108)
Screenshot: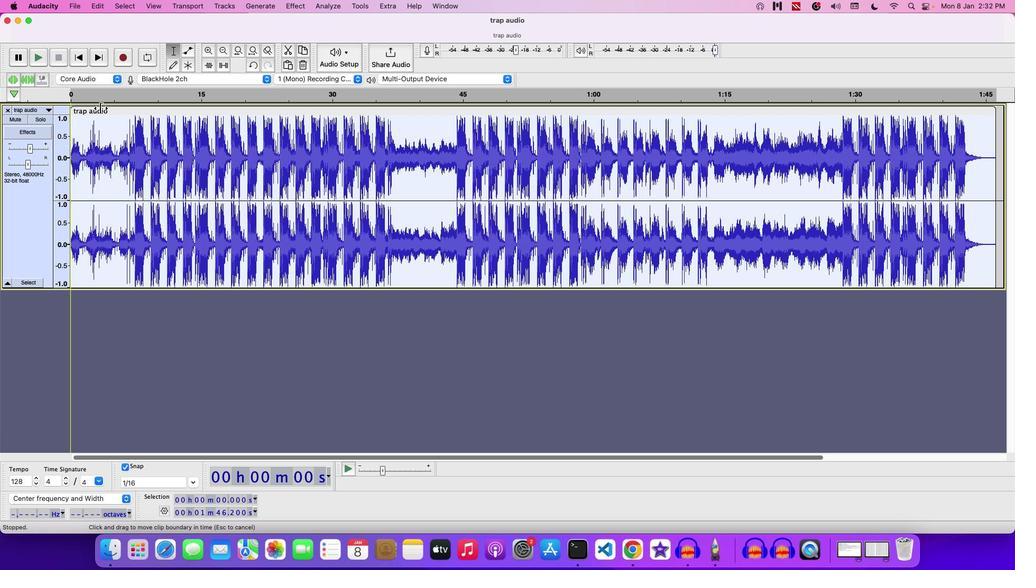 
Action: Mouse moved to (133, 107)
Screenshot: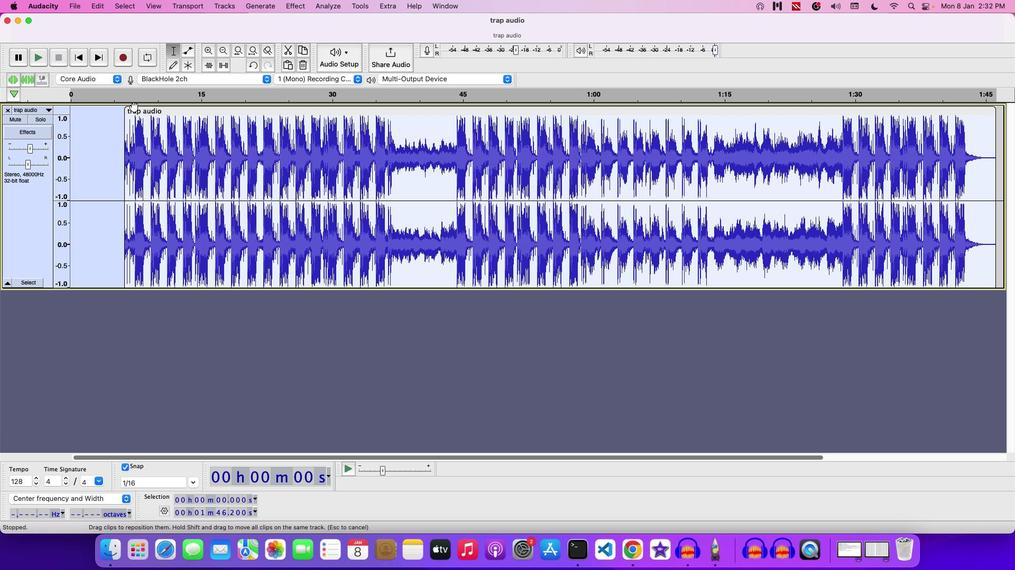 
Action: Mouse pressed left at (133, 107)
Screenshot: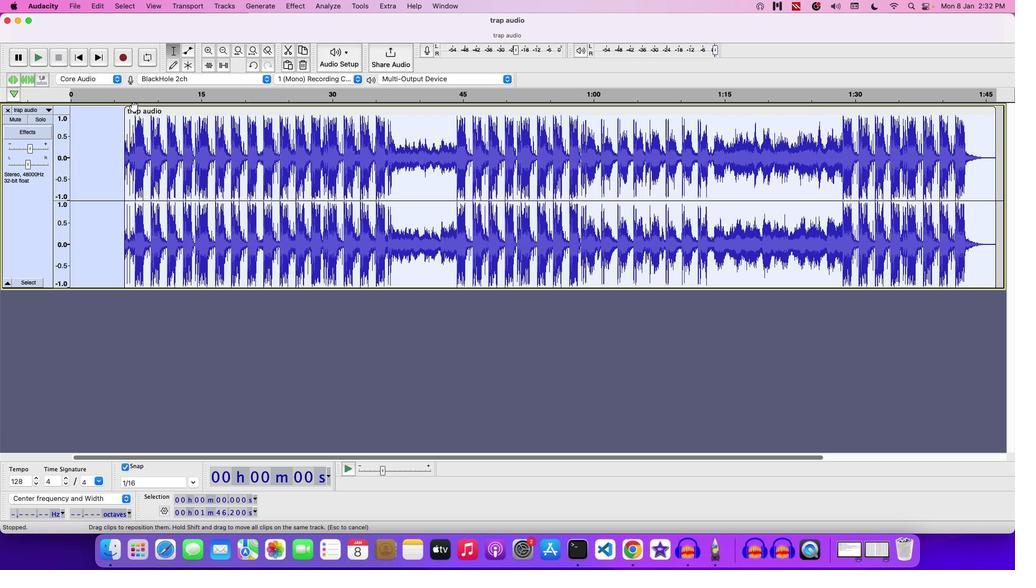 
Action: Mouse moved to (134, 111)
Screenshot: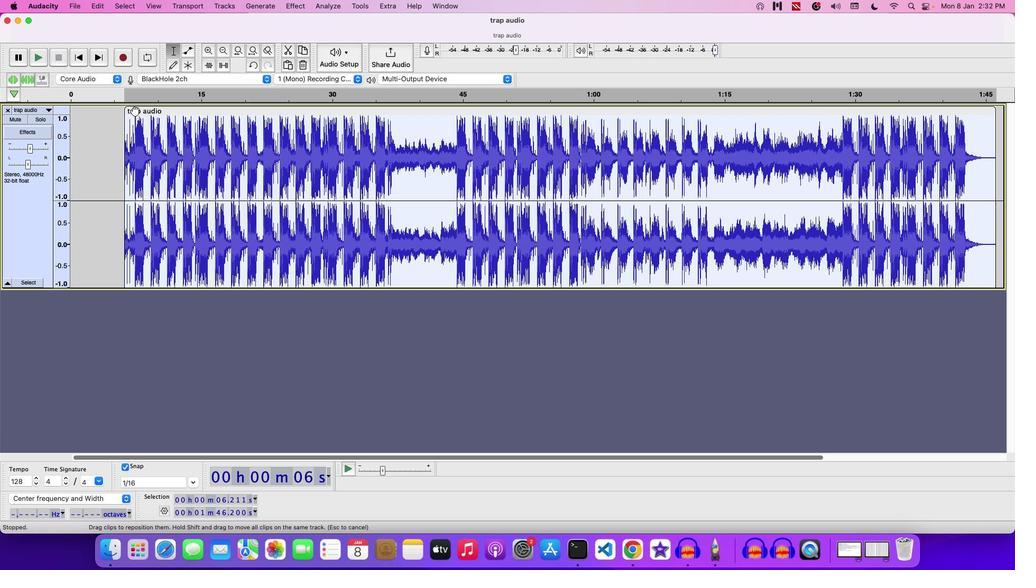 
Action: Mouse pressed left at (134, 111)
Screenshot: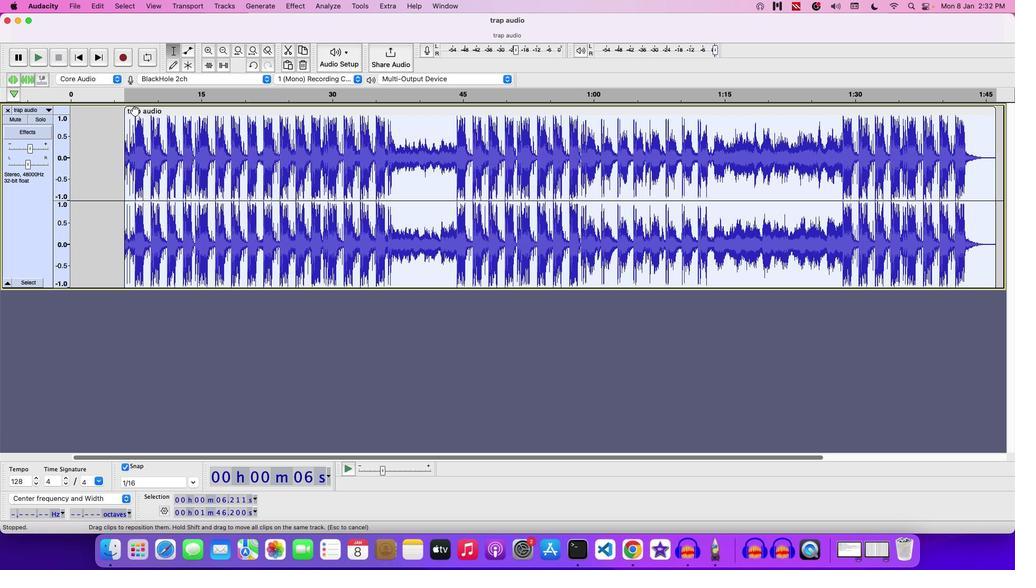 
Action: Mouse moved to (939, 115)
Screenshot: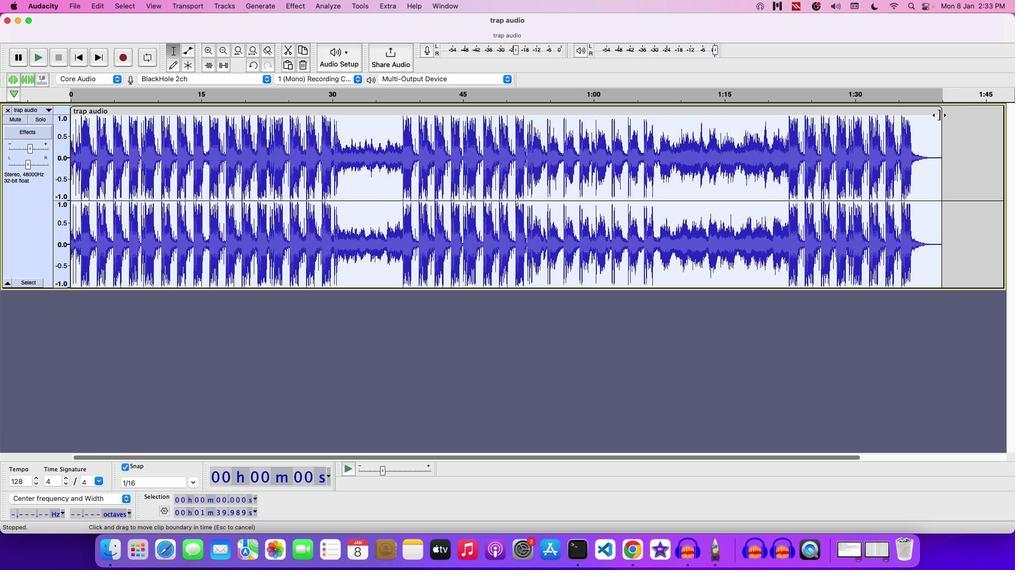 
Action: Mouse pressed left at (939, 115)
Screenshot: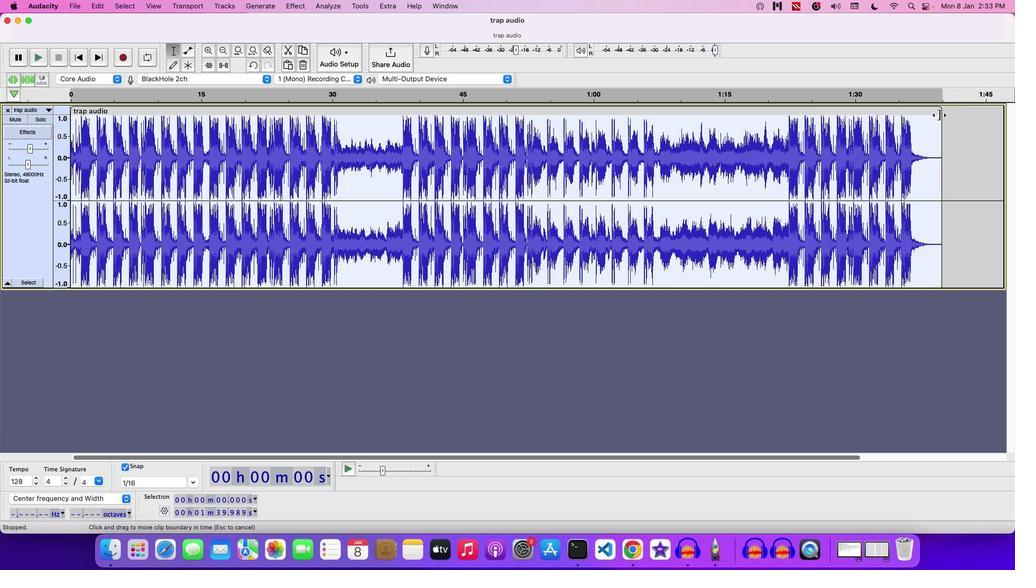 
Action: Mouse moved to (593, 129)
Screenshot: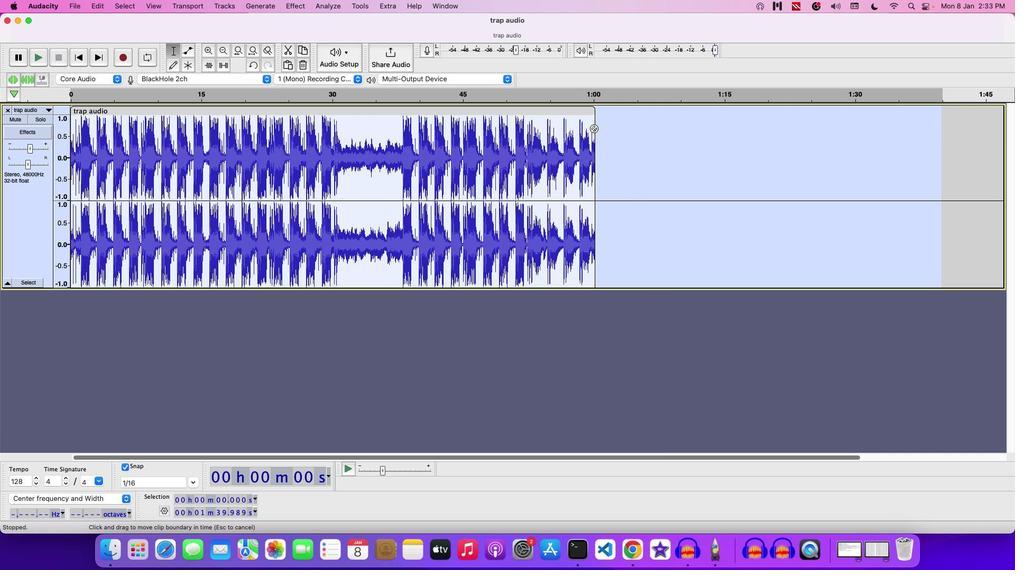 
Action: Key pressed Key.space
Screenshot: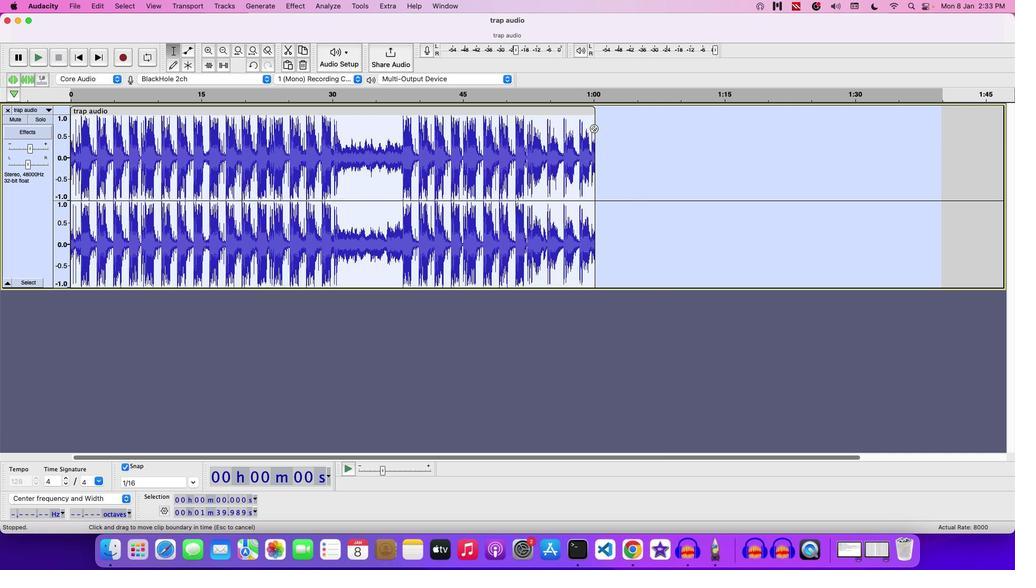 
Action: Mouse moved to (303, 8)
Screenshot: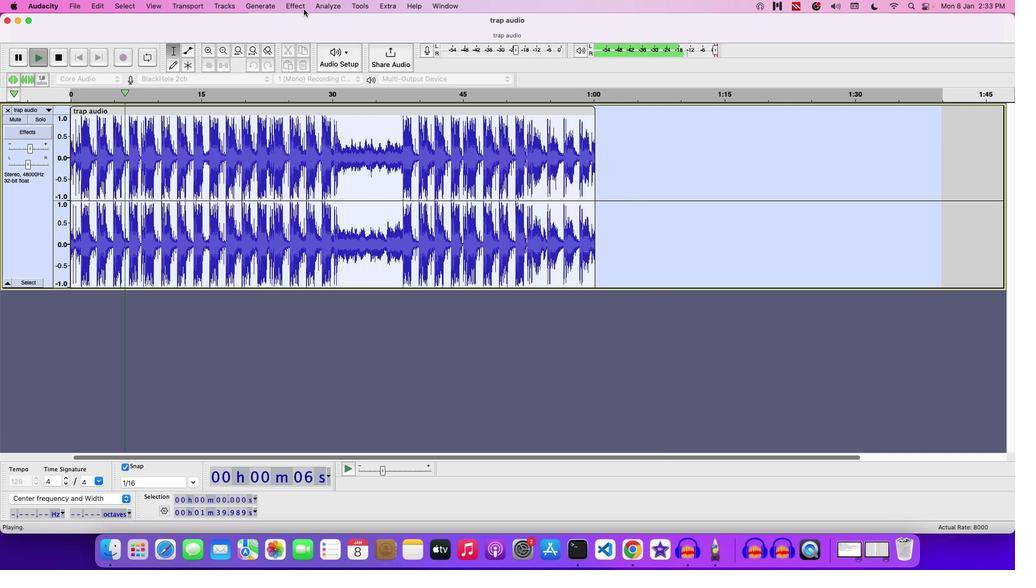 
Action: Key pressed Key.space
Screenshot: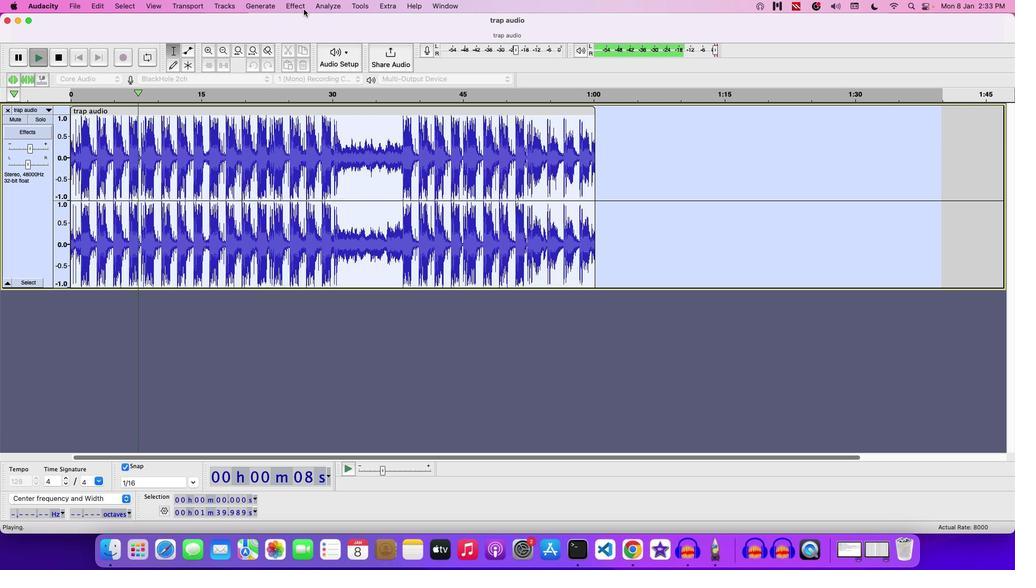 
Action: Mouse pressed left at (303, 8)
Screenshot: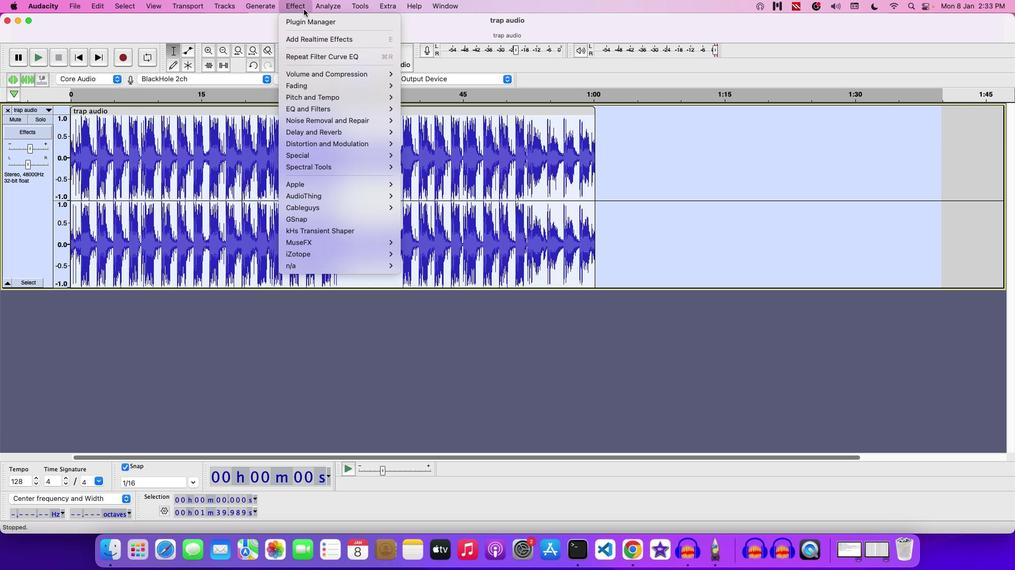 
Action: Mouse moved to (436, 309)
Screenshot: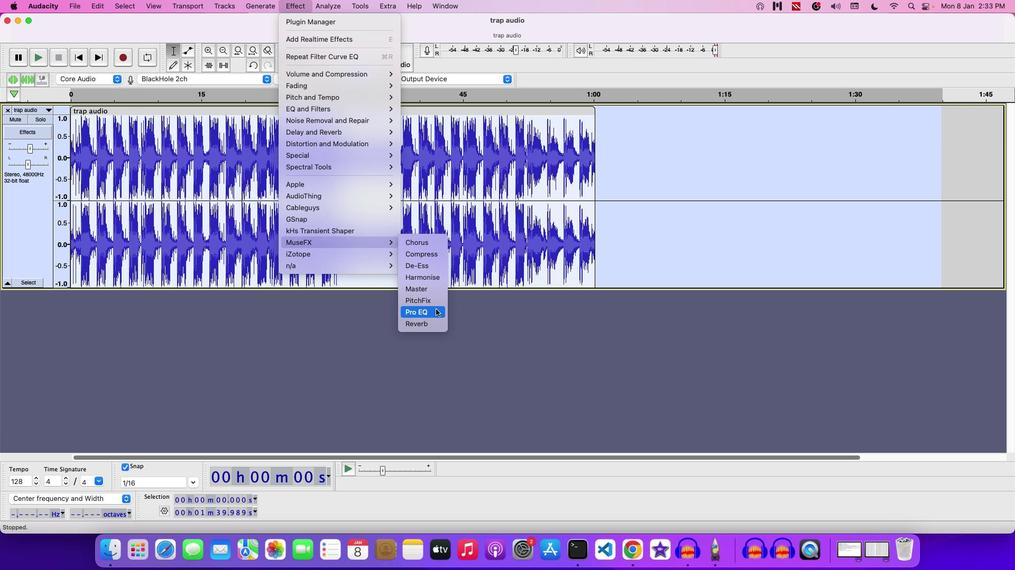 
Action: Mouse pressed left at (436, 309)
Screenshot: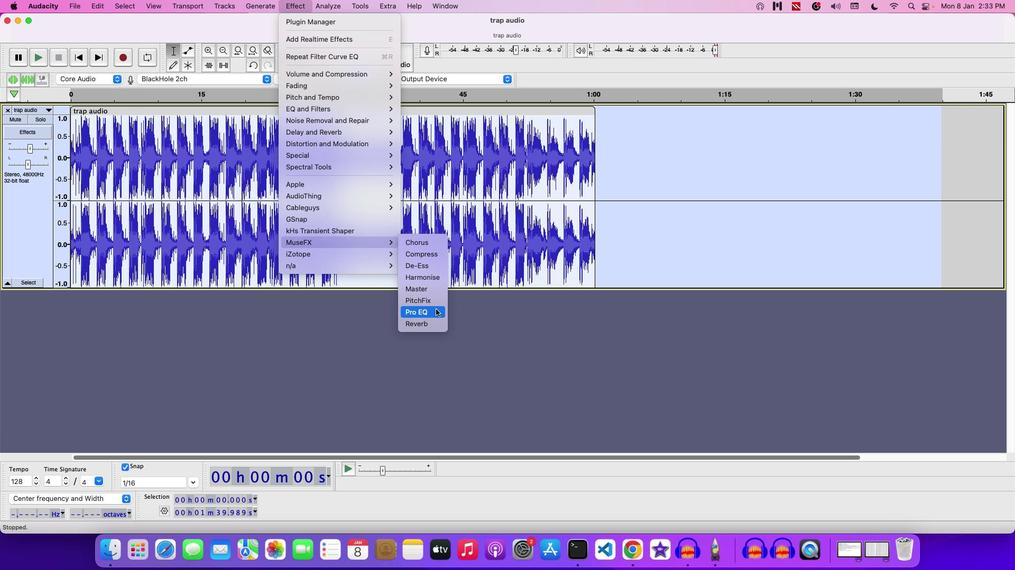 
Action: Mouse moved to (509, 186)
Screenshot: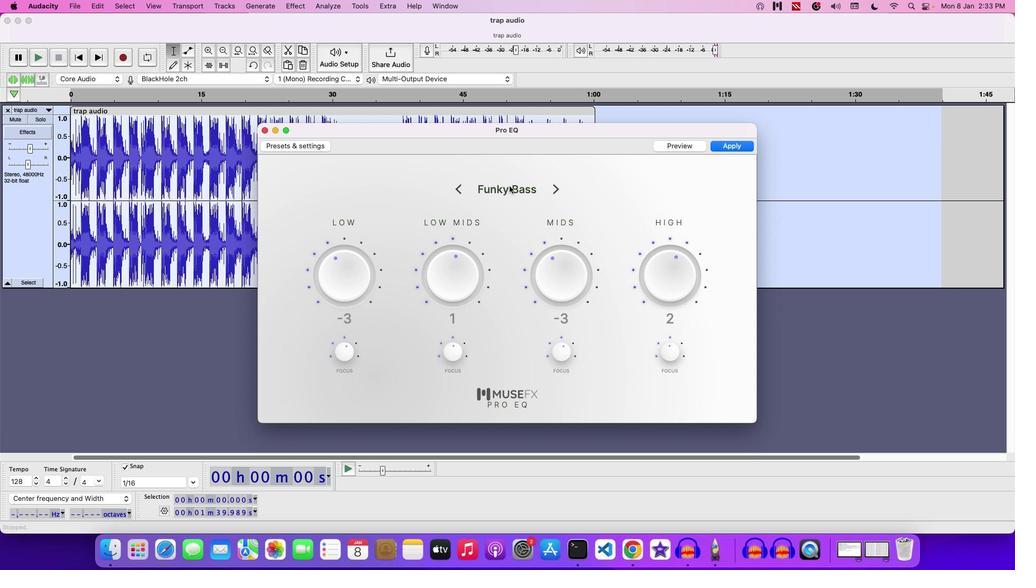 
Action: Mouse pressed left at (509, 186)
Screenshot: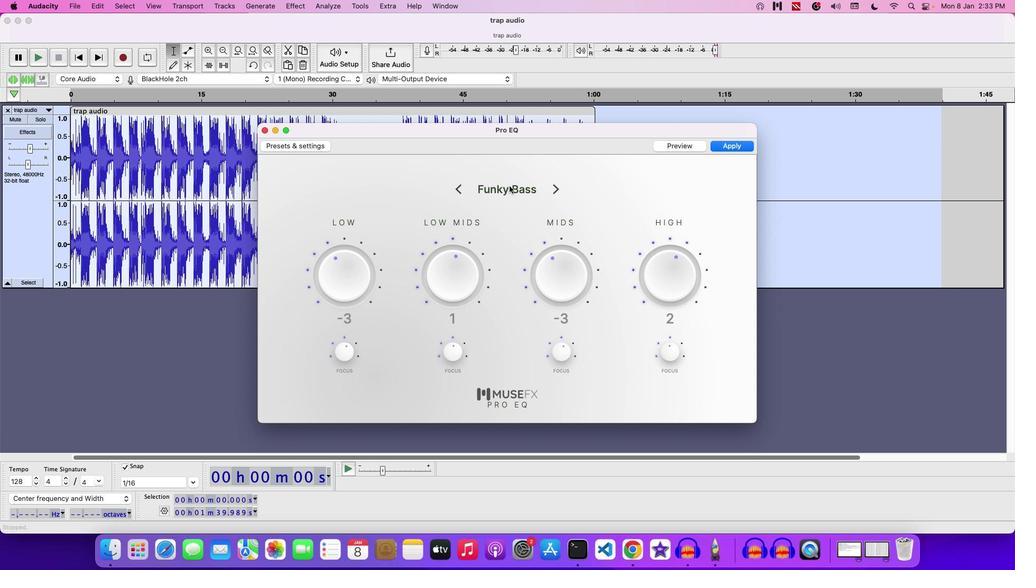
Action: Mouse moved to (509, 204)
Screenshot: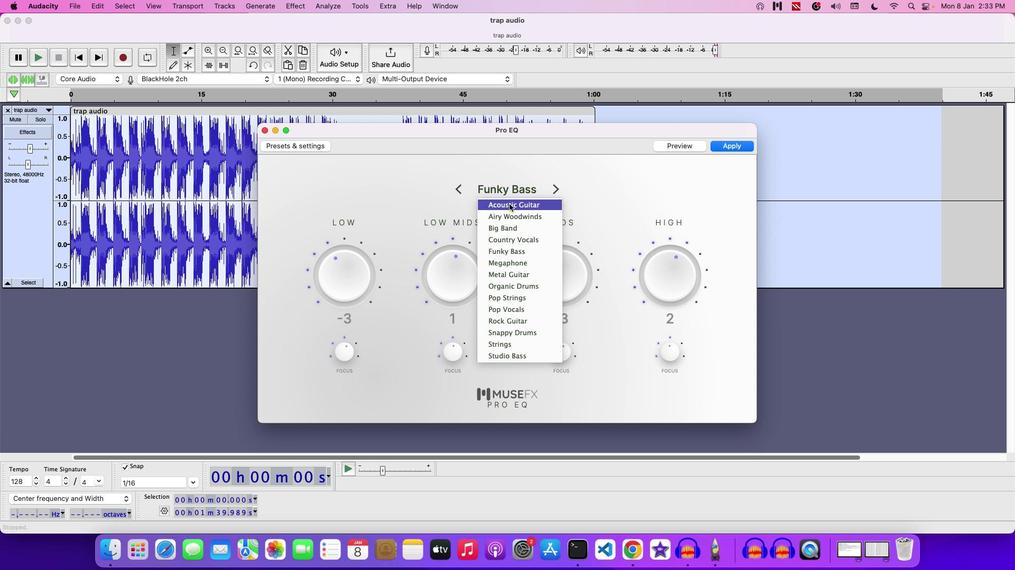 
Action: Key pressed Key.enter
Screenshot: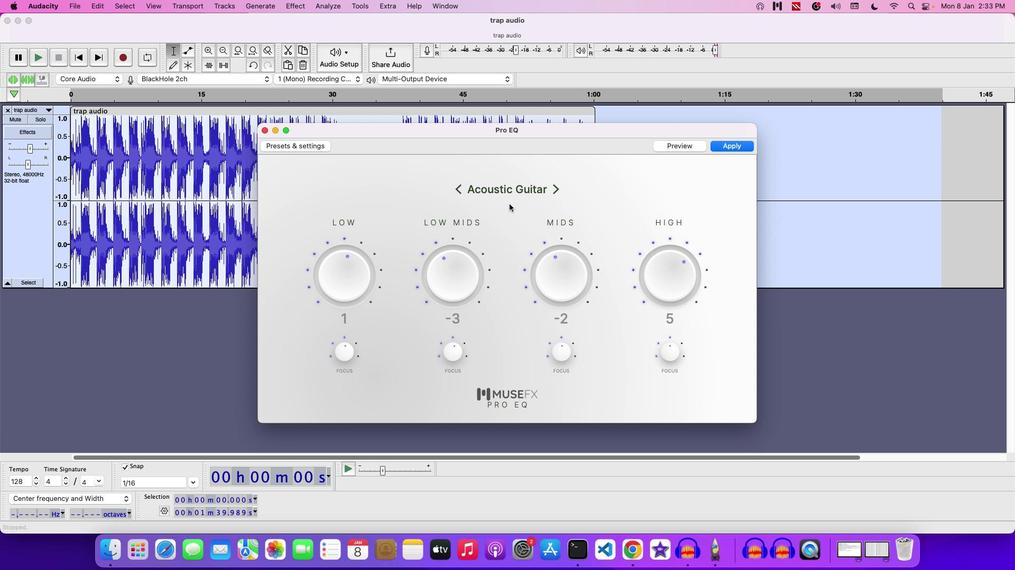 
Action: Mouse moved to (688, 145)
Screenshot: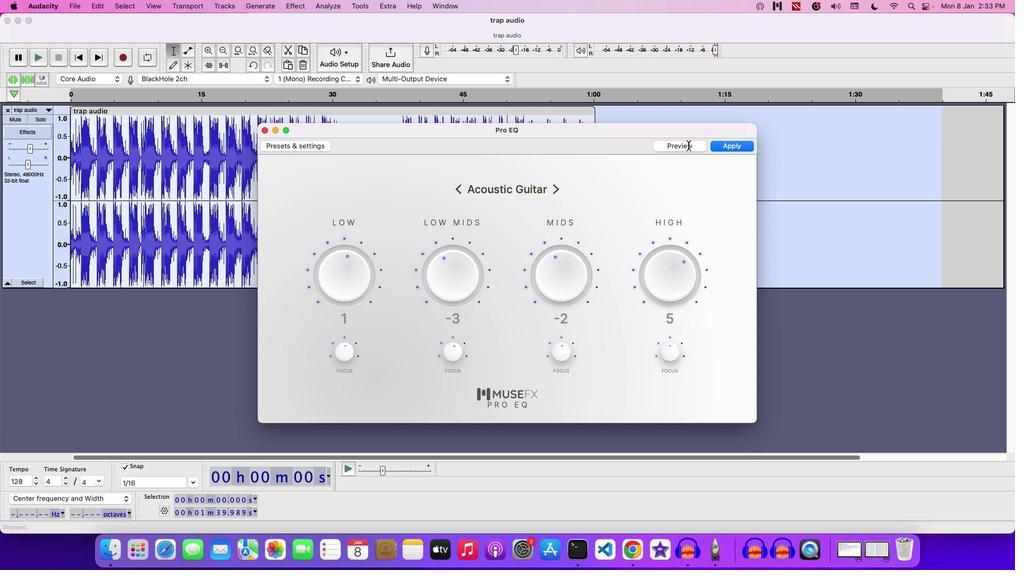 
Action: Mouse pressed left at (688, 145)
Screenshot: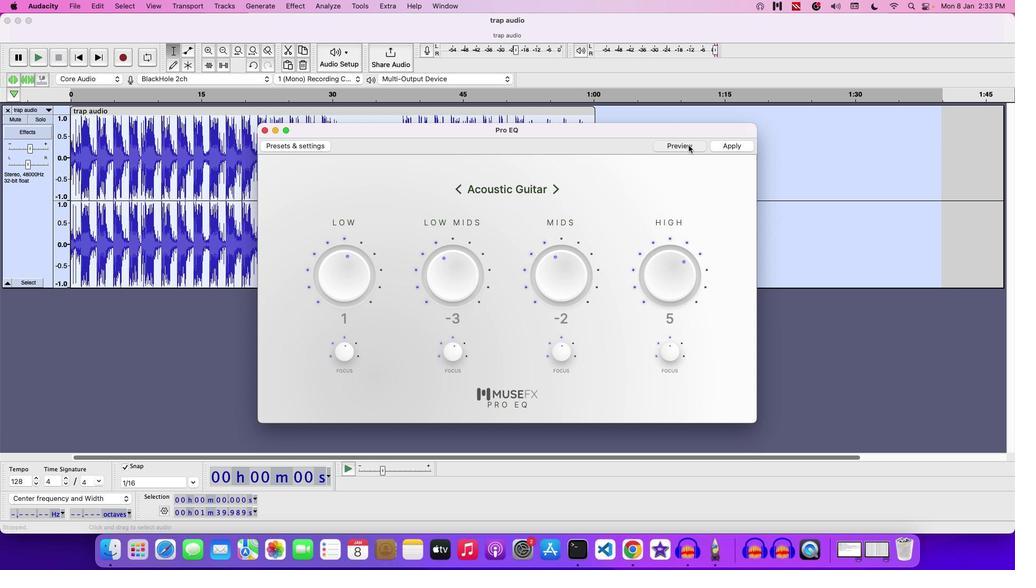 
Action: Mouse moved to (731, 143)
Screenshot: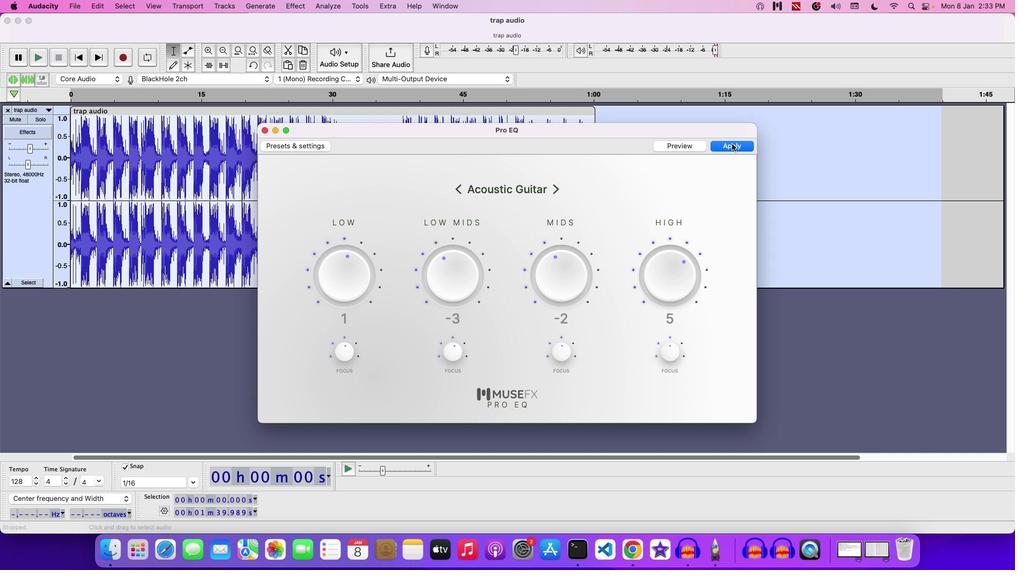 
Action: Mouse pressed left at (731, 143)
Screenshot: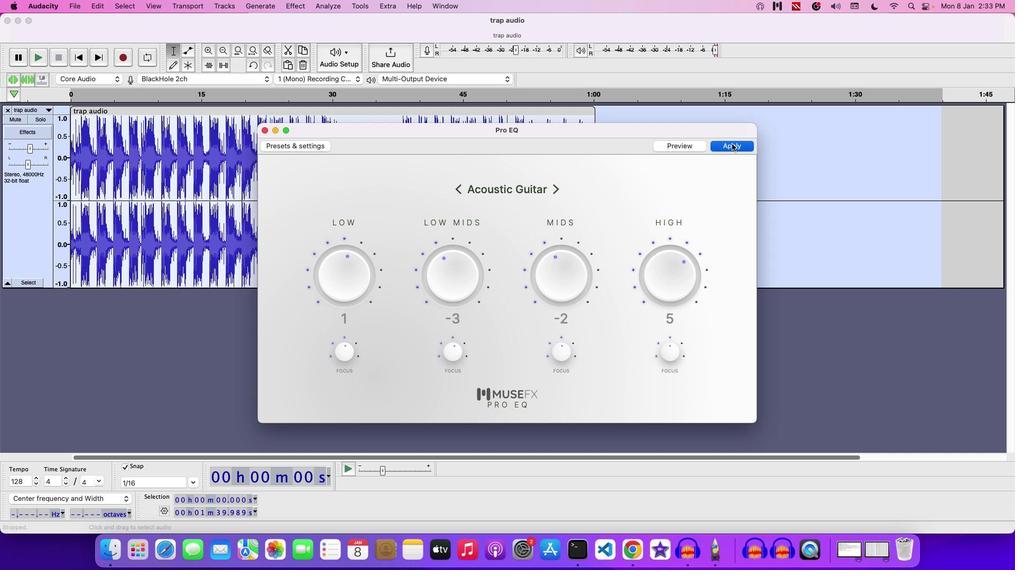 
Action: Mouse moved to (299, 9)
Screenshot: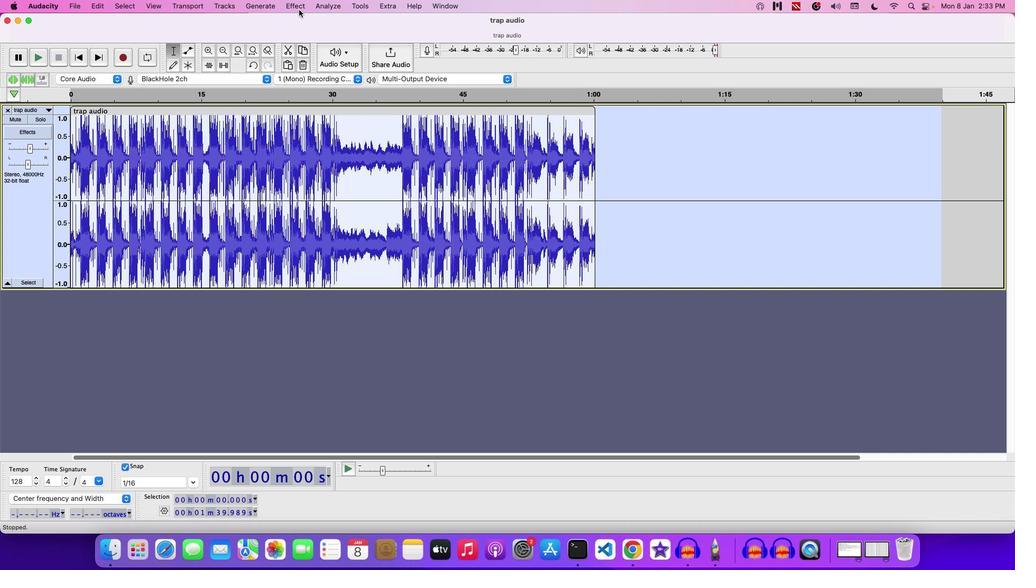 
Action: Key pressed Key.space
Screenshot: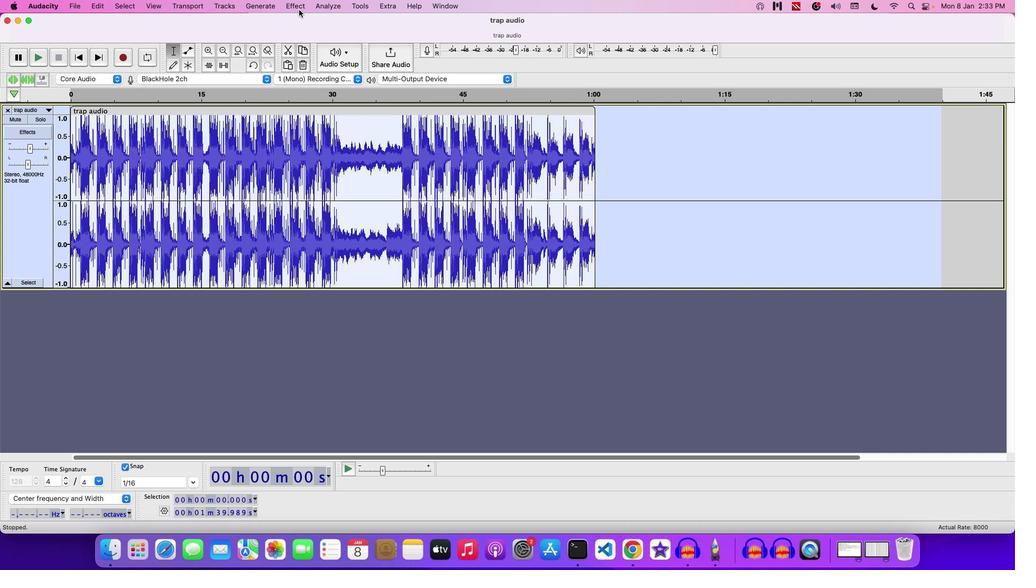 
Action: Mouse moved to (310, 29)
Screenshot: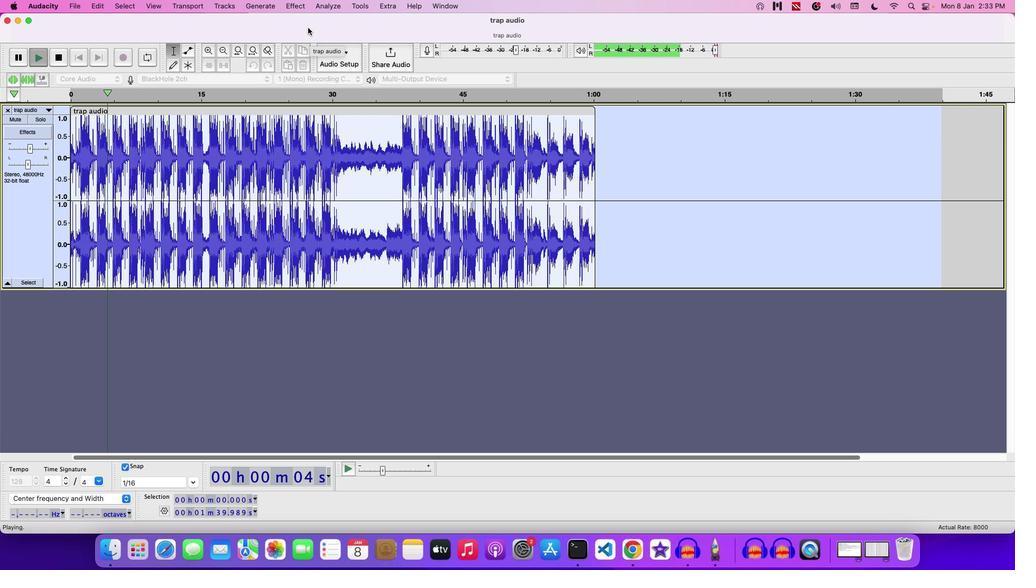
Action: Key pressed Key.space
Screenshot: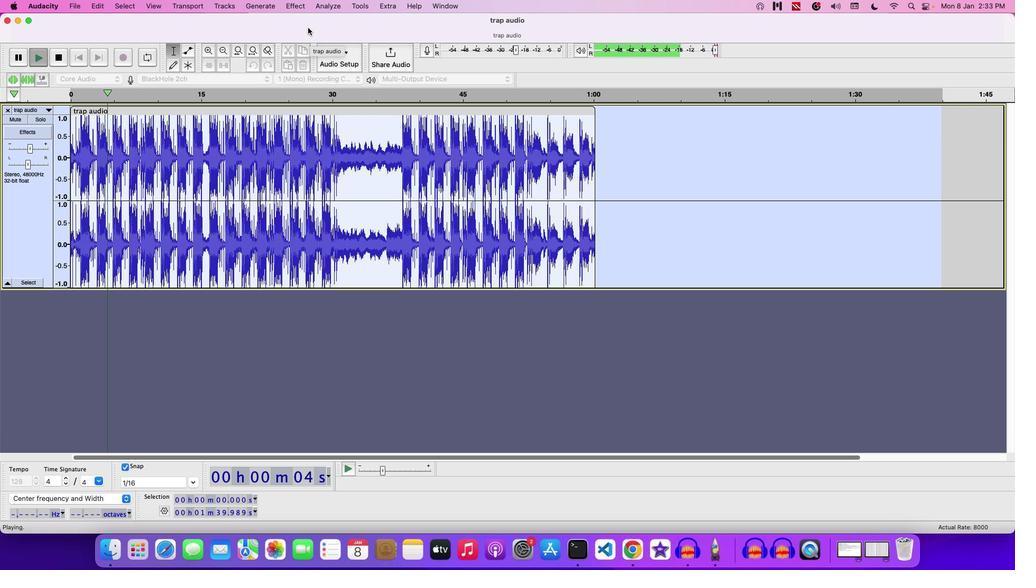 
Action: Mouse moved to (297, 6)
Screenshot: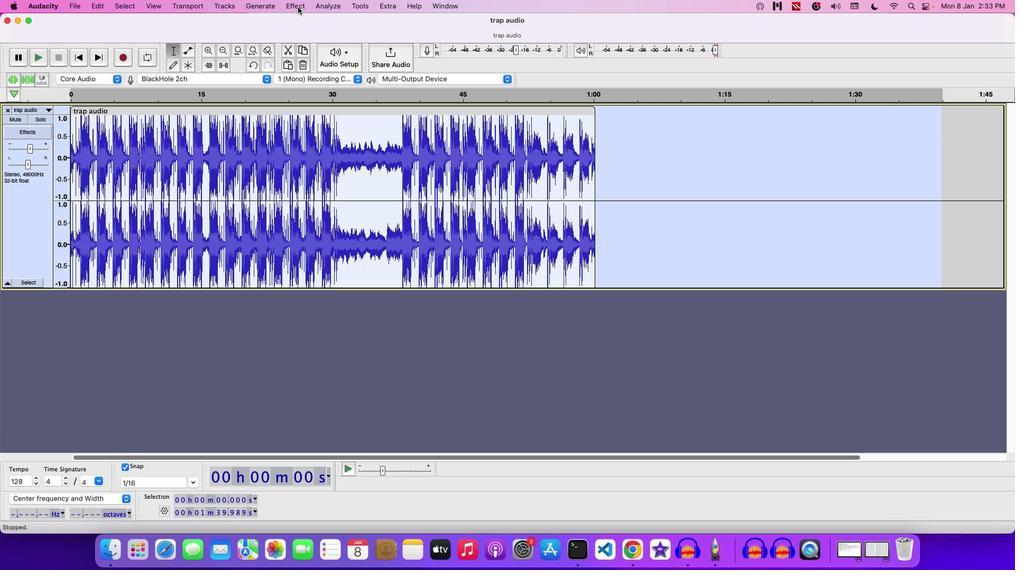 
Action: Mouse pressed left at (297, 6)
Screenshot: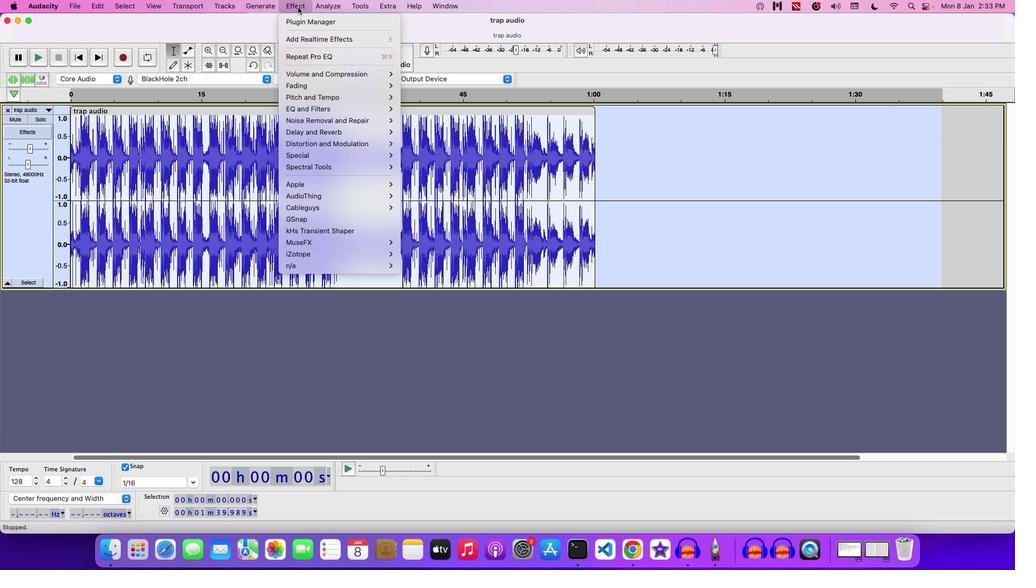 
Action: Mouse moved to (434, 106)
Screenshot: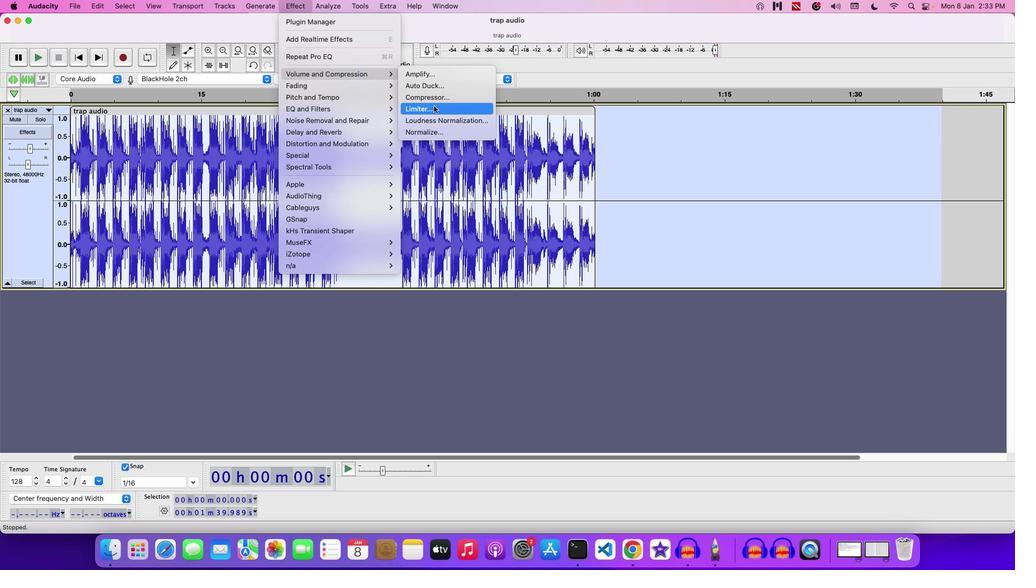 
Action: Mouse pressed left at (434, 106)
Screenshot: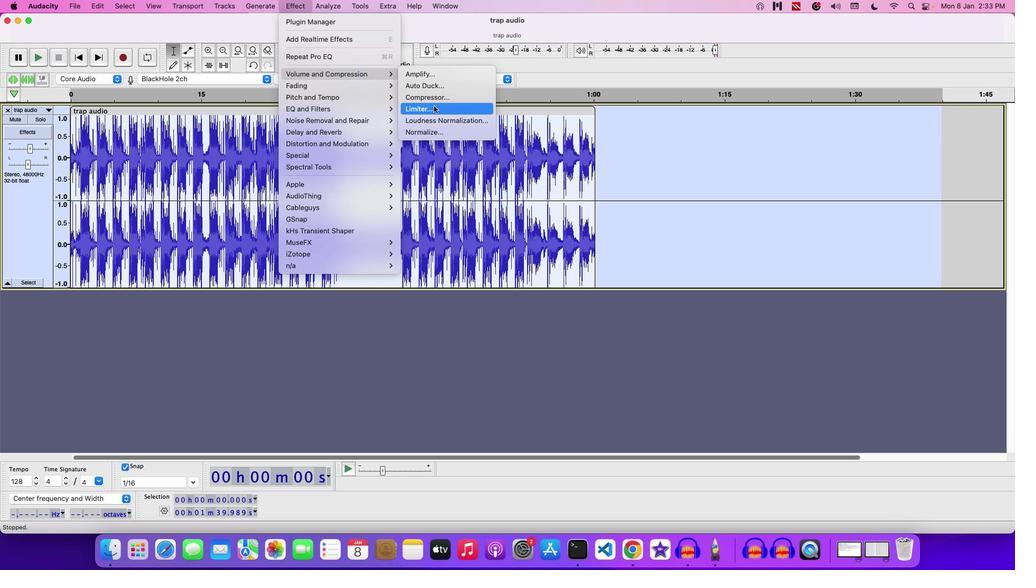 
Action: Mouse moved to (604, 219)
Screenshot: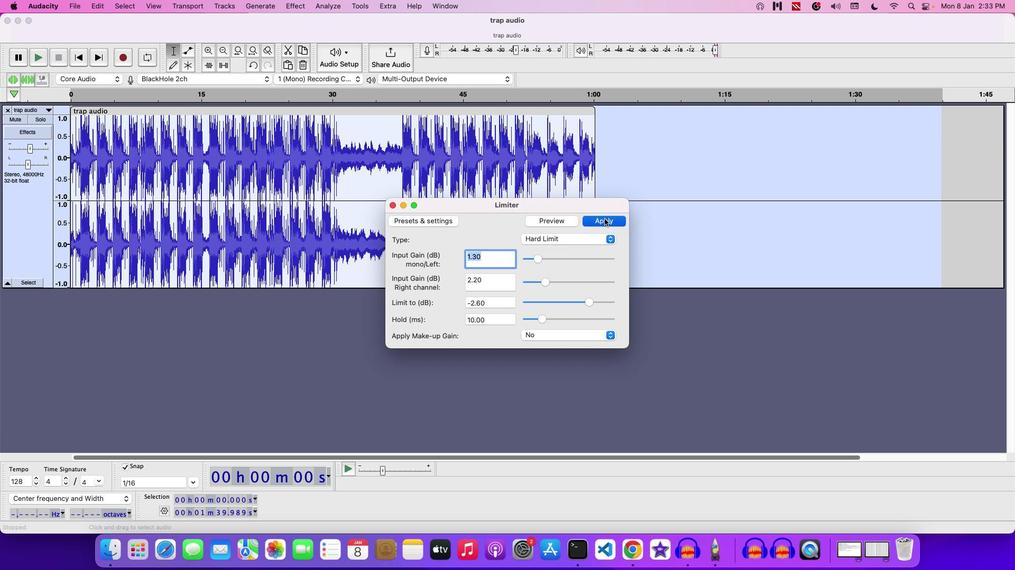
Action: Mouse pressed left at (604, 219)
Screenshot: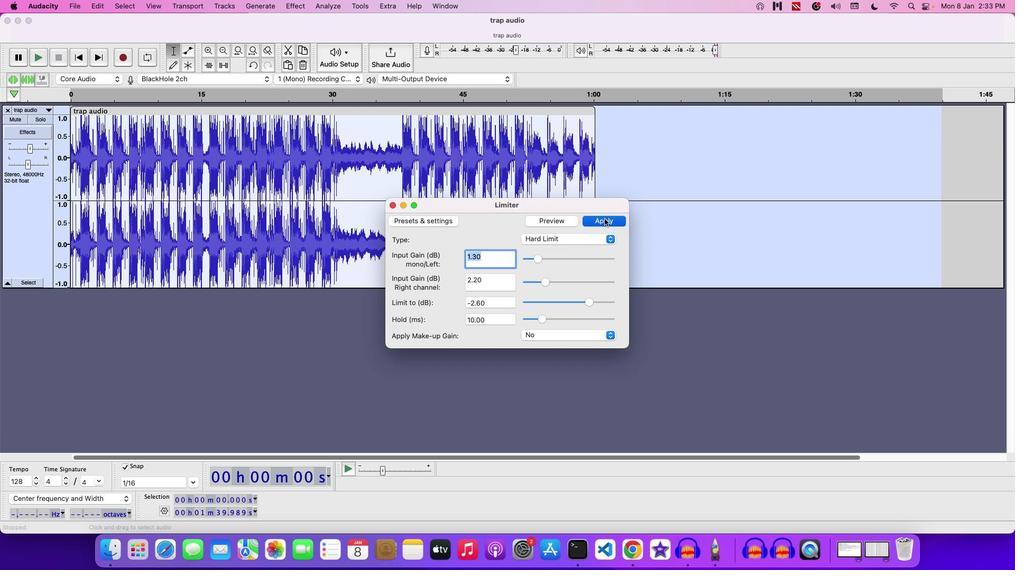 
Action: Mouse moved to (942, 112)
Screenshot: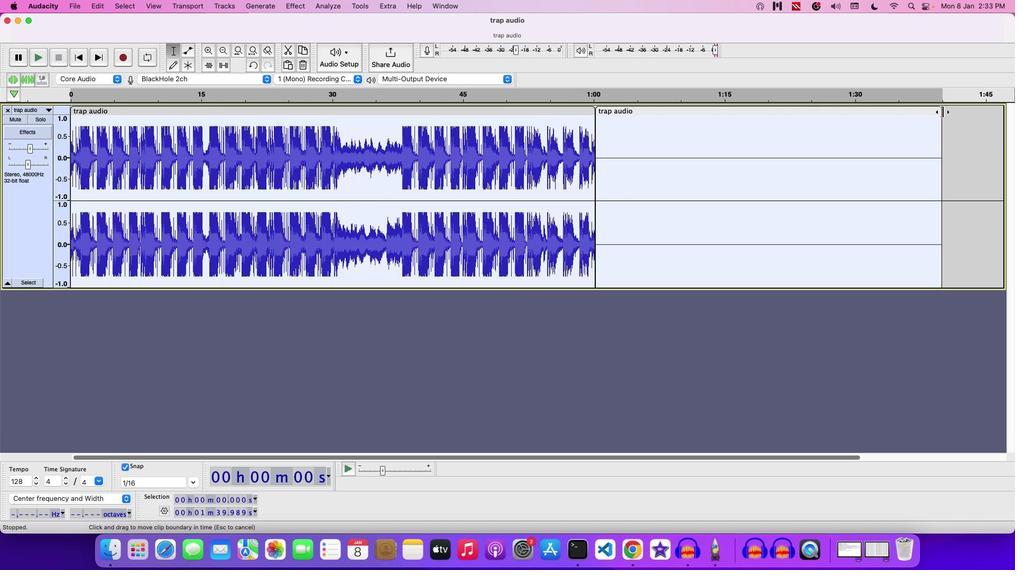 
Action: Mouse pressed left at (942, 112)
Screenshot: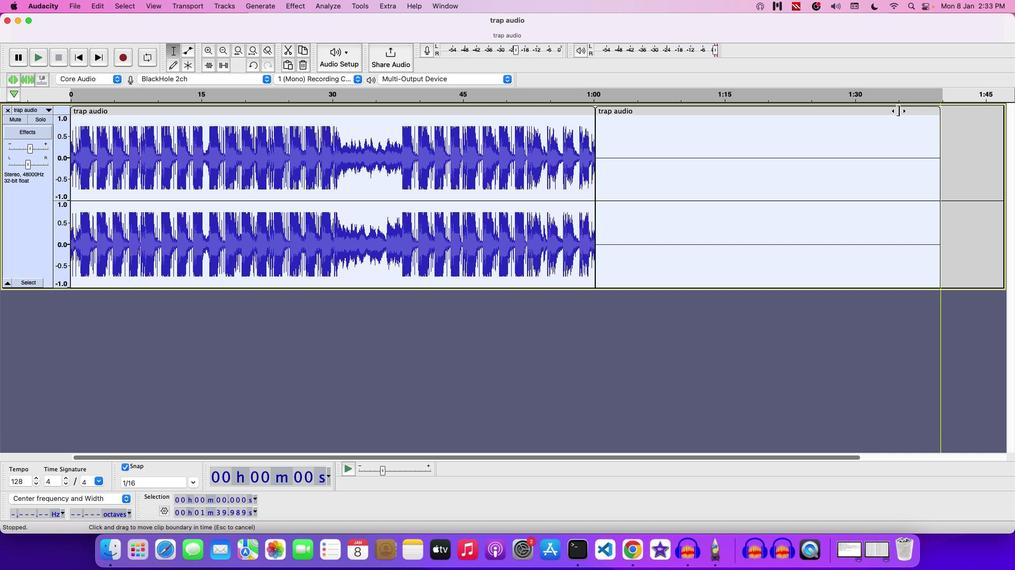 
Action: Mouse moved to (316, 115)
Screenshot: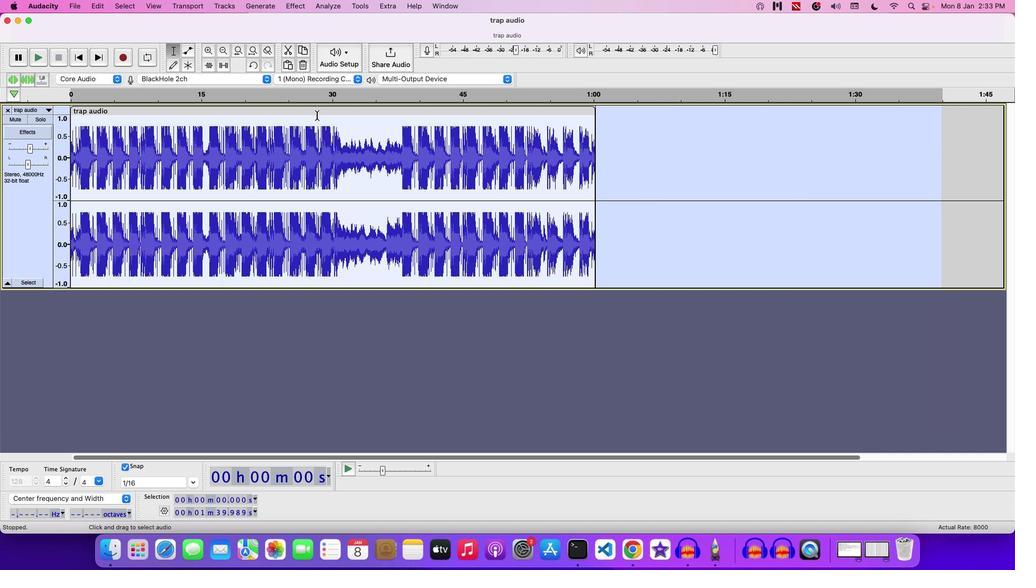 
Action: Key pressed Key.space
Screenshot: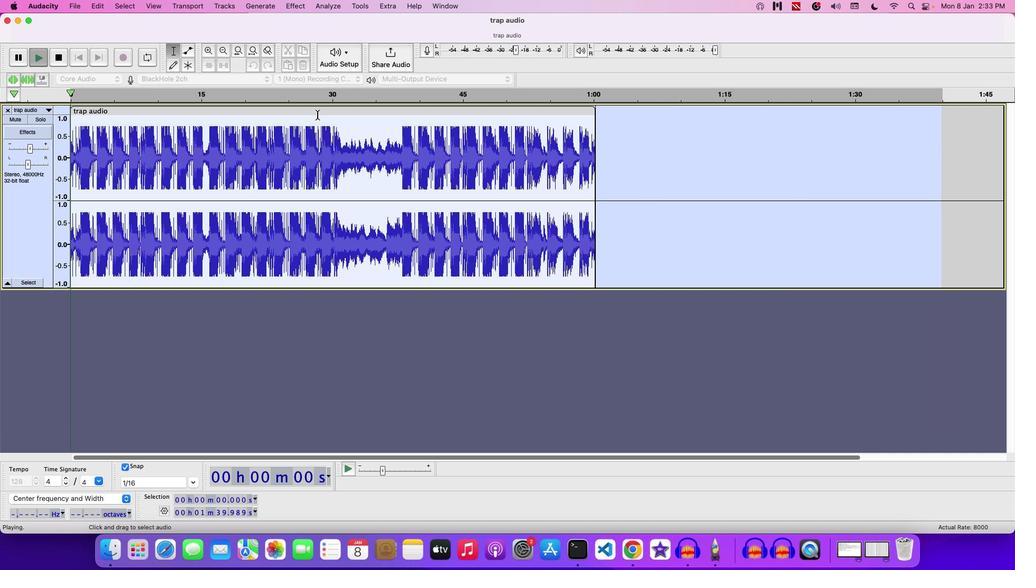 
Action: Mouse moved to (275, 192)
Screenshot: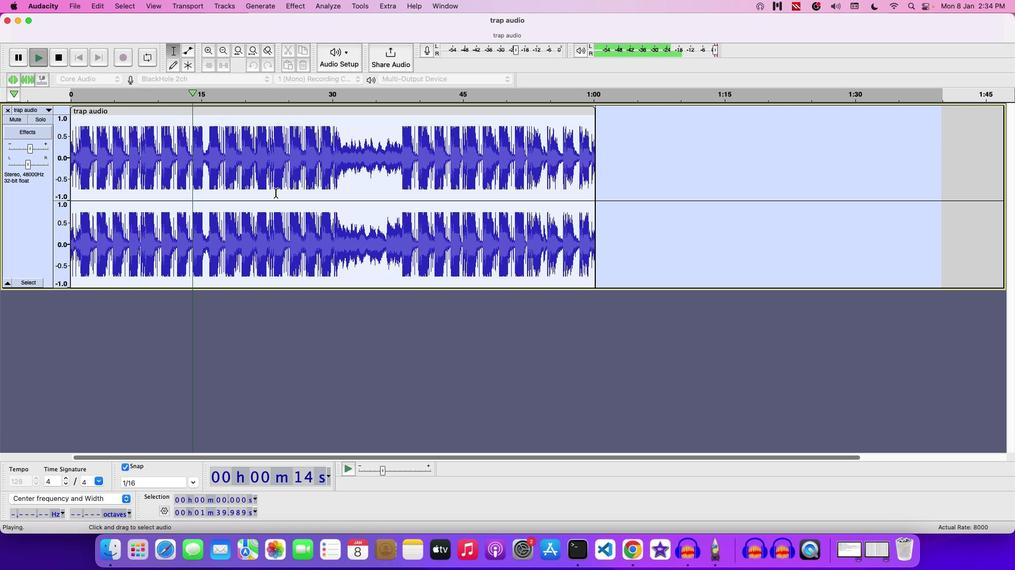 
Action: Key pressed Key.space
Screenshot: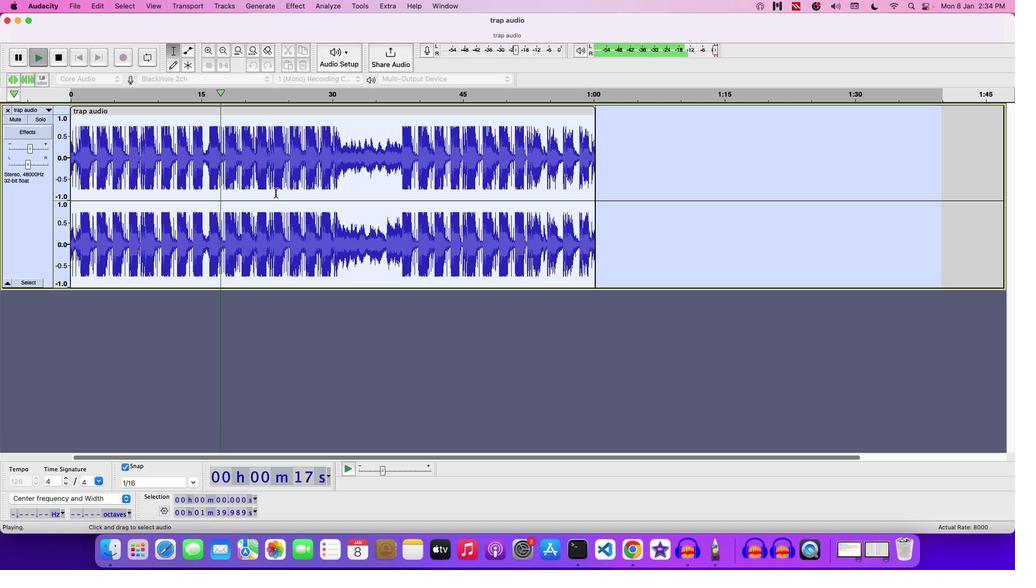 
Action: Mouse moved to (293, 5)
Screenshot: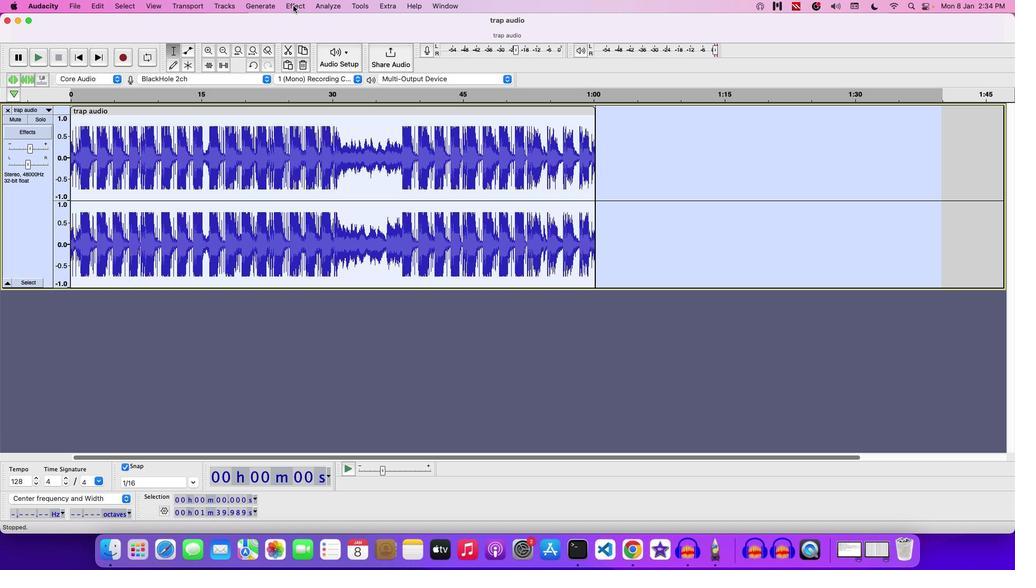 
Action: Mouse pressed left at (293, 5)
Screenshot: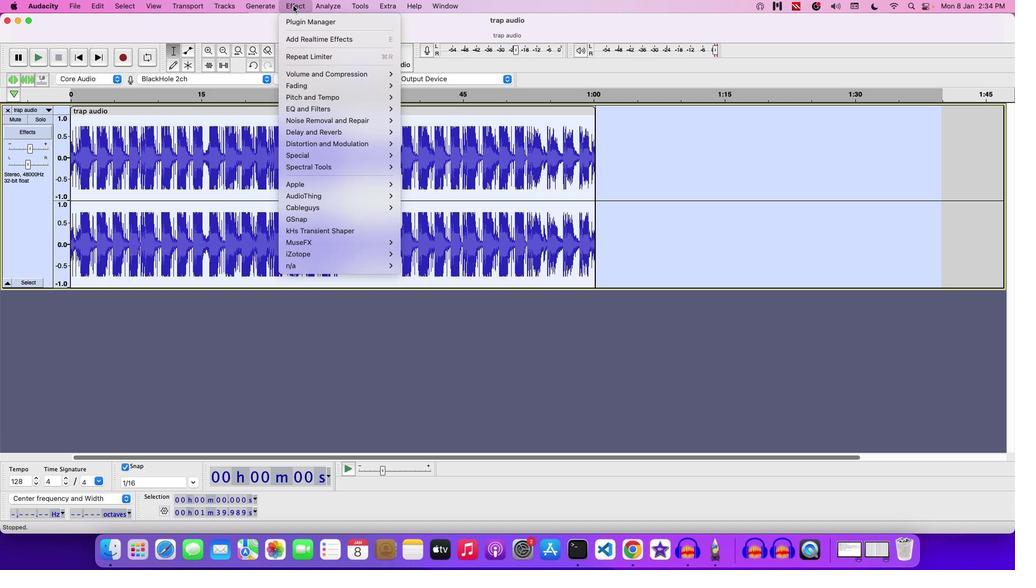 
Action: Mouse moved to (453, 313)
Screenshot: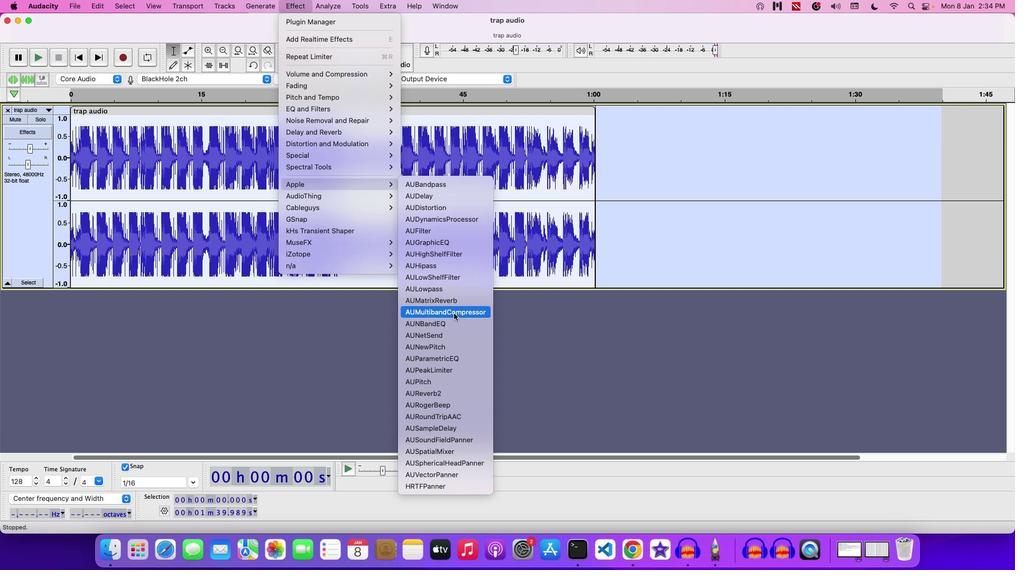 
Action: Mouse pressed left at (453, 313)
Screenshot: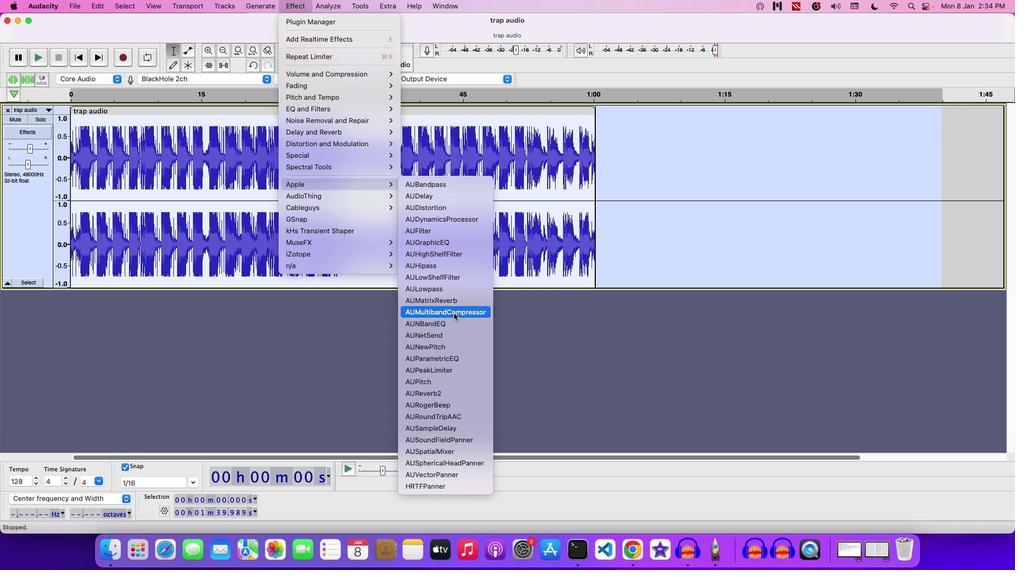 
Action: Mouse moved to (592, 219)
Screenshot: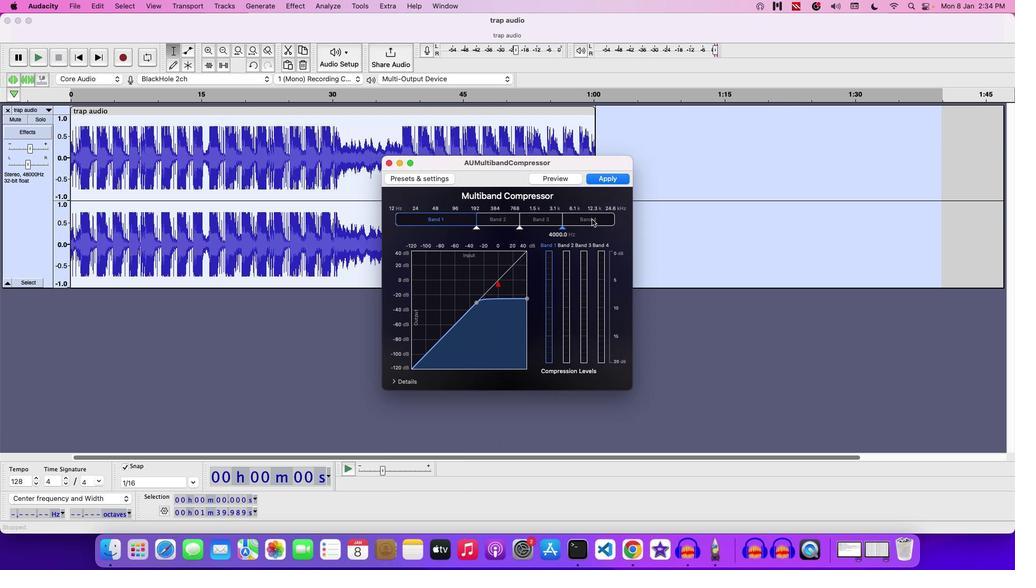
Action: Mouse pressed left at (592, 219)
Screenshot: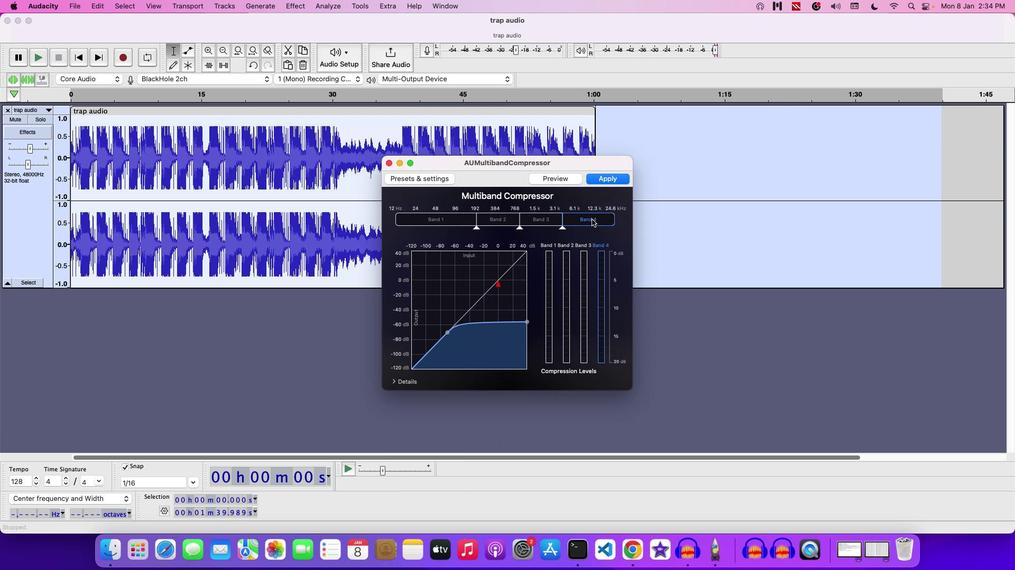 
Action: Mouse moved to (597, 321)
Screenshot: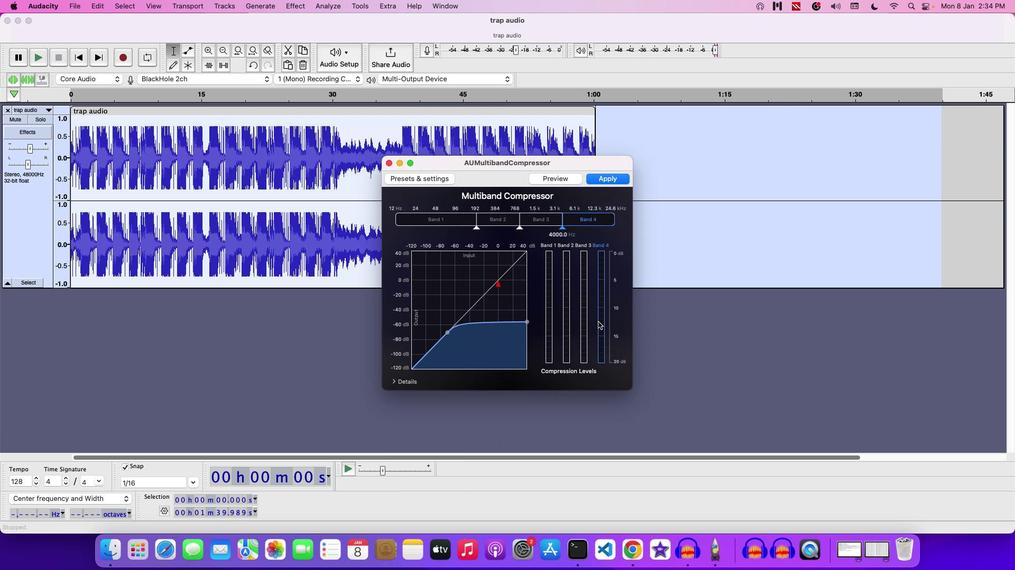 
Action: Mouse pressed left at (597, 321)
Screenshot: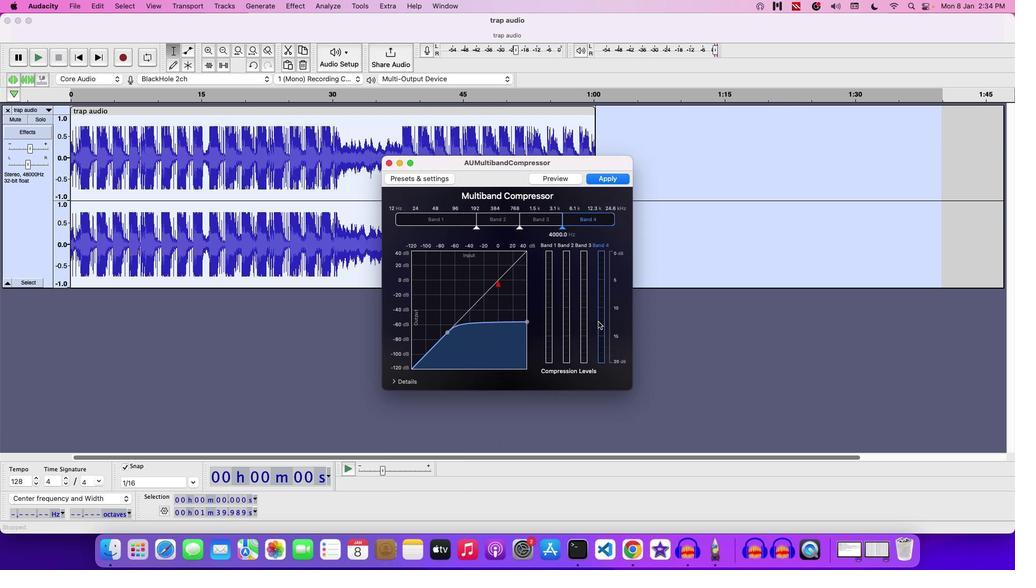 
Action: Mouse moved to (598, 322)
Screenshot: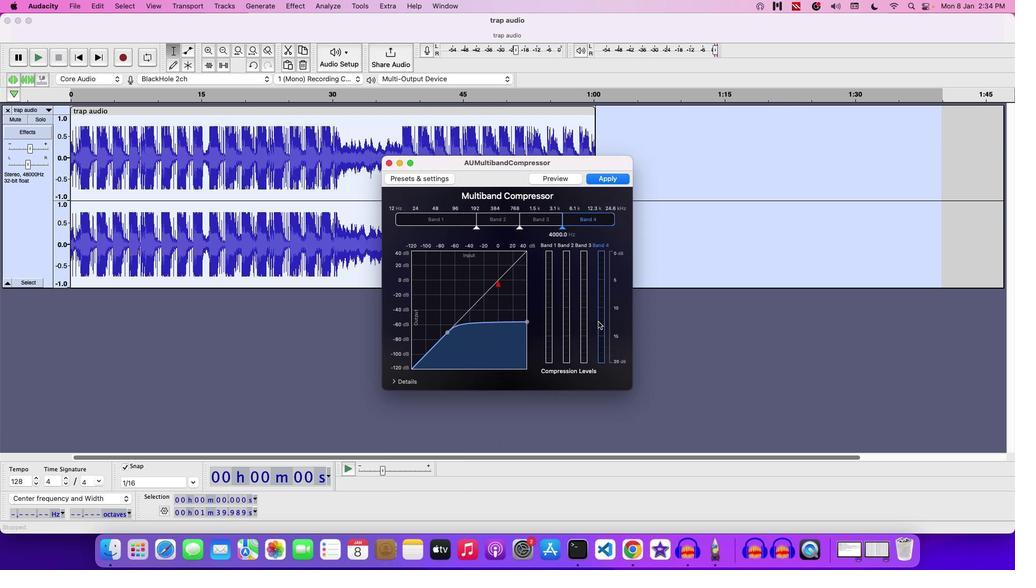
Action: Mouse pressed left at (598, 322)
Screenshot: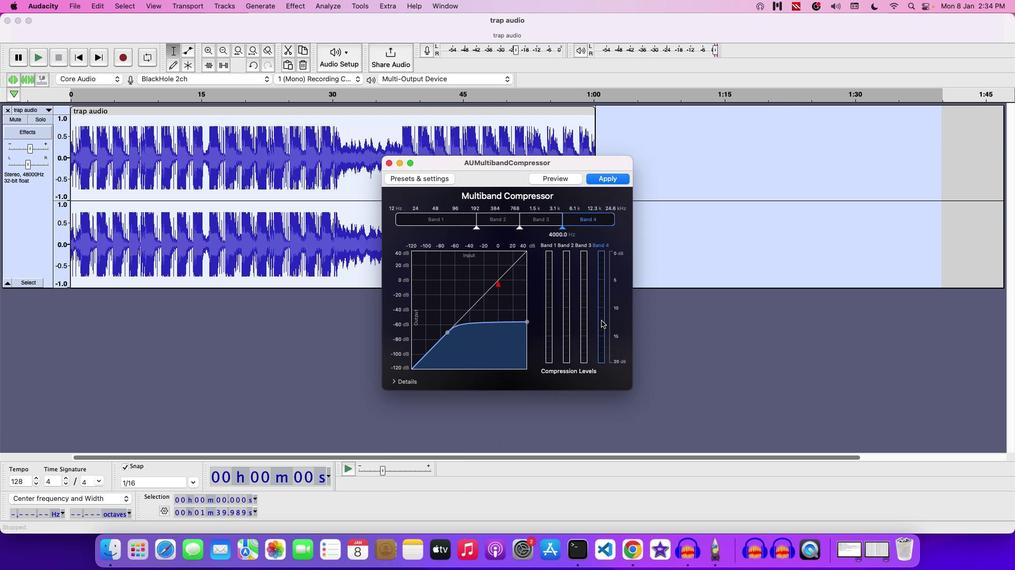 
Action: Mouse moved to (529, 324)
Screenshot: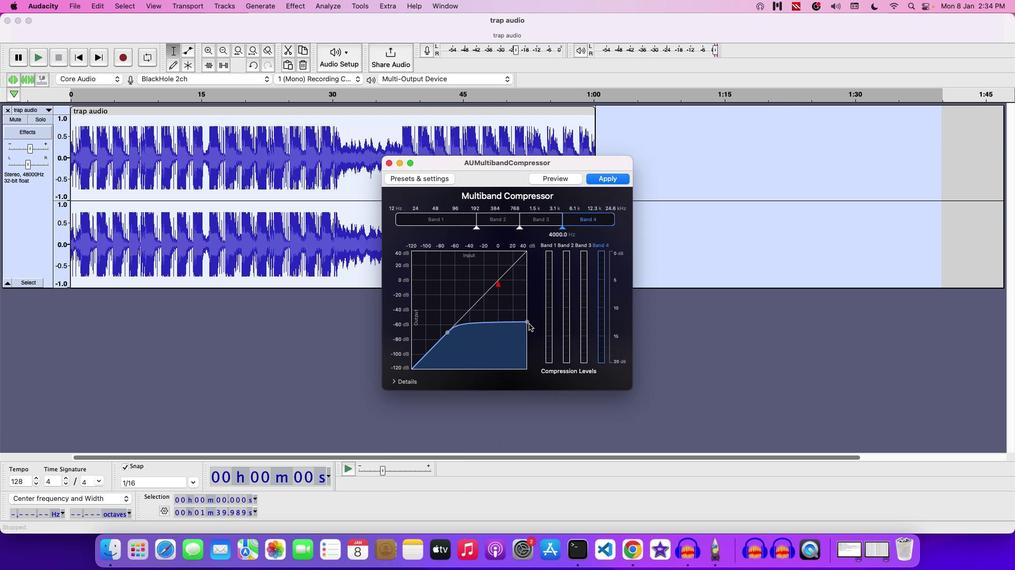 
Action: Mouse pressed left at (529, 324)
Screenshot: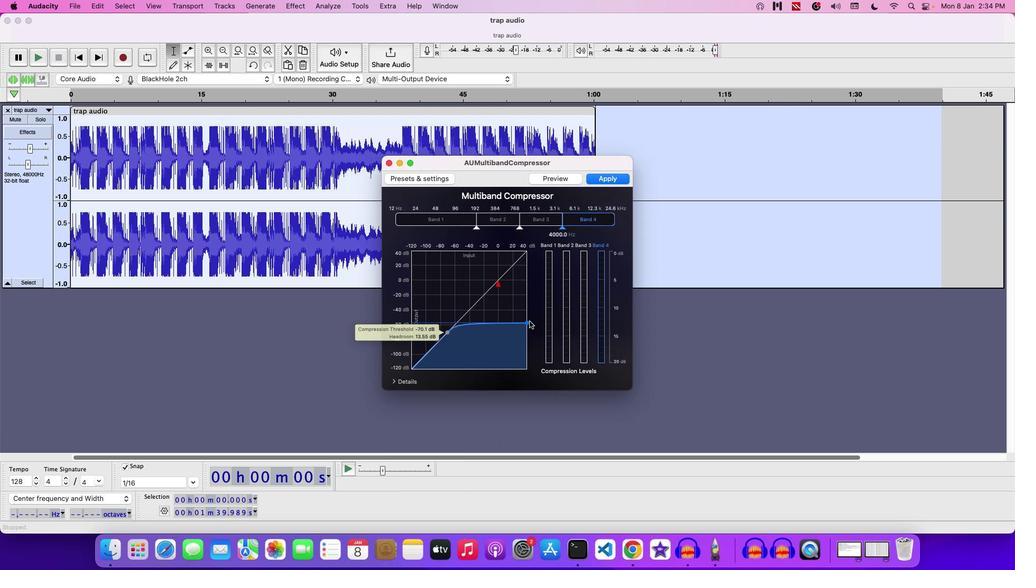
Action: Mouse moved to (572, 183)
Screenshot: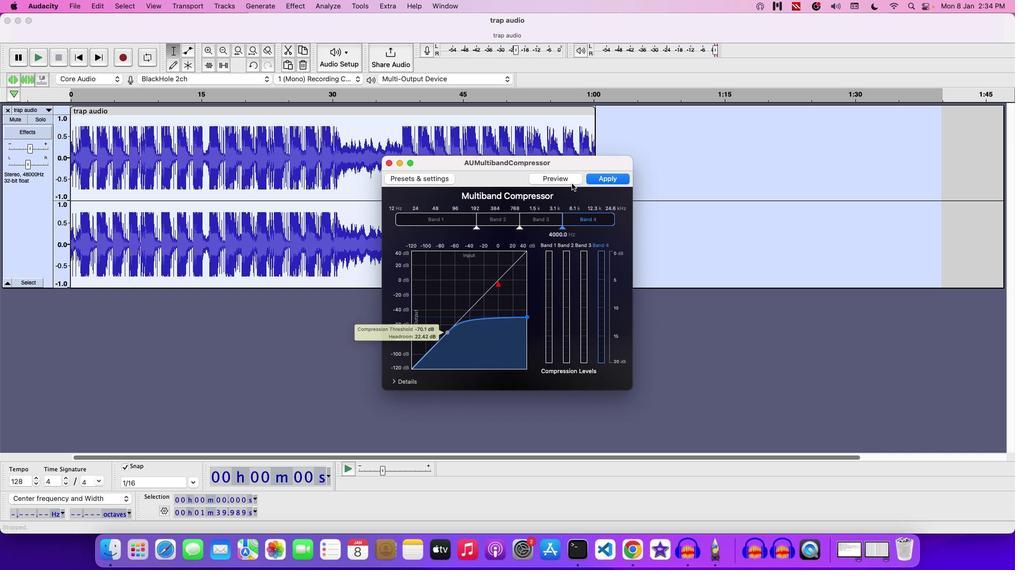 
Action: Mouse pressed left at (572, 183)
Screenshot: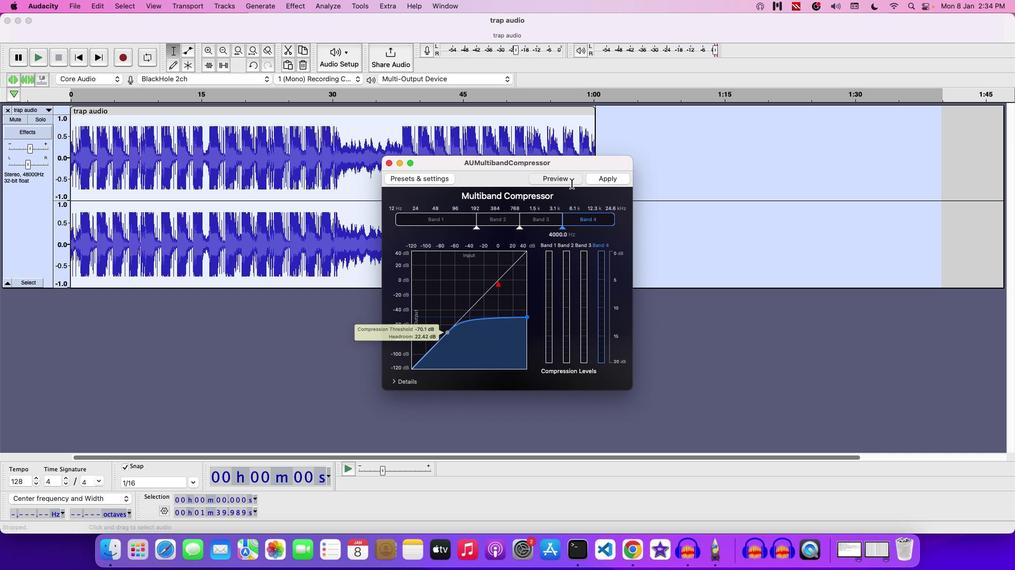 
Action: Mouse moved to (529, 317)
Screenshot: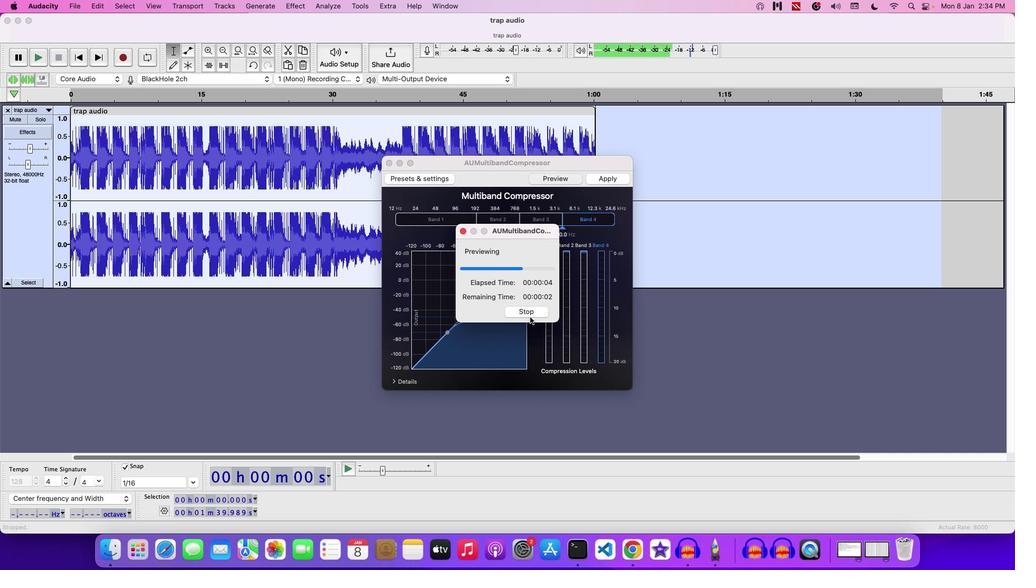 
Action: Mouse pressed left at (529, 317)
Screenshot: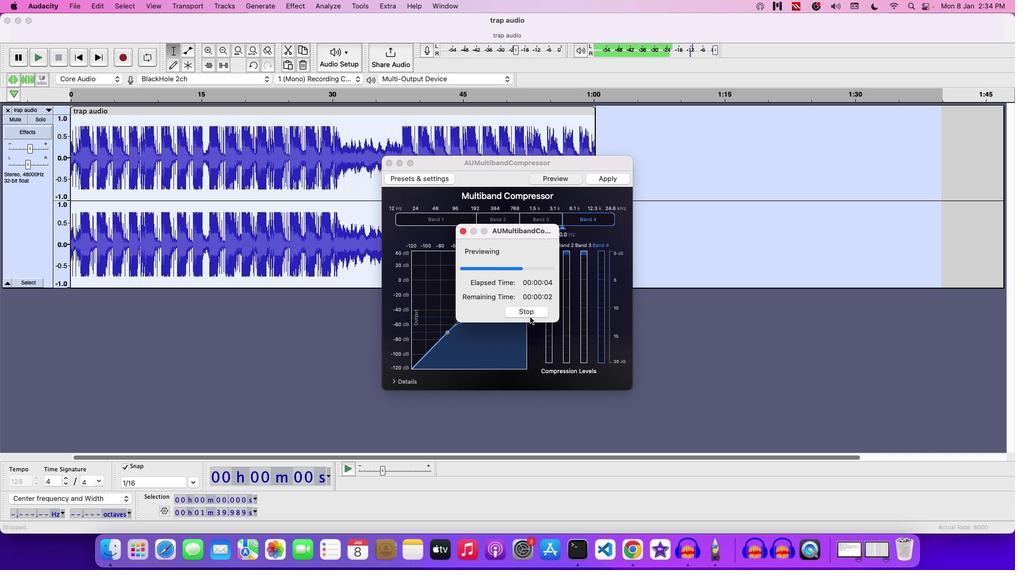 
Action: Mouse moved to (527, 320)
Screenshot: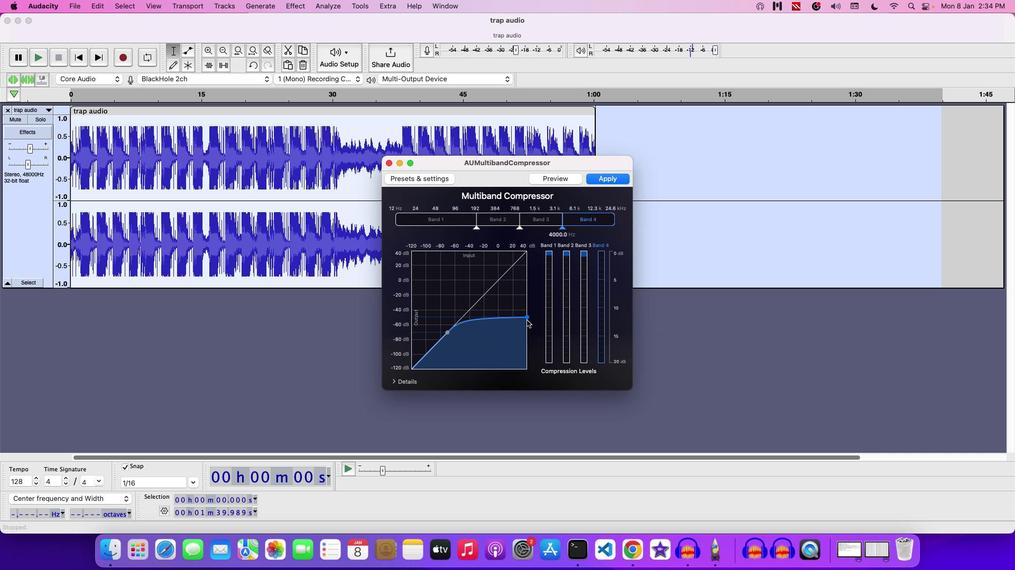 
Action: Mouse pressed left at (527, 320)
Screenshot: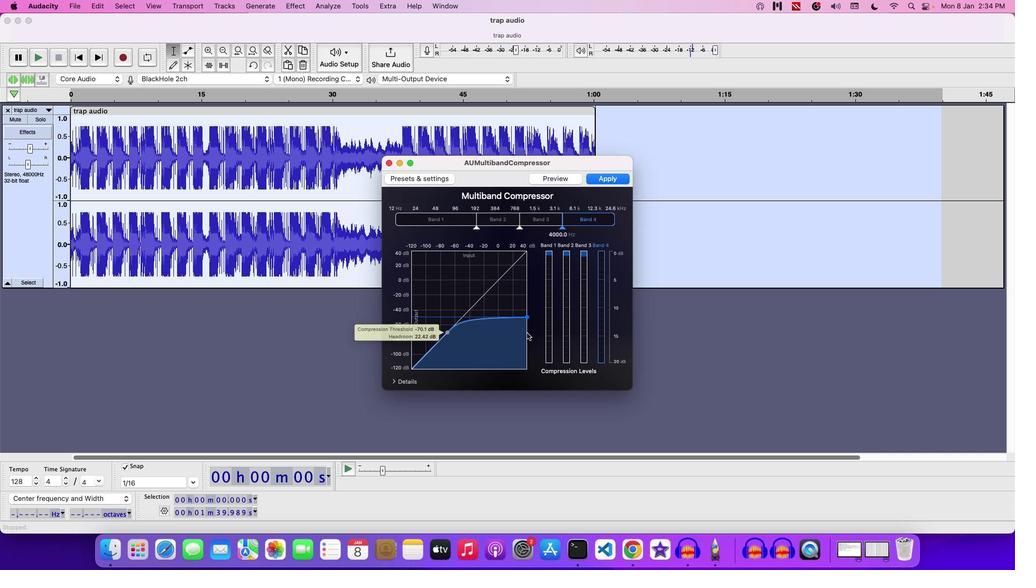 
Action: Mouse moved to (567, 181)
Screenshot: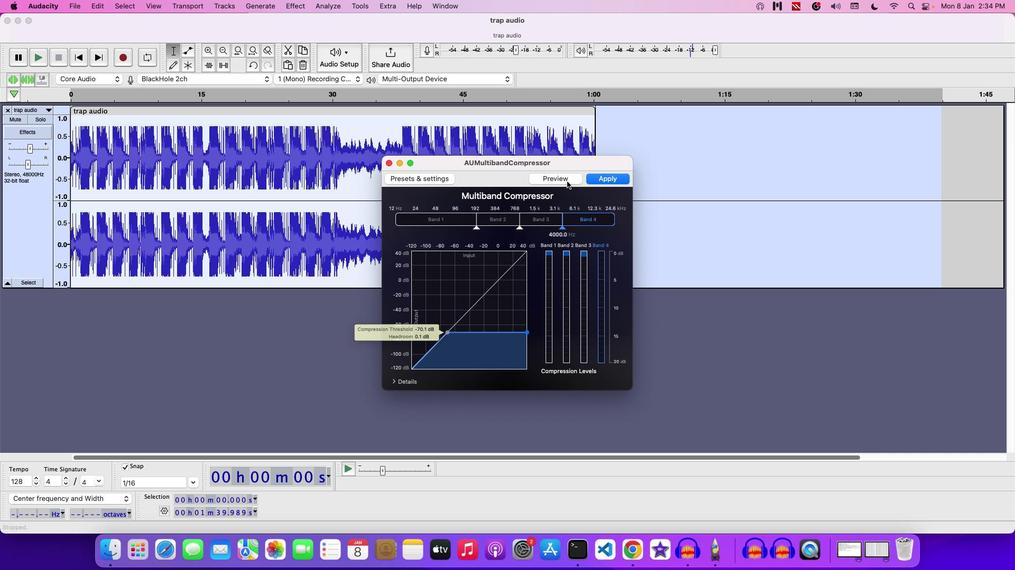 
Action: Mouse pressed left at (567, 181)
Screenshot: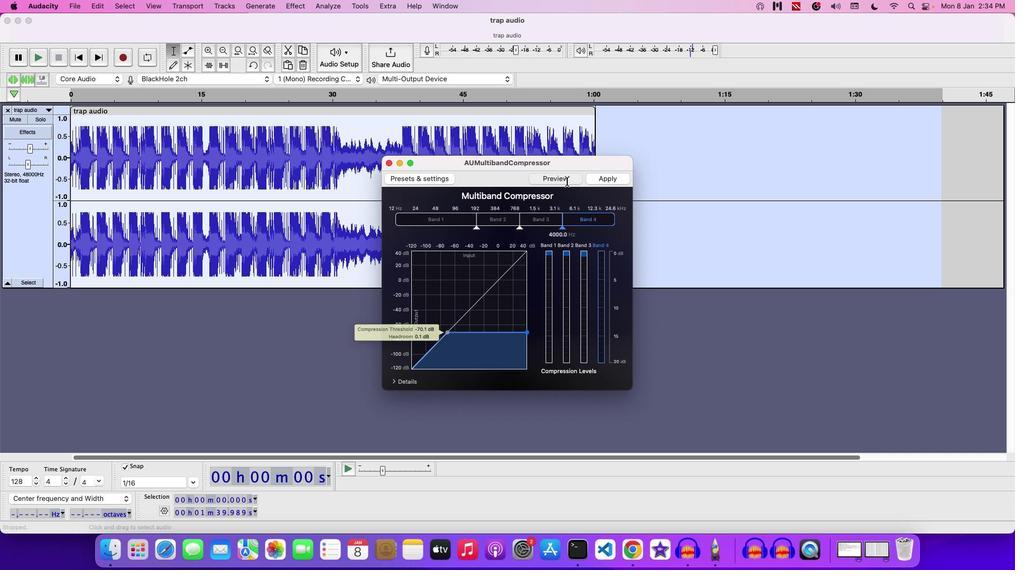 
Action: Mouse moved to (448, 334)
Screenshot: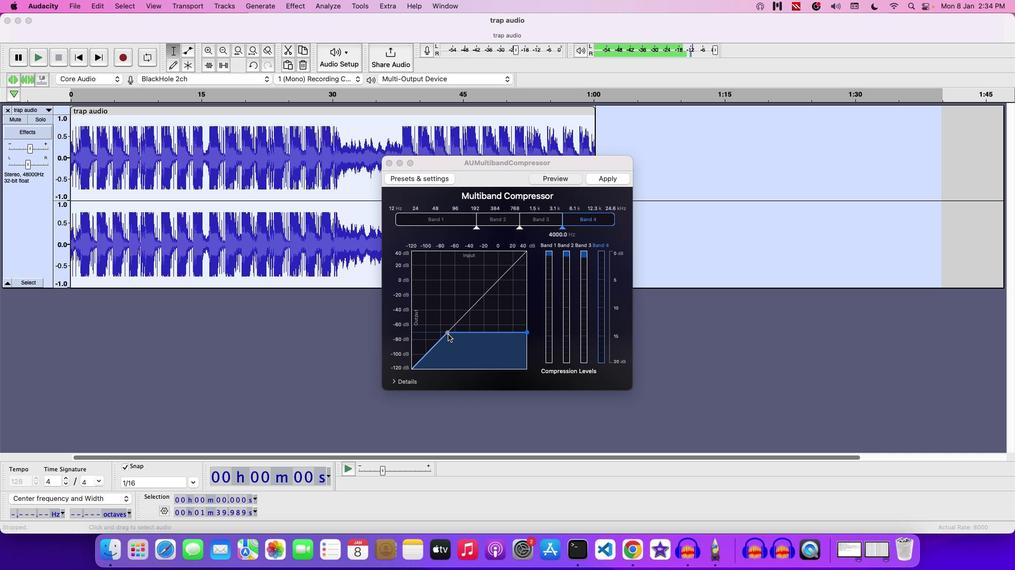 
Action: Mouse pressed left at (448, 334)
Screenshot: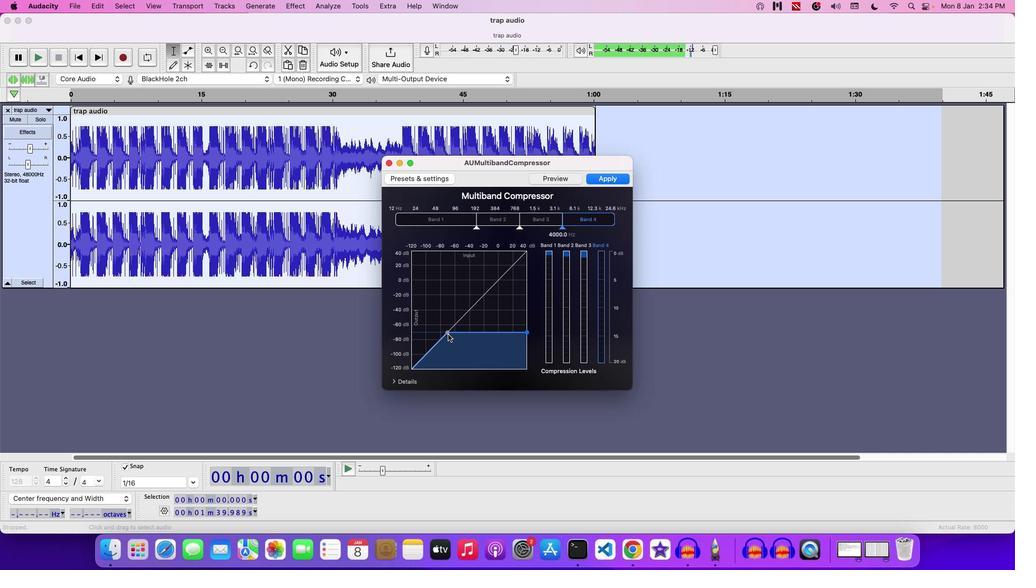 
Action: Mouse moved to (549, 215)
Screenshot: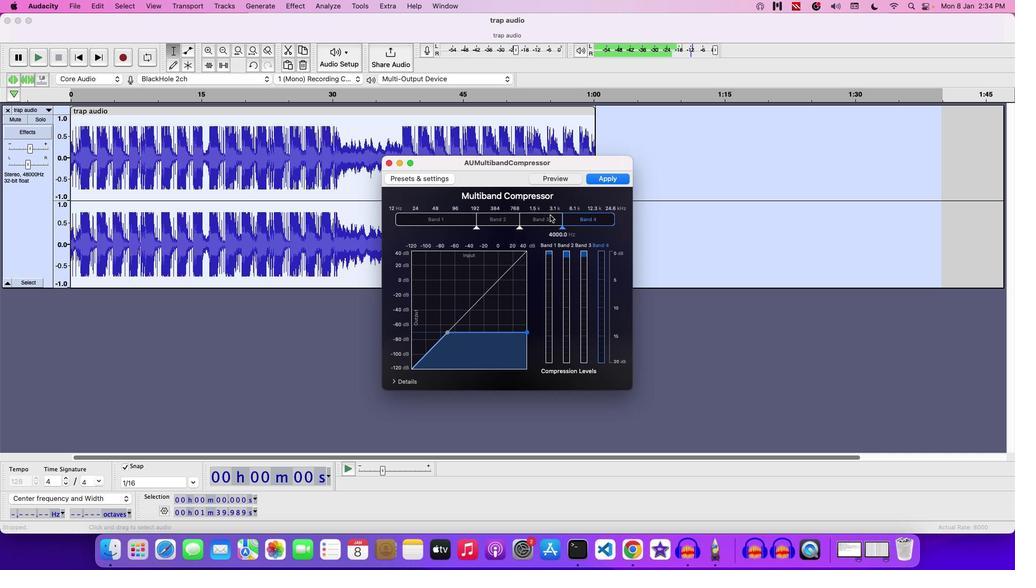 
Action: Mouse pressed left at (549, 215)
Screenshot: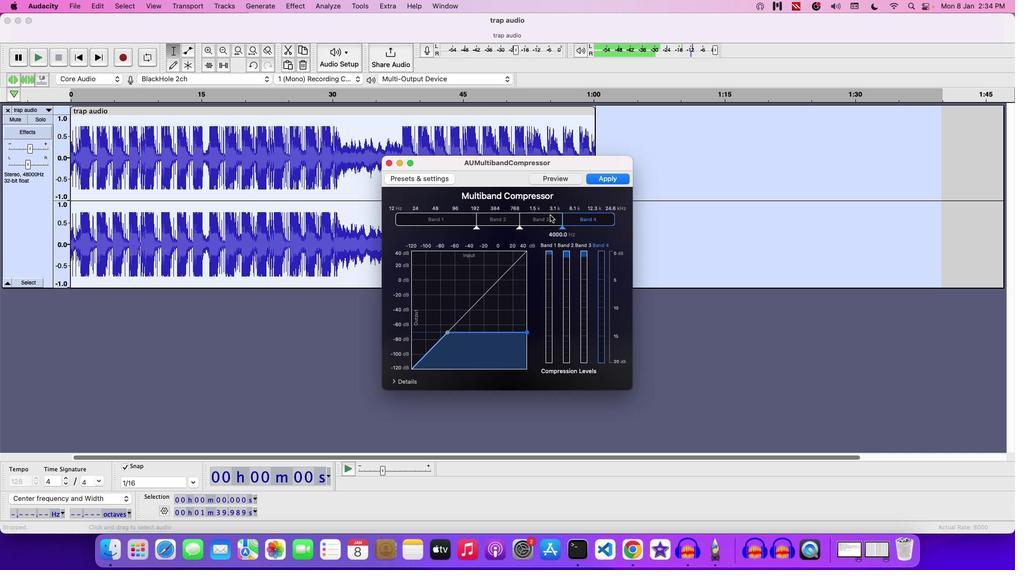 
Action: Mouse moved to (526, 303)
Screenshot: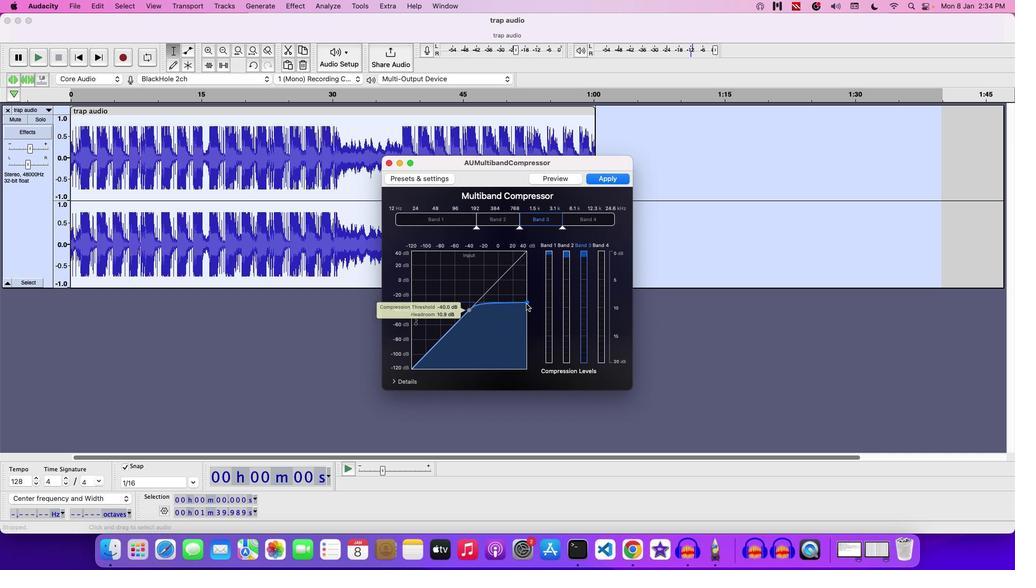 
Action: Mouse pressed left at (526, 303)
Screenshot: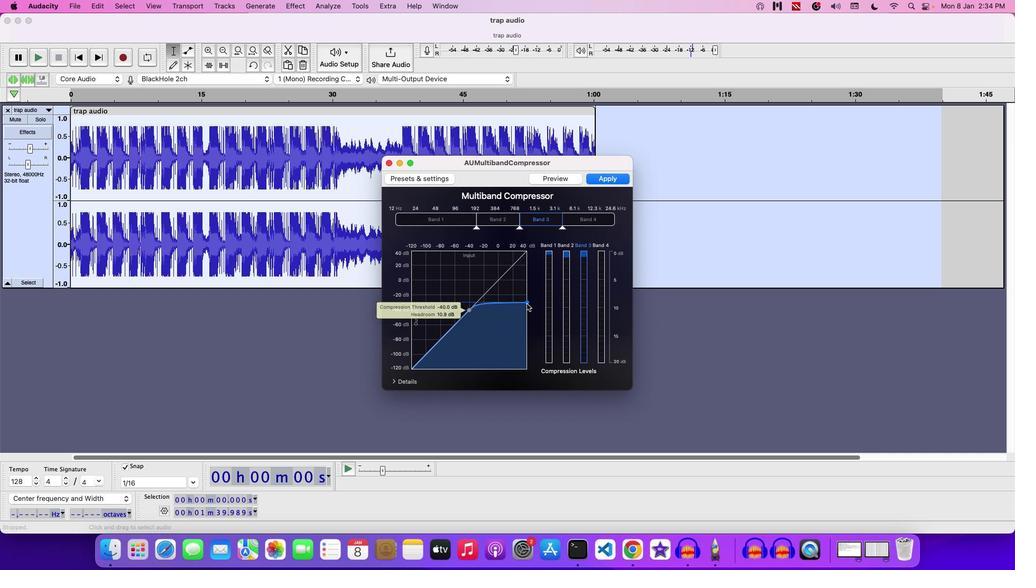
Action: Mouse moved to (555, 181)
Screenshot: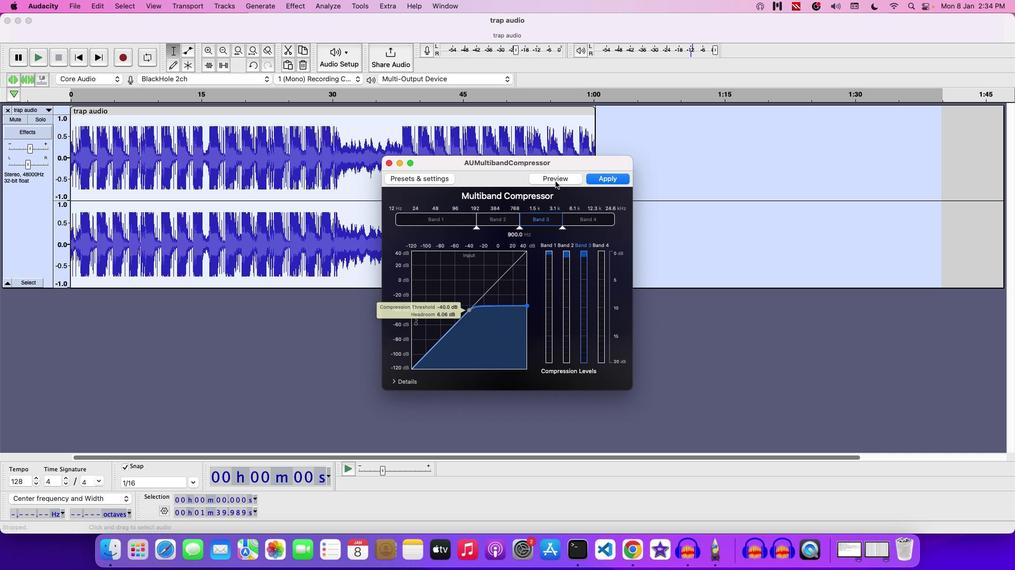 
Action: Mouse pressed left at (555, 181)
Screenshot: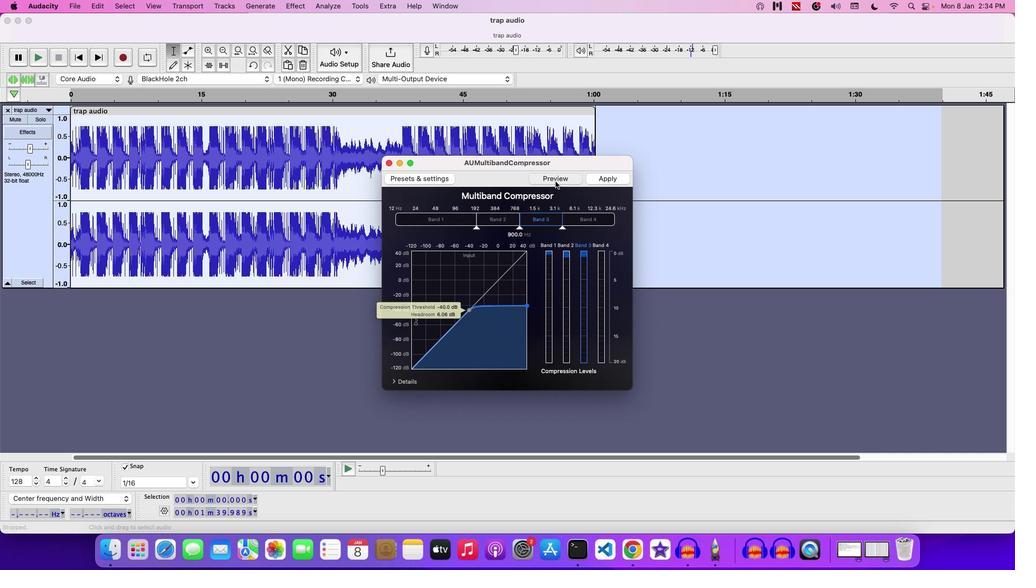 
Action: Mouse moved to (467, 312)
Screenshot: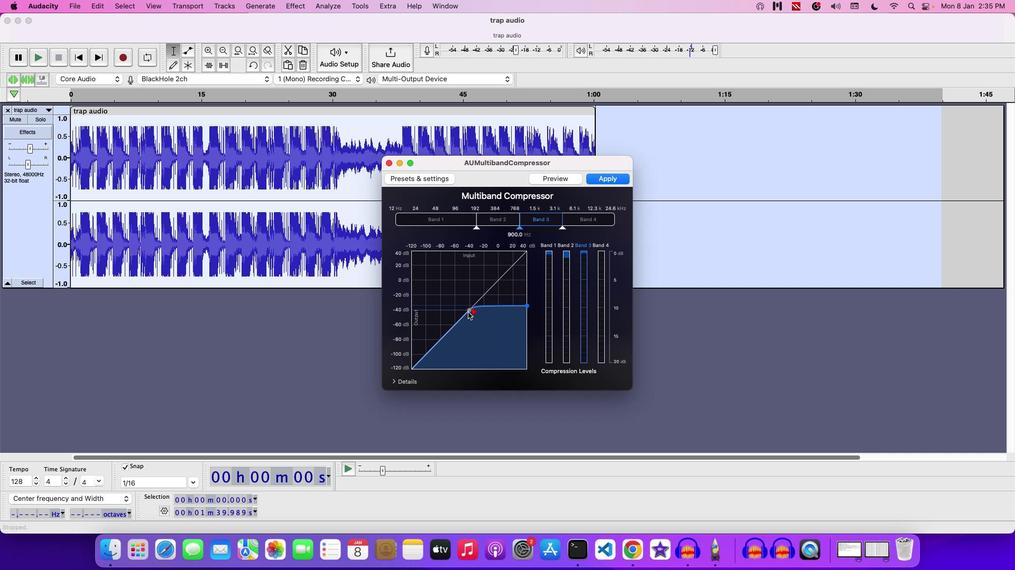 
Action: Mouse pressed left at (467, 312)
Screenshot: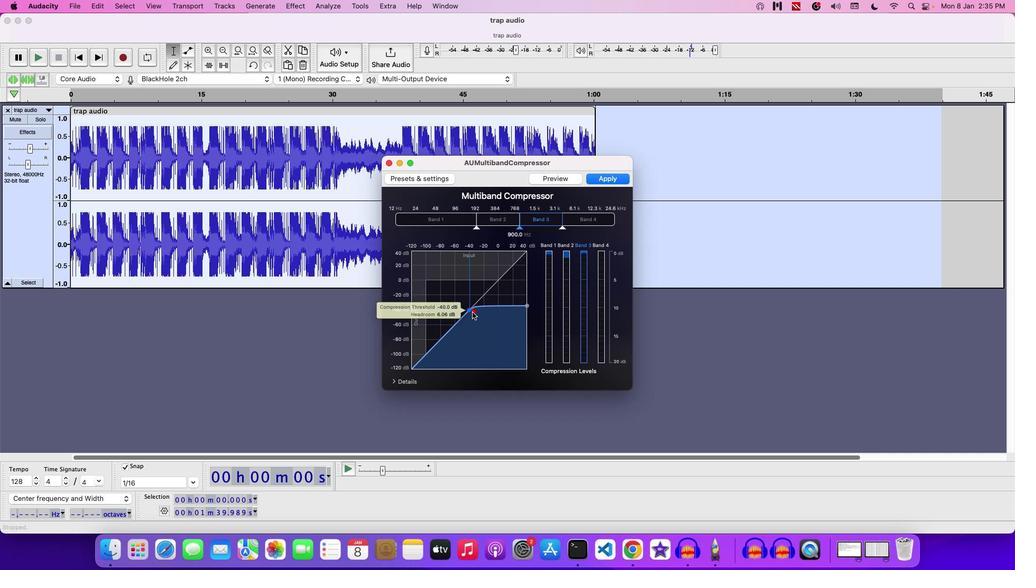 
Action: Mouse moved to (564, 176)
Screenshot: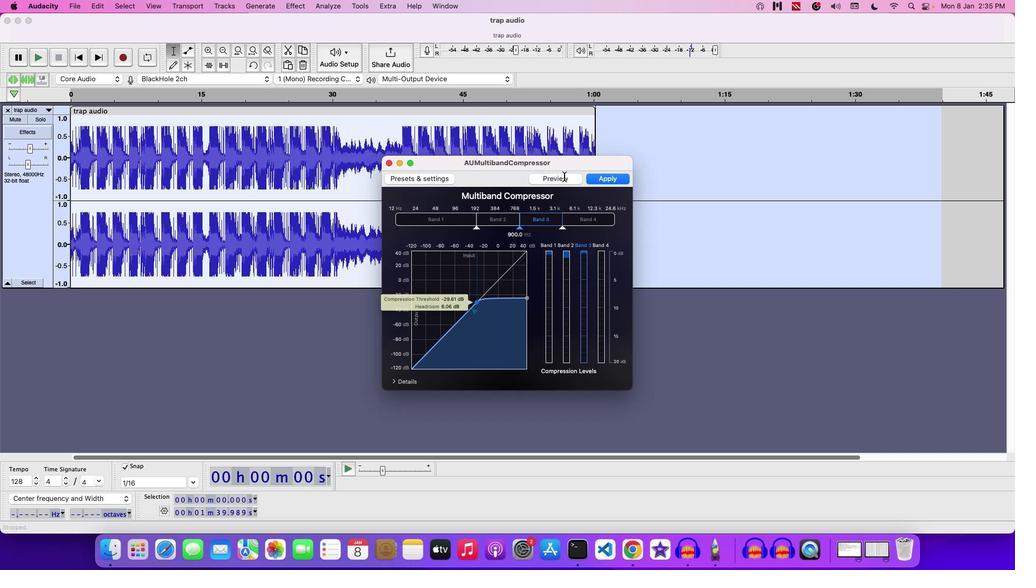 
Action: Mouse pressed left at (564, 176)
Screenshot: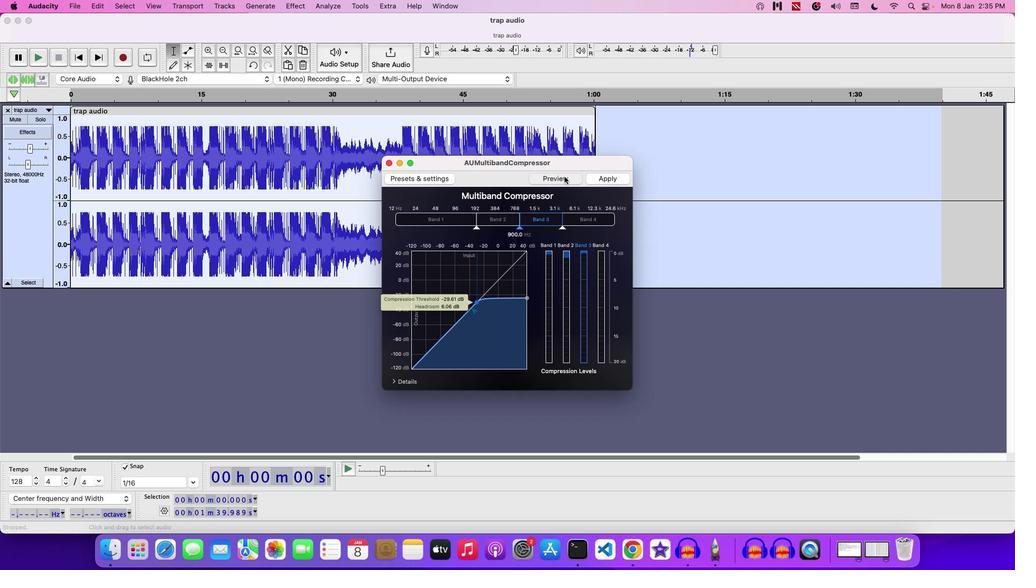 
Action: Mouse moved to (508, 223)
Screenshot: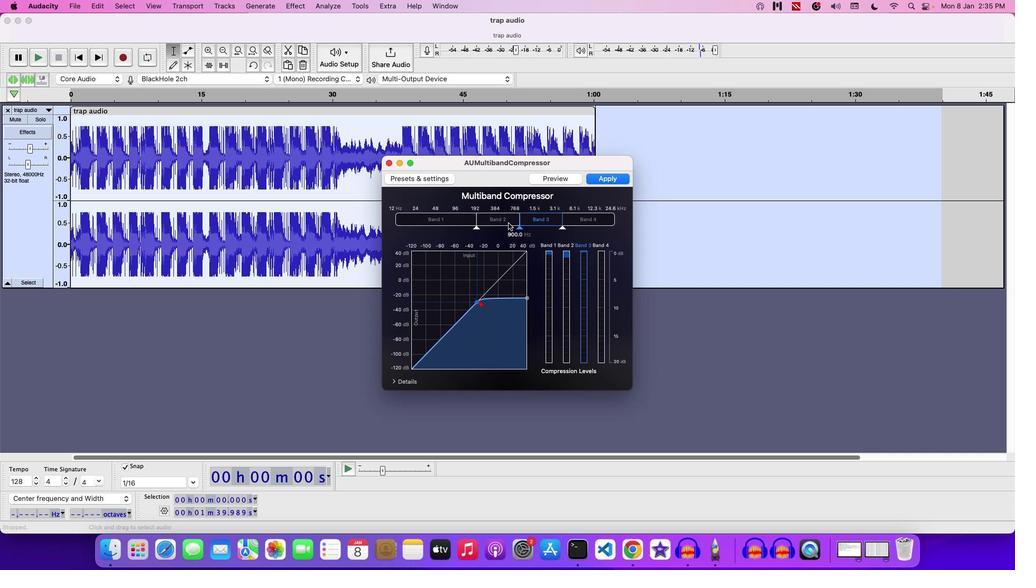 
Action: Mouse pressed left at (508, 223)
Screenshot: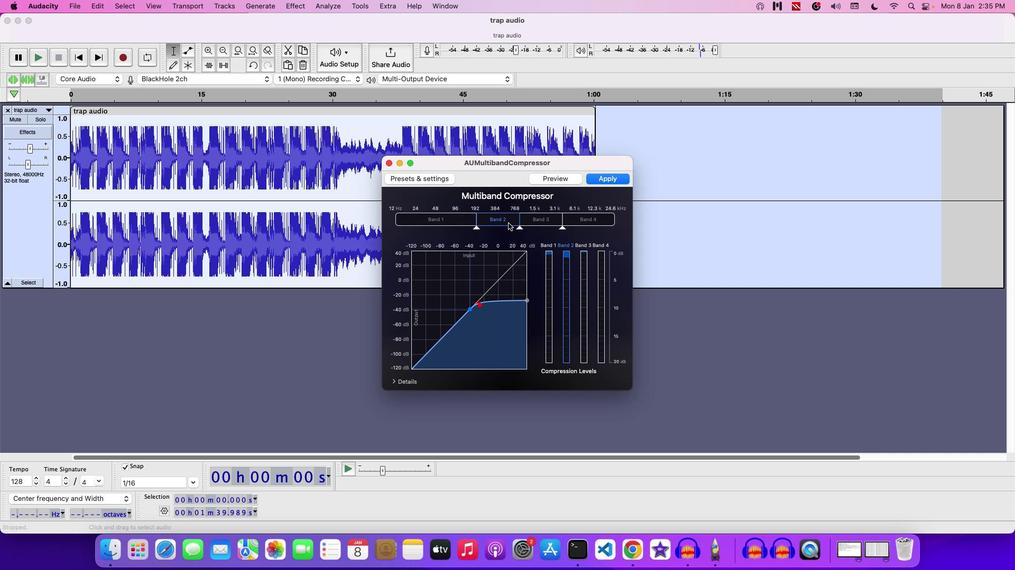 
Action: Mouse moved to (526, 301)
Screenshot: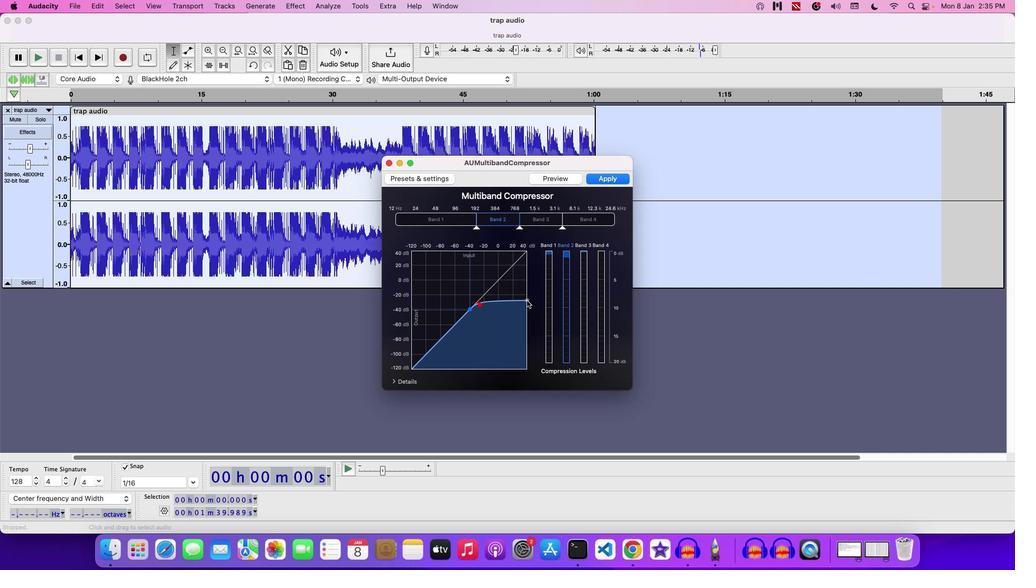 
Action: Mouse pressed left at (526, 301)
Screenshot: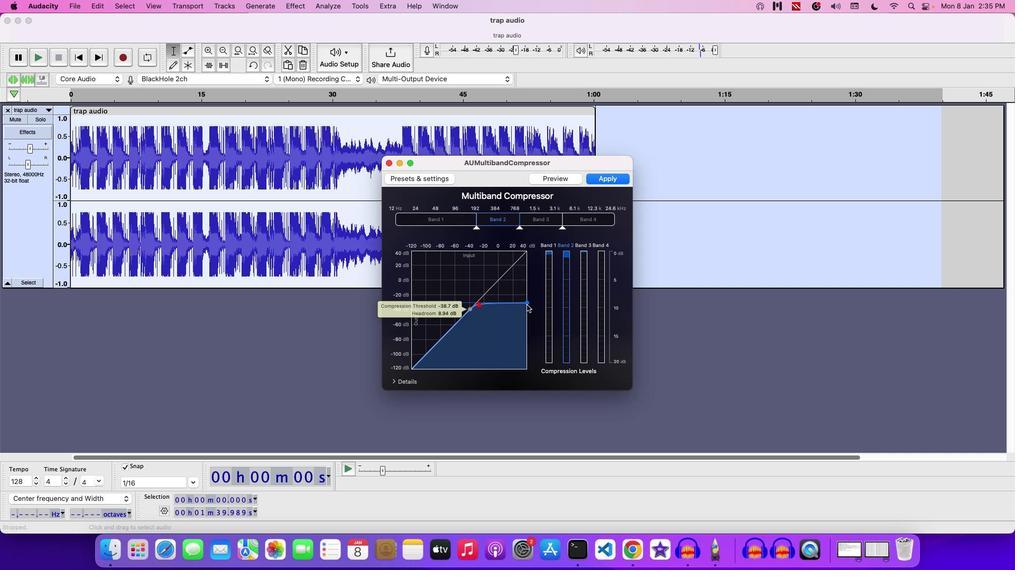 
Action: Mouse moved to (551, 183)
Screenshot: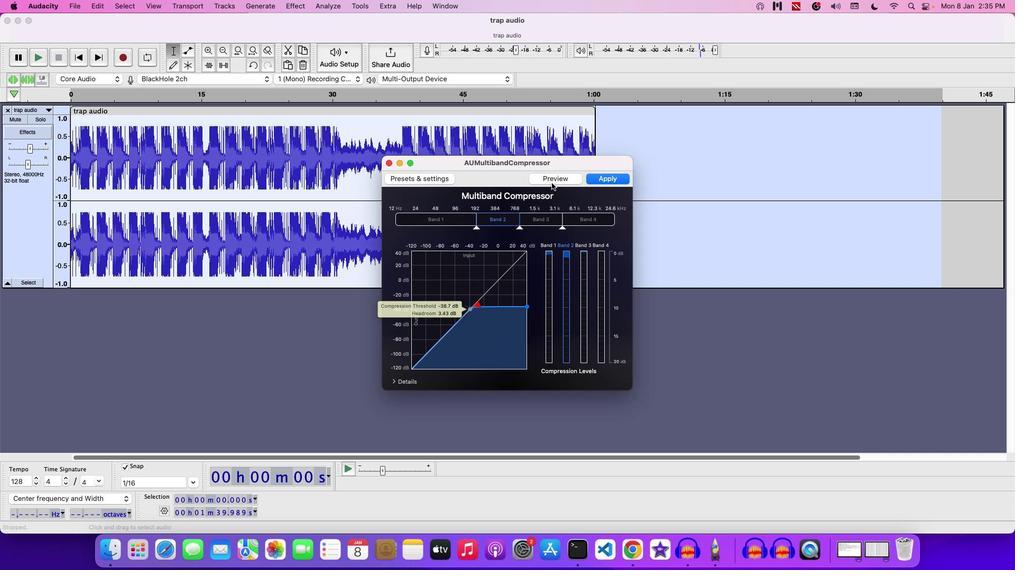 
Action: Mouse pressed left at (551, 183)
Screenshot: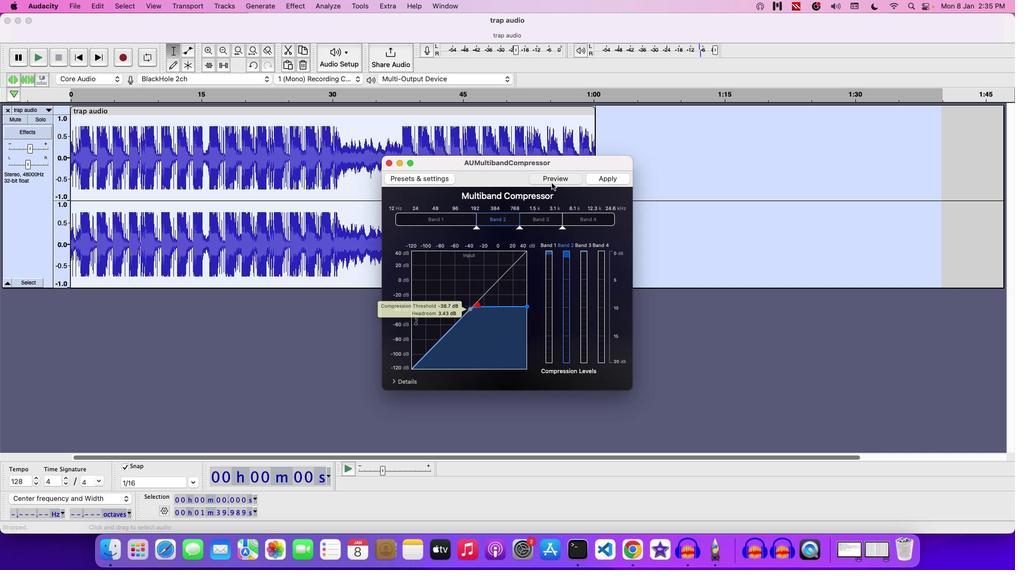 
Action: Mouse moved to (437, 219)
Screenshot: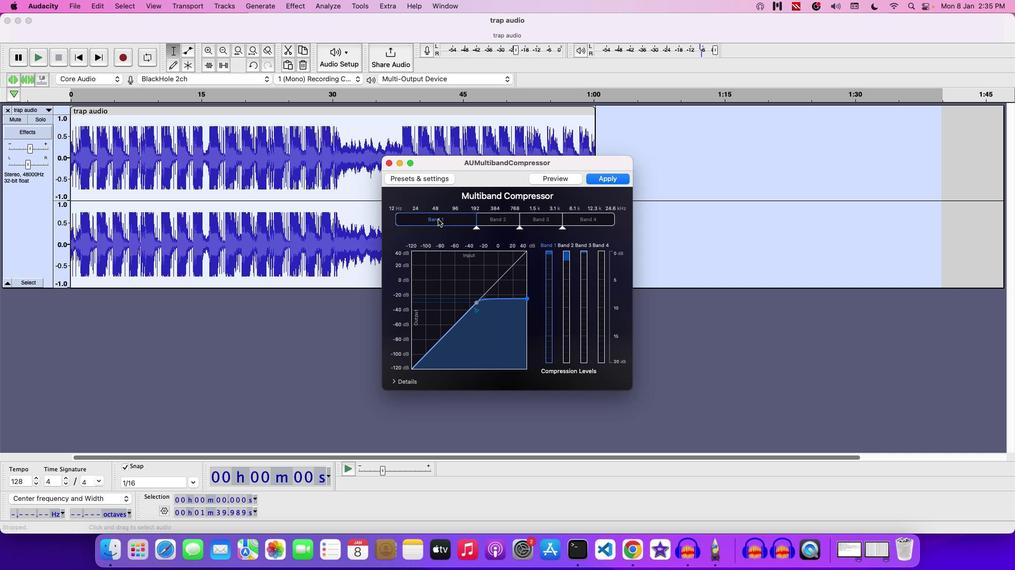 
Action: Mouse pressed left at (437, 219)
Screenshot: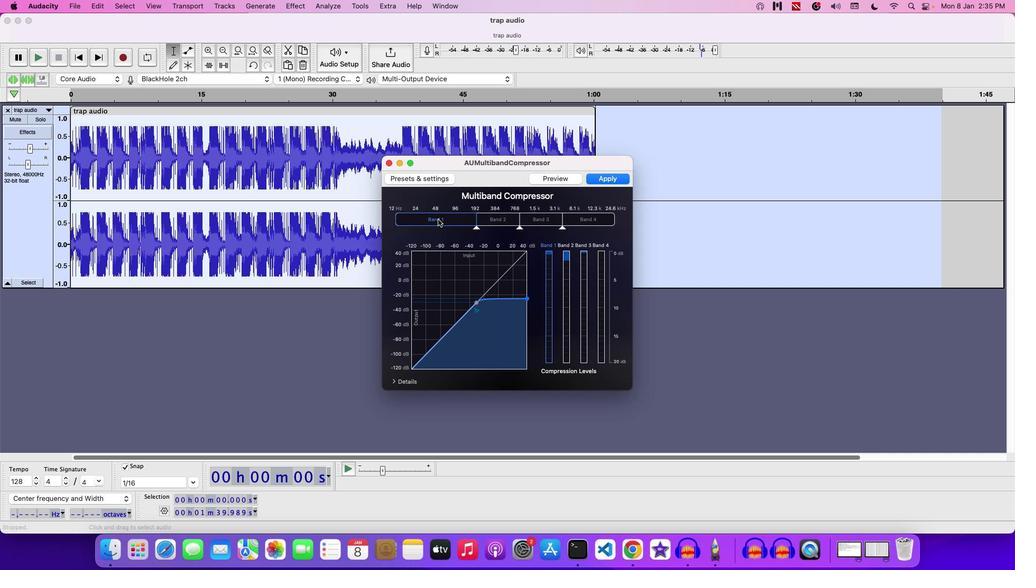 
Action: Mouse moved to (528, 298)
Screenshot: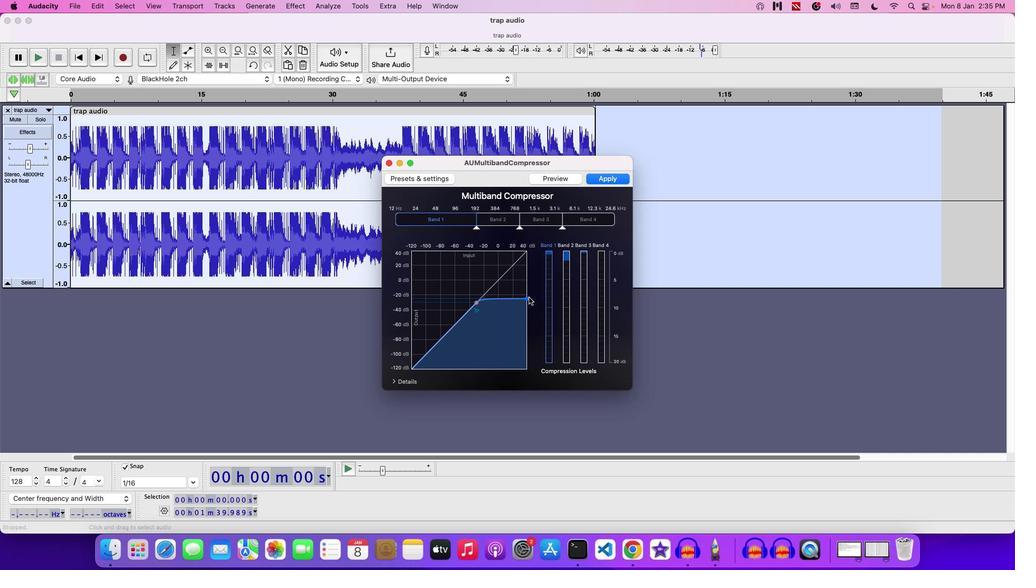 
Action: Mouse pressed left at (528, 298)
Screenshot: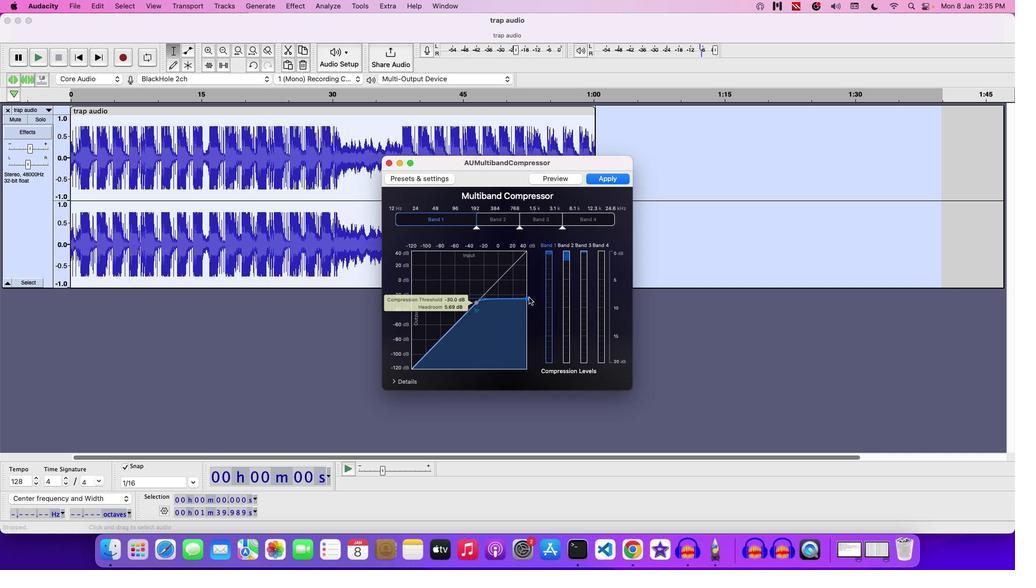 
Action: Mouse moved to (615, 177)
Screenshot: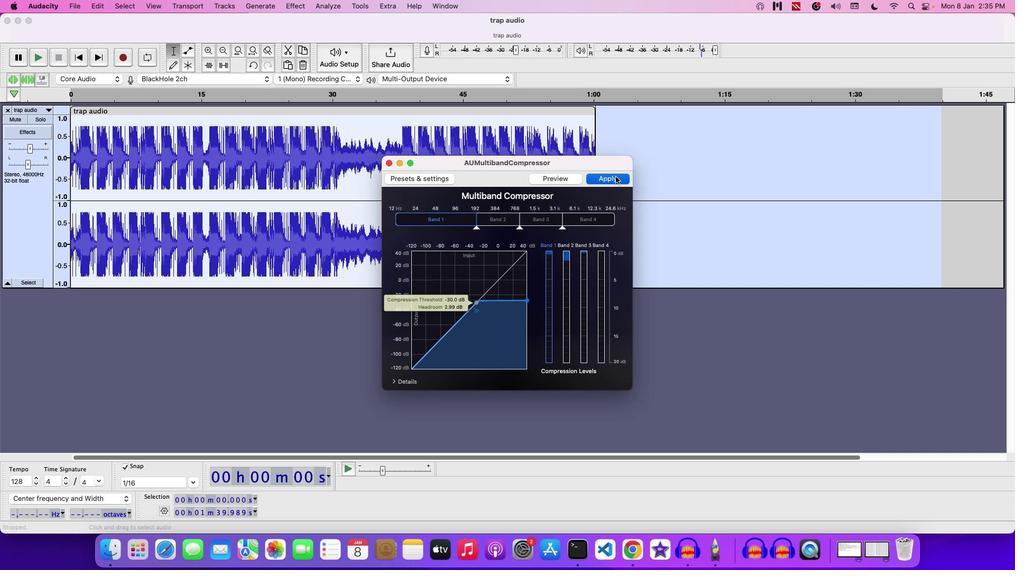 
Action: Mouse pressed left at (615, 177)
Screenshot: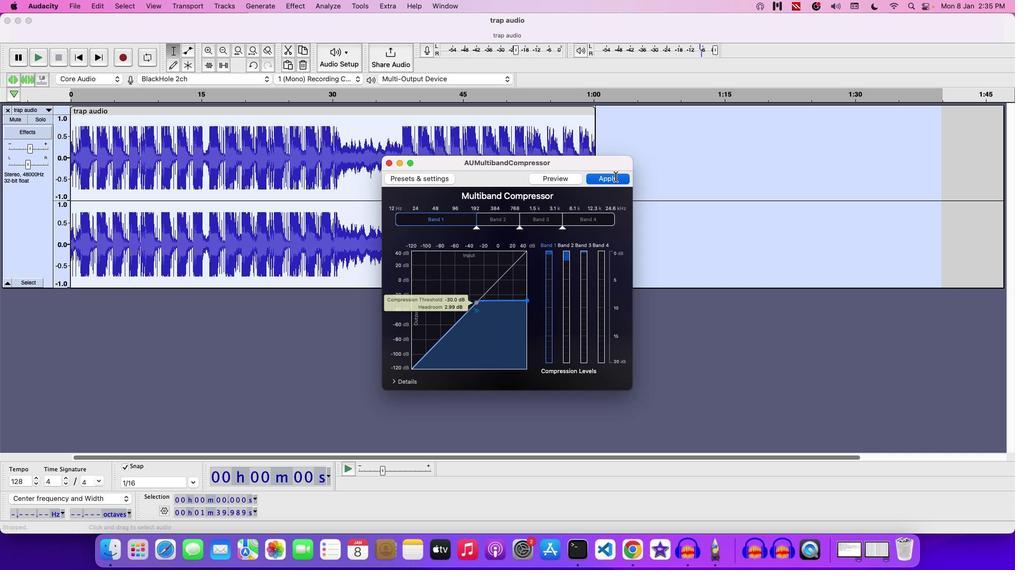 
Action: Mouse moved to (528, 172)
Screenshot: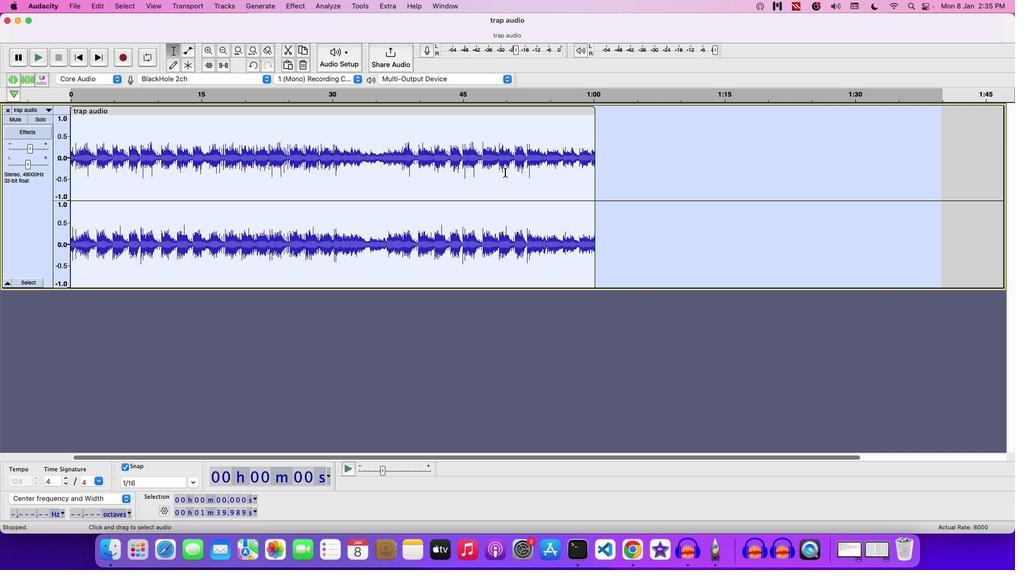 
Action: Key pressed Key.space
Screenshot: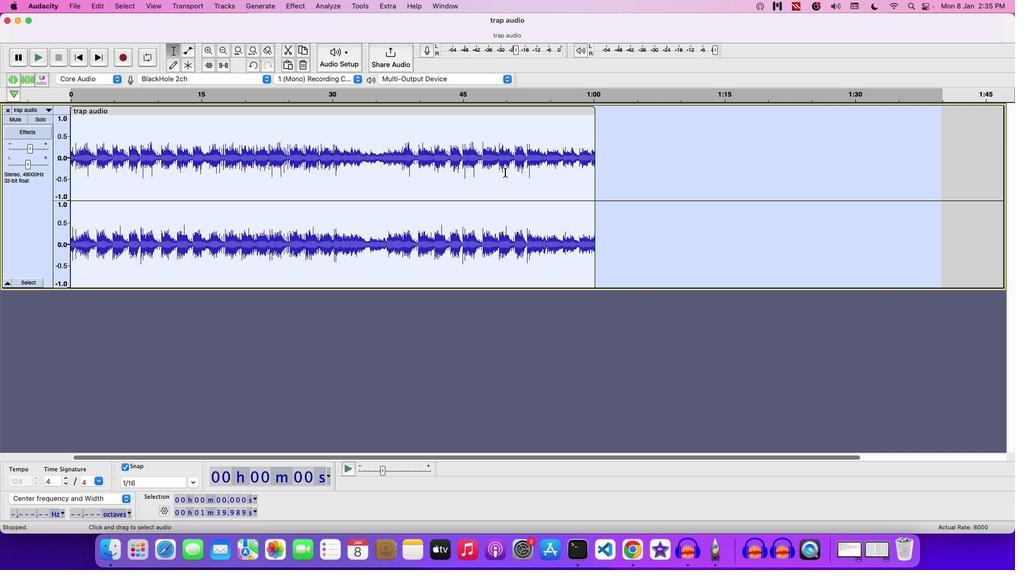 
Action: Mouse moved to (301, 13)
Screenshot: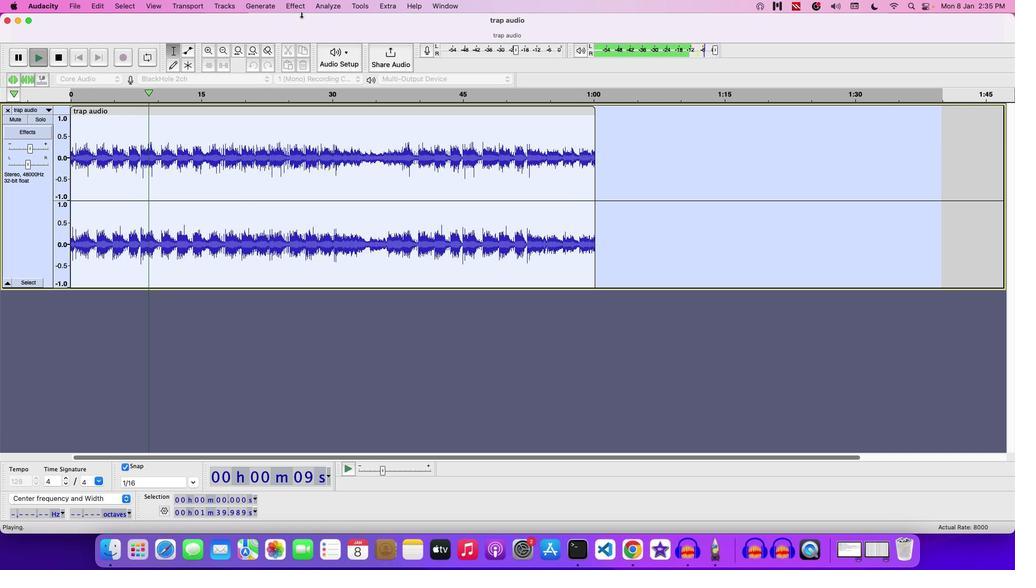 
Action: Key pressed Key.space
Screenshot: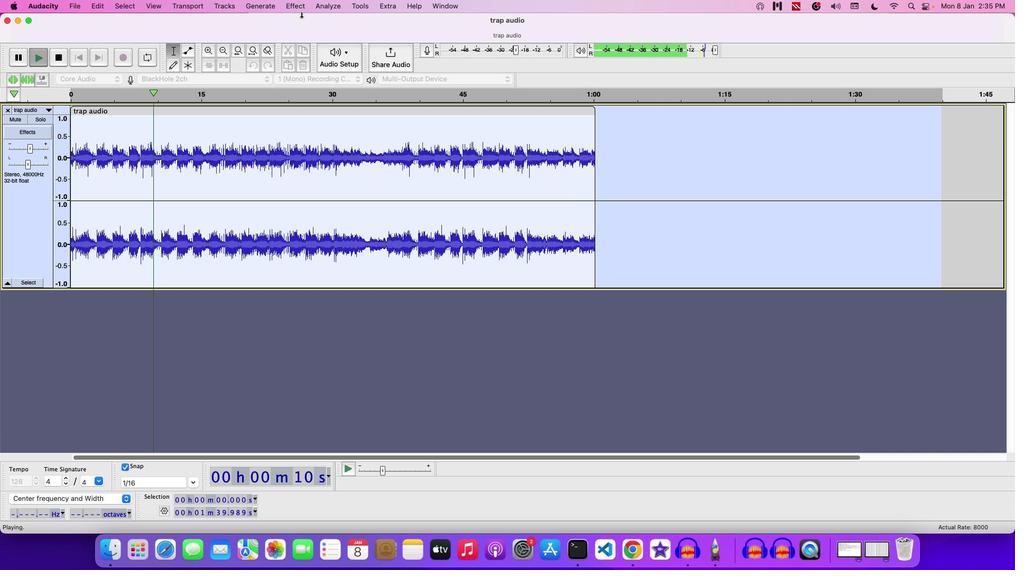 
Action: Mouse moved to (300, 7)
Screenshot: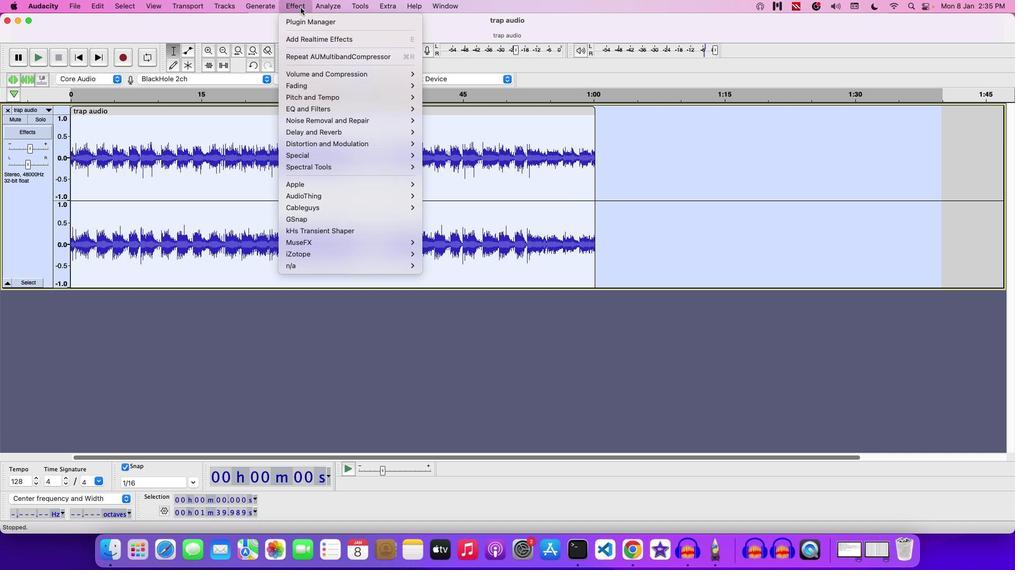 
Action: Mouse pressed left at (300, 7)
Screenshot: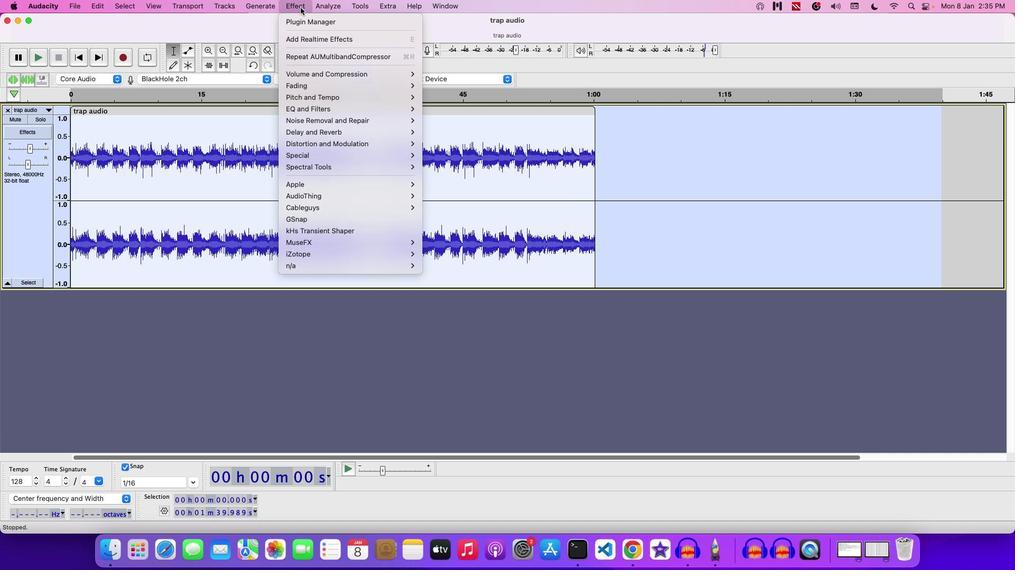 
Action: Mouse moved to (441, 104)
Screenshot: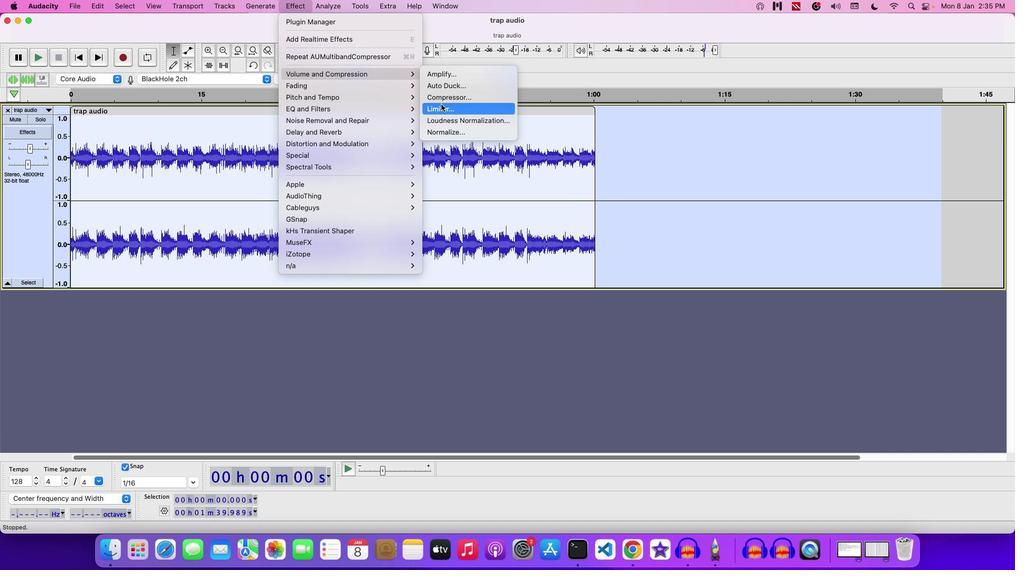 
Action: Mouse pressed left at (441, 104)
Screenshot: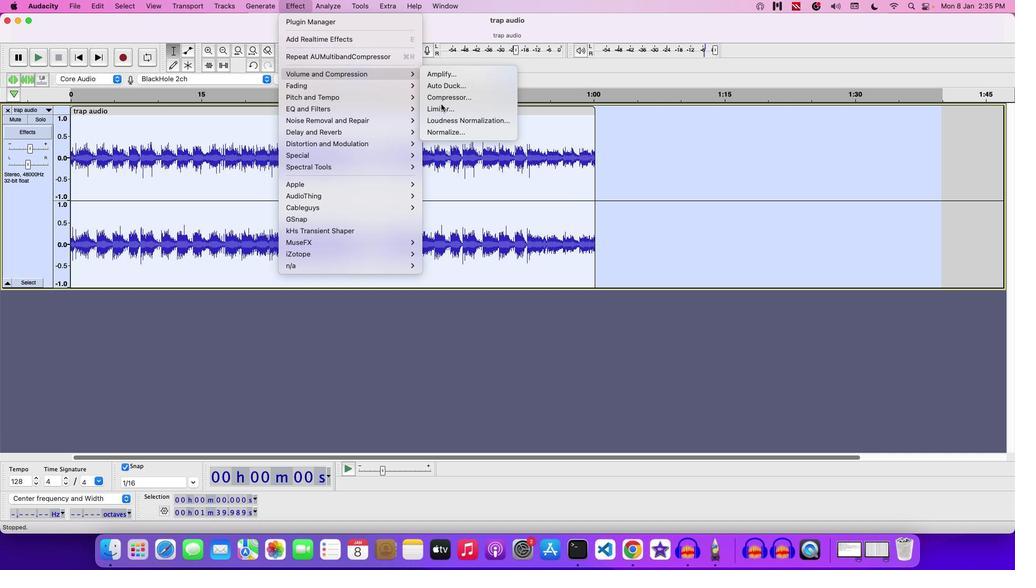 
Action: Mouse moved to (541, 255)
Screenshot: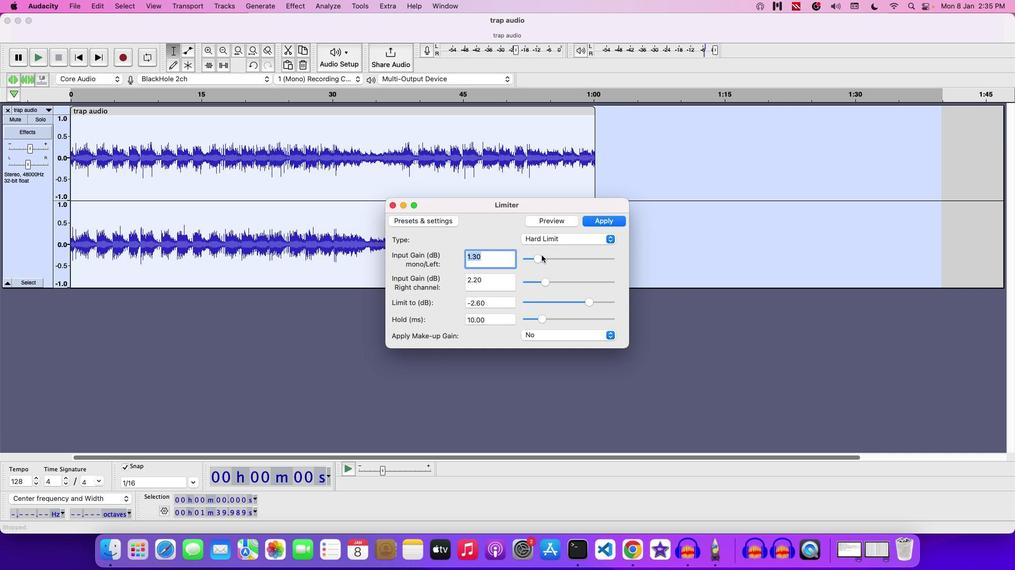 
Action: Mouse pressed left at (541, 255)
Screenshot: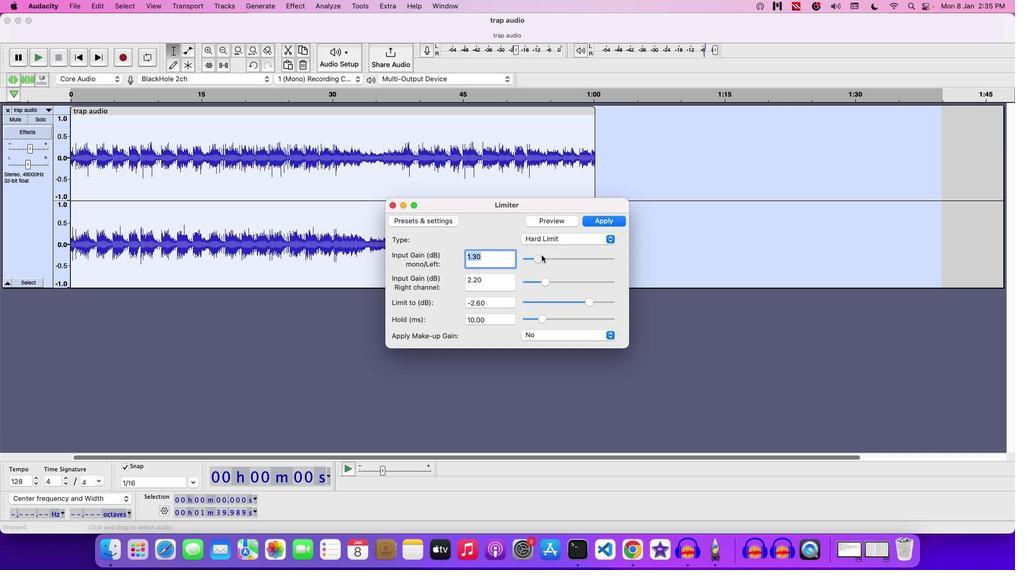 
Action: Mouse moved to (546, 254)
Screenshot: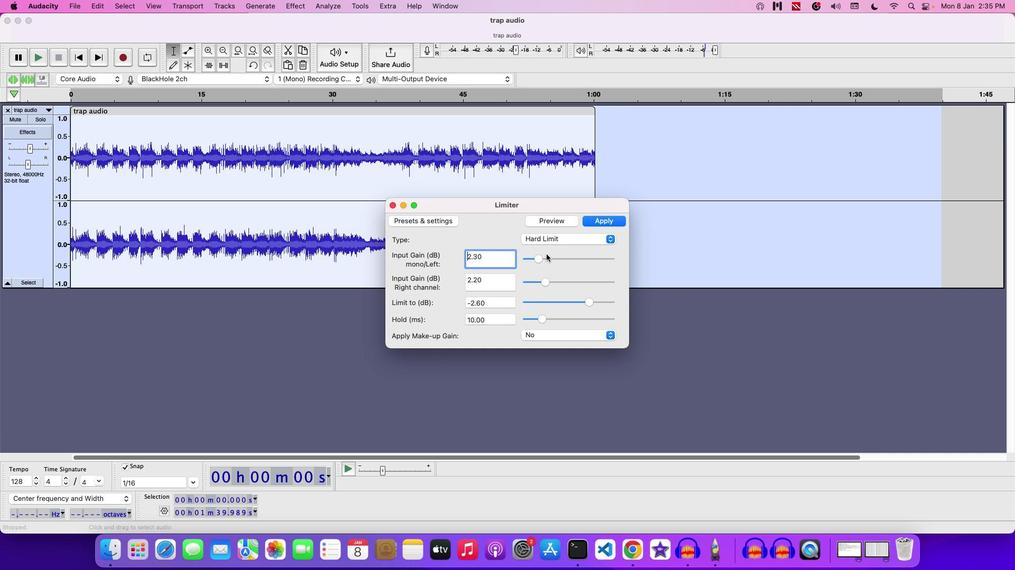 
Action: Mouse pressed left at (546, 254)
Screenshot: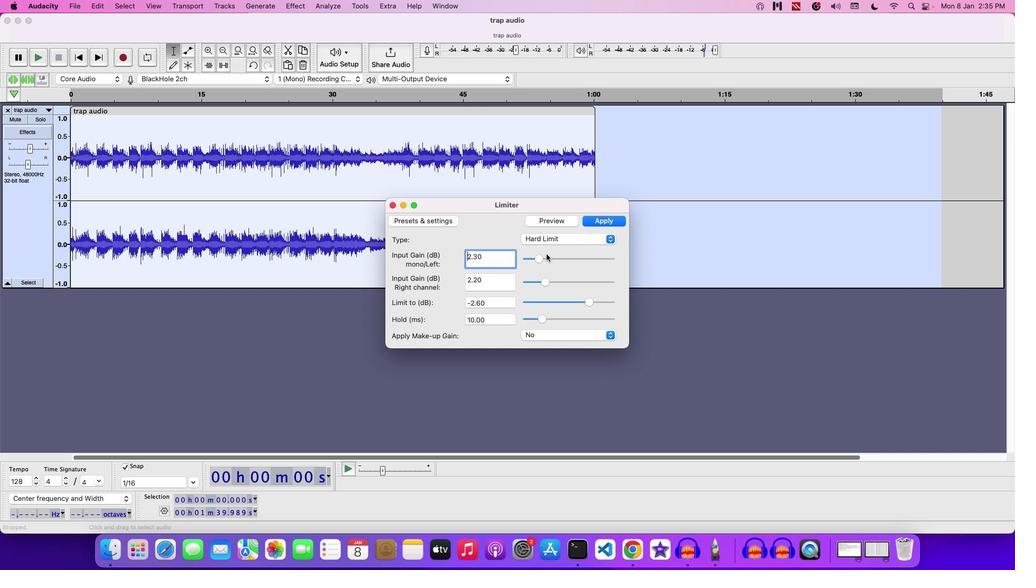 
Action: Mouse moved to (585, 220)
Screenshot: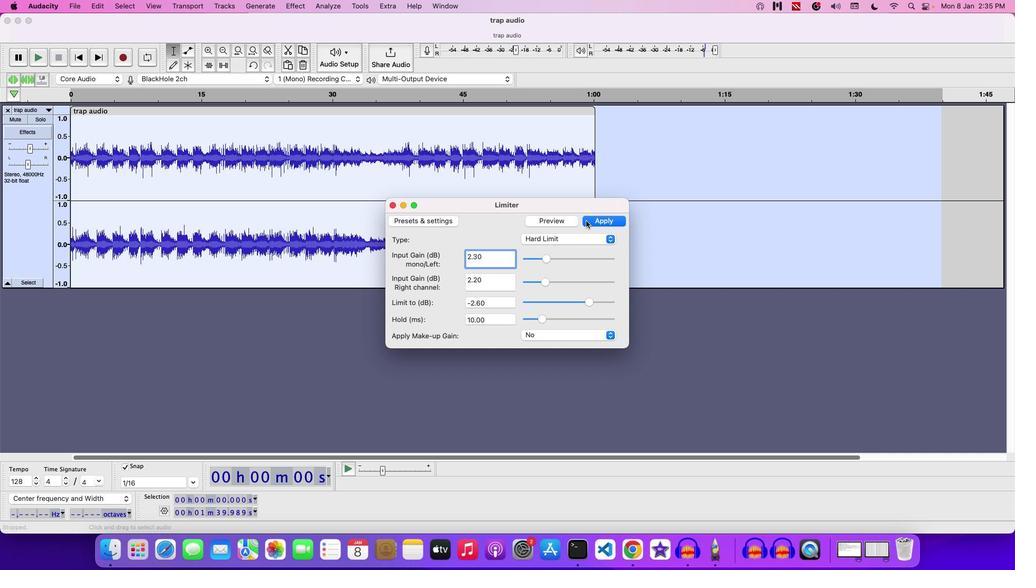 
Action: Mouse pressed left at (585, 220)
Screenshot: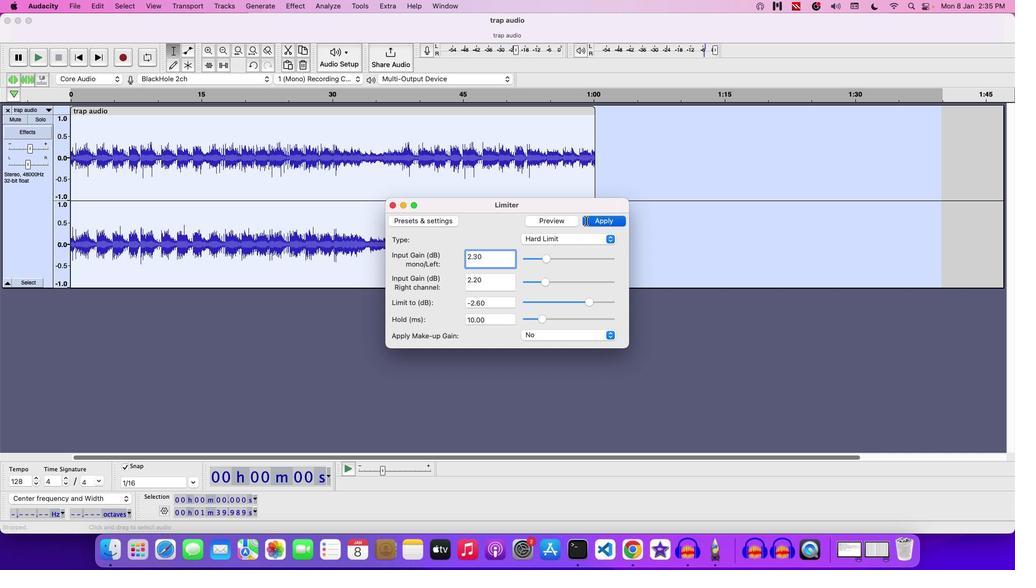 
Action: Mouse moved to (400, 229)
Screenshot: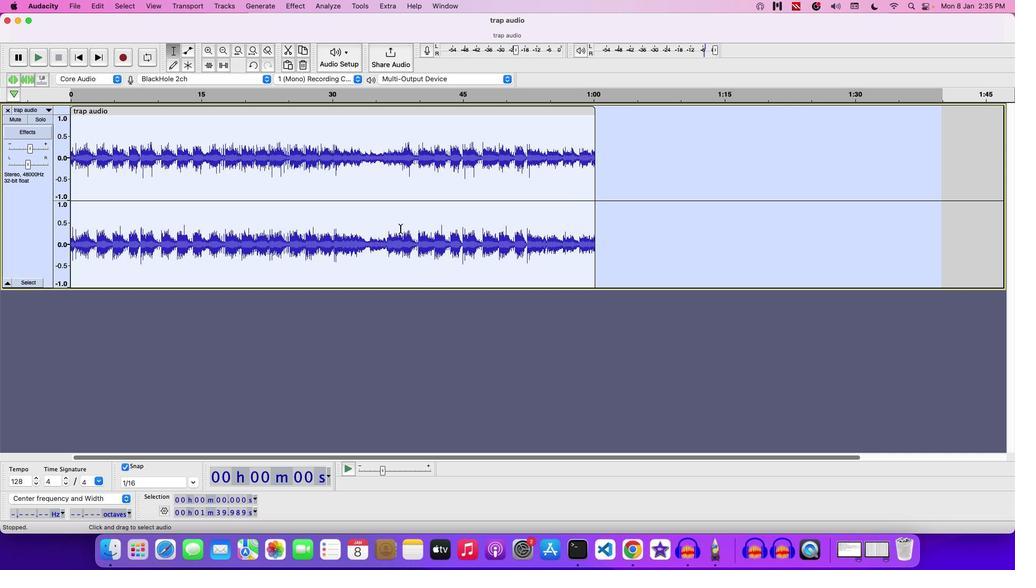
Action: Key pressed Key.space
Screenshot: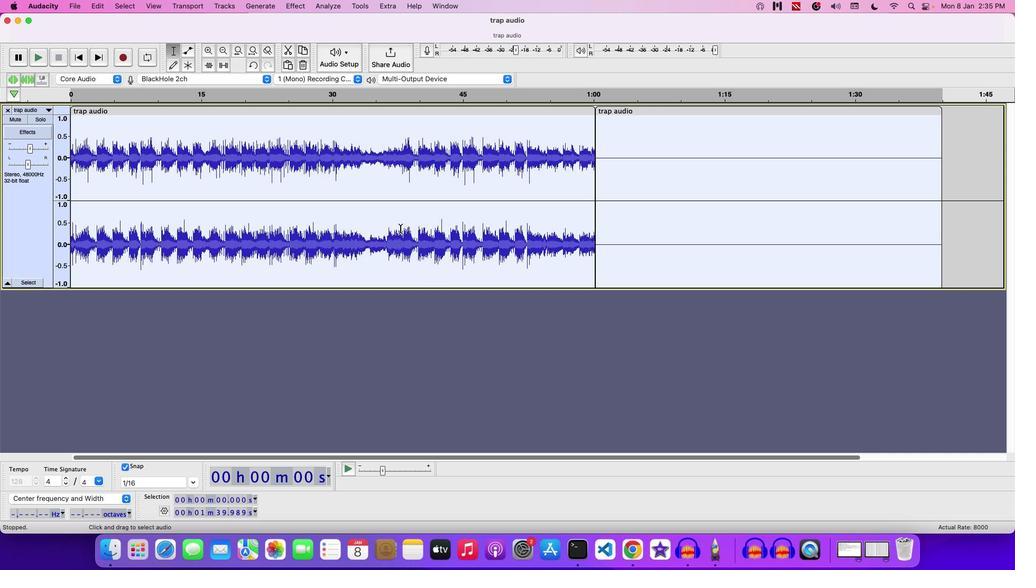 
Action: Mouse moved to (29, 150)
Screenshot: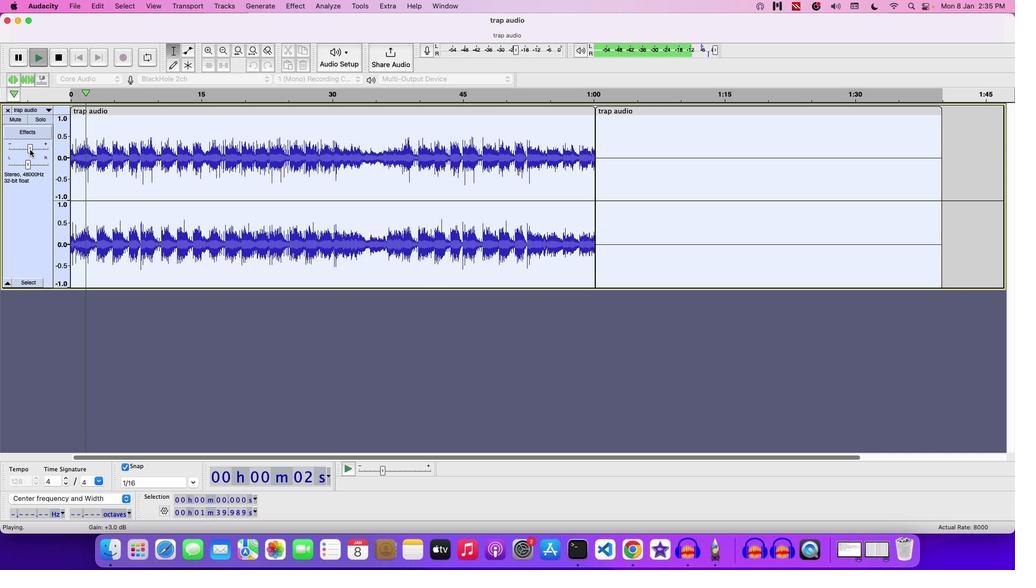 
Action: Mouse pressed left at (29, 150)
Screenshot: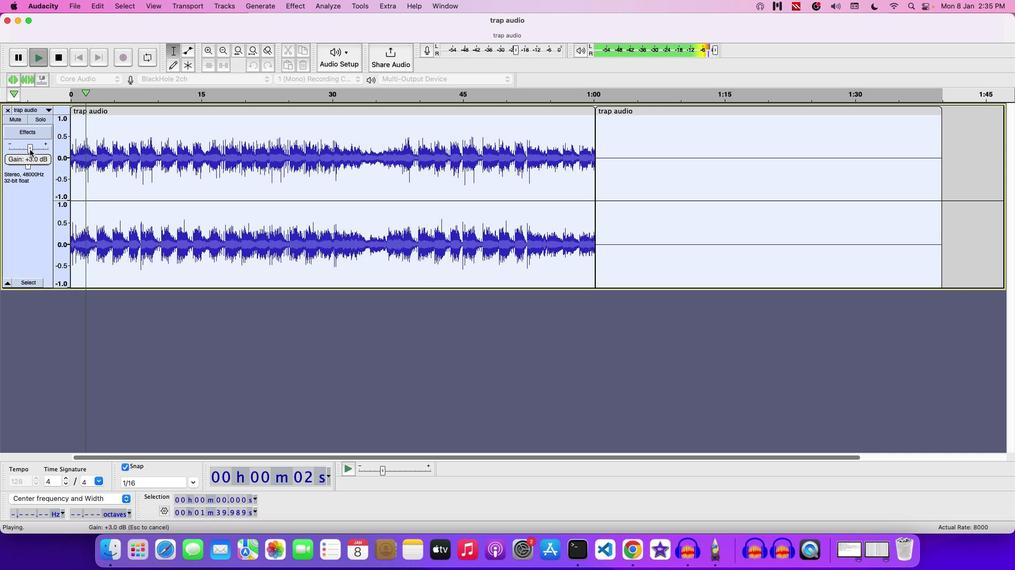 
Action: Mouse moved to (343, 180)
Screenshot: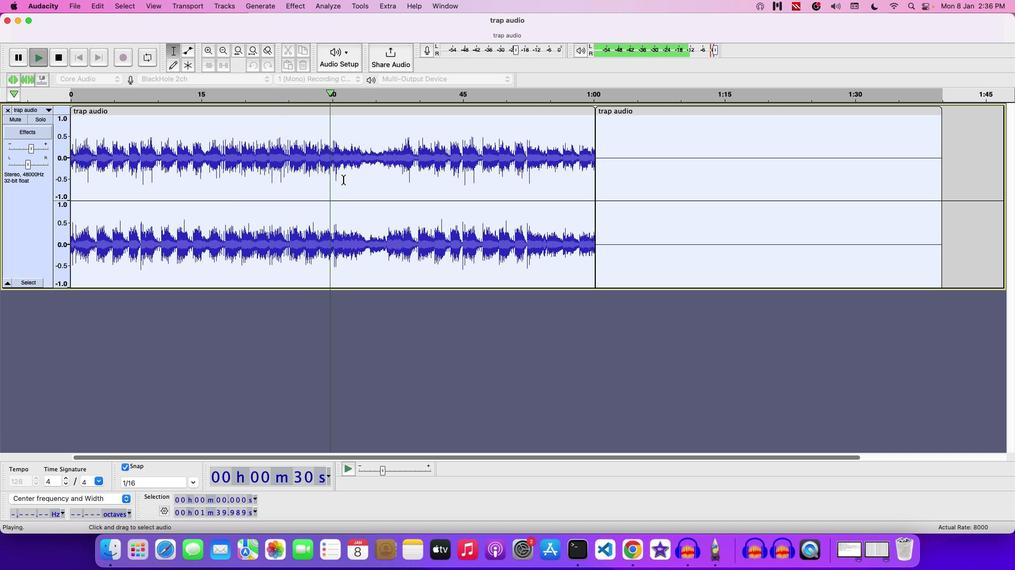 
Action: Key pressed Key.space
Screenshot: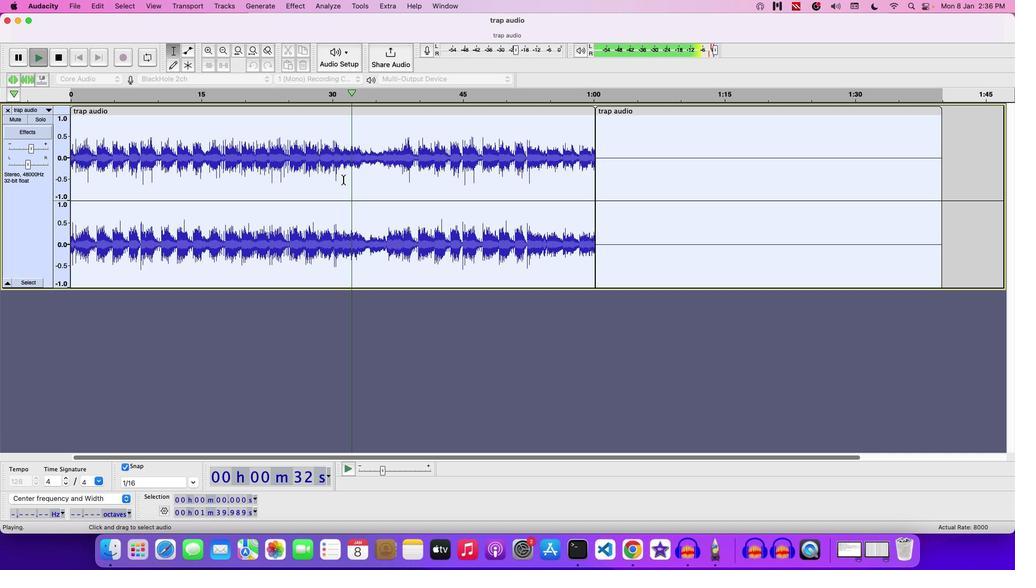 
Action: Mouse moved to (81, 6)
Screenshot: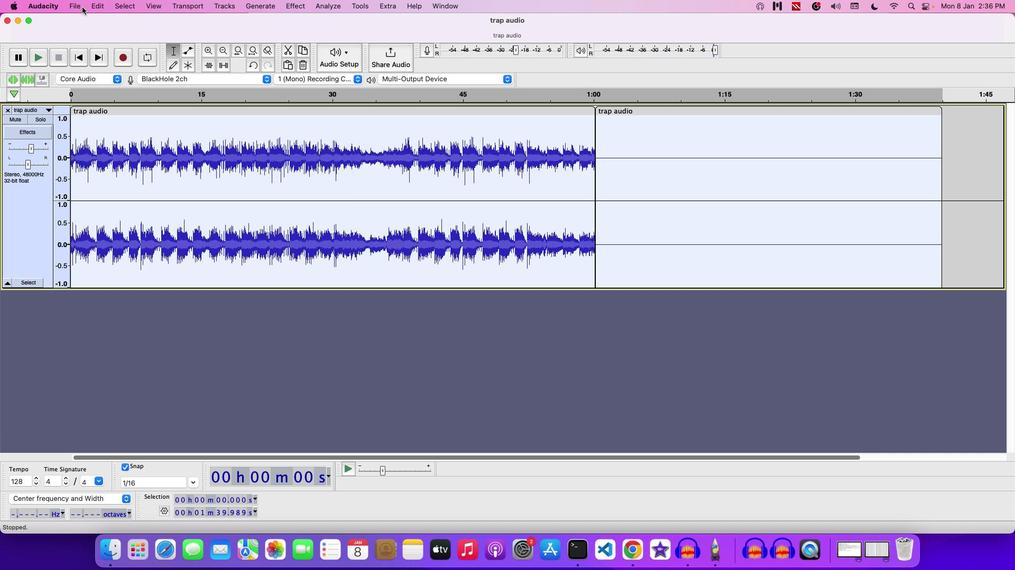 
Action: Mouse pressed left at (81, 6)
Screenshot: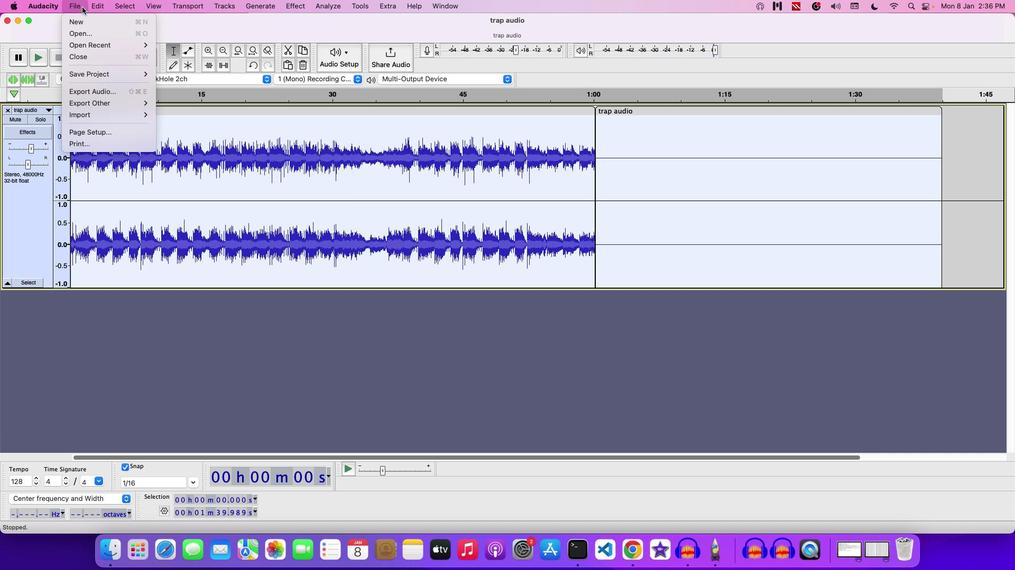 
Action: Mouse moved to (190, 74)
Screenshot: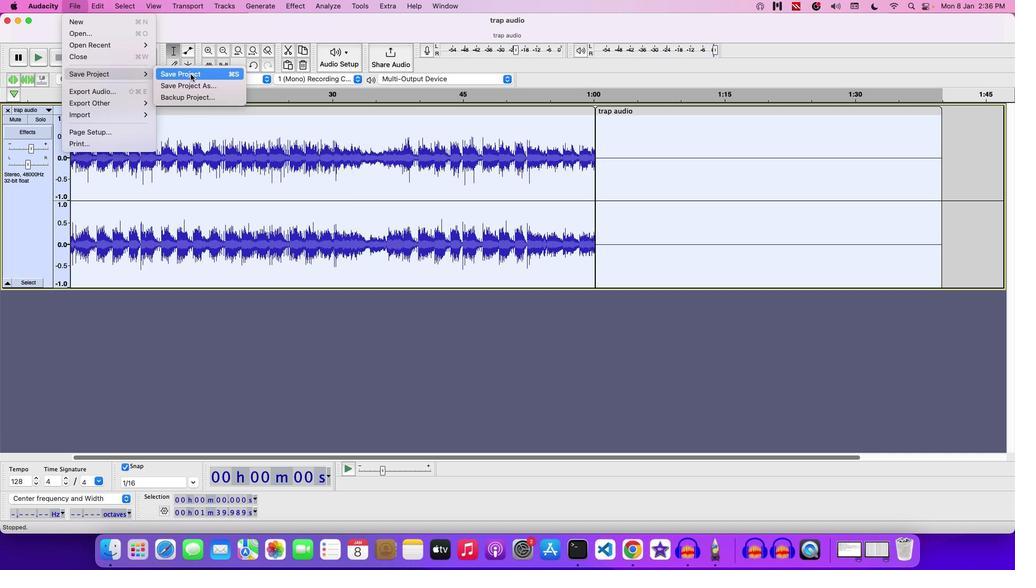 
Action: Mouse pressed left at (190, 74)
Screenshot: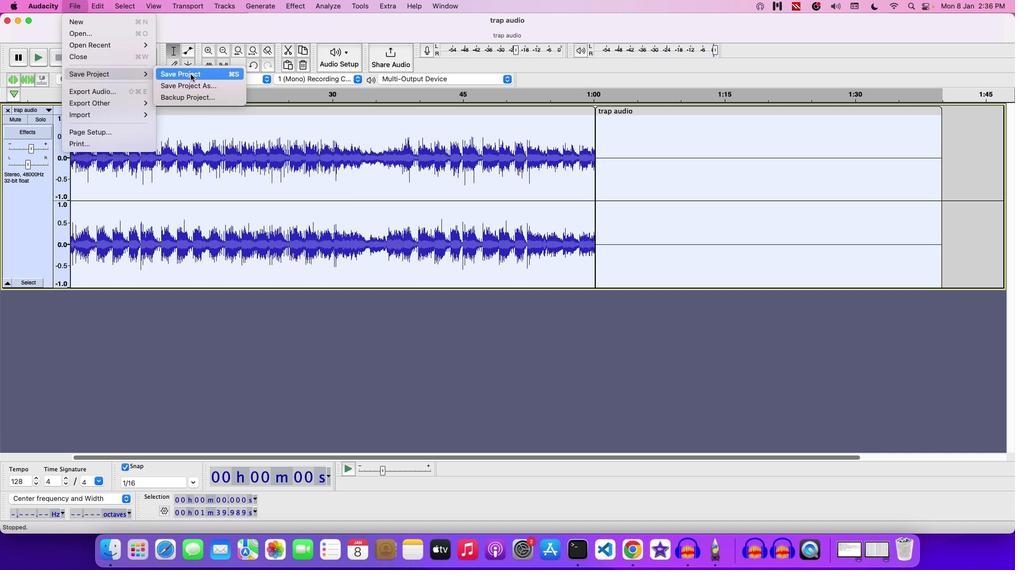 
Action: Mouse moved to (473, 190)
Screenshot: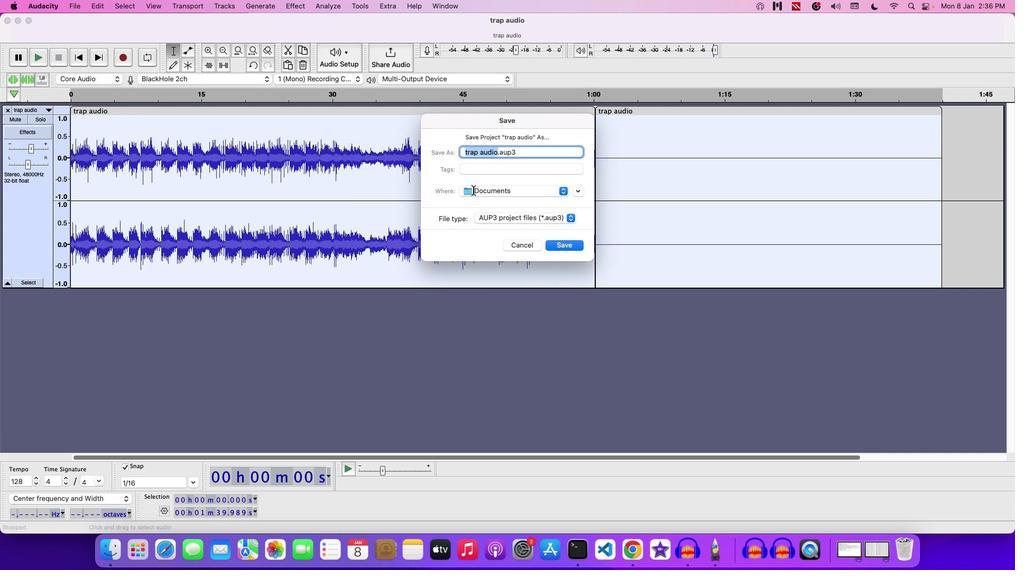 
Action: Key pressed Key.backspace'J'Key.backspace'E''N''H''A''N''C''I''N''G'Key.spaceKey.spaceKey.backspace'T''H''E'Key.space
Screenshot: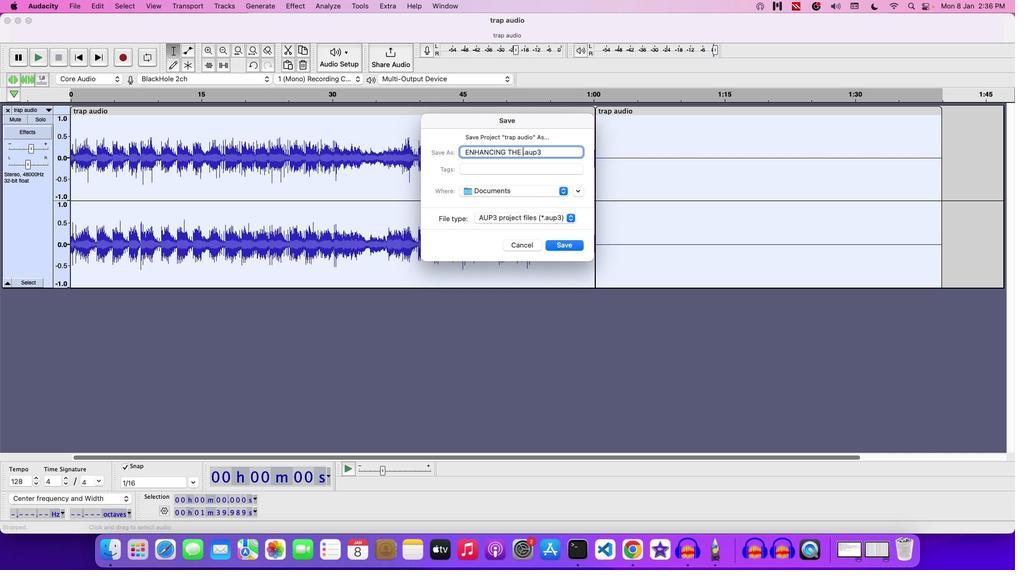 
Action: Mouse moved to (633, 326)
Screenshot: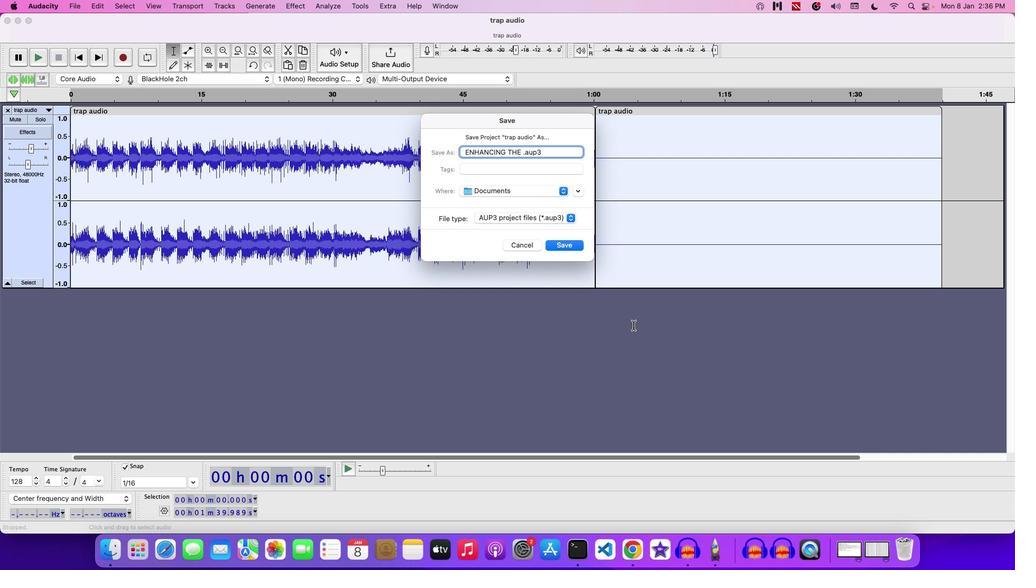 
Action: Key pressed 'C''L''A''R''I''T''Y'
Screenshot: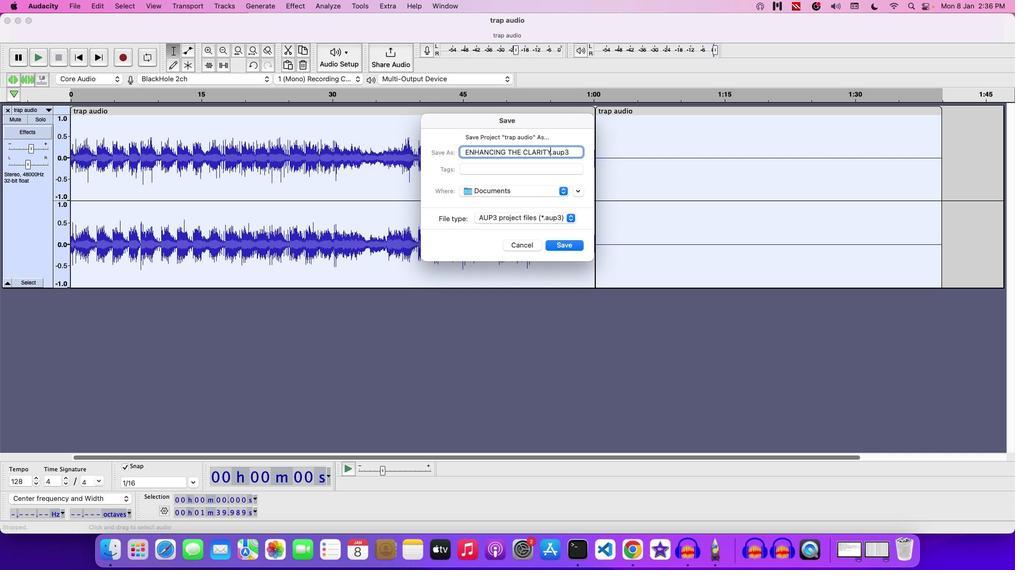 
Action: Mouse moved to (567, 246)
Screenshot: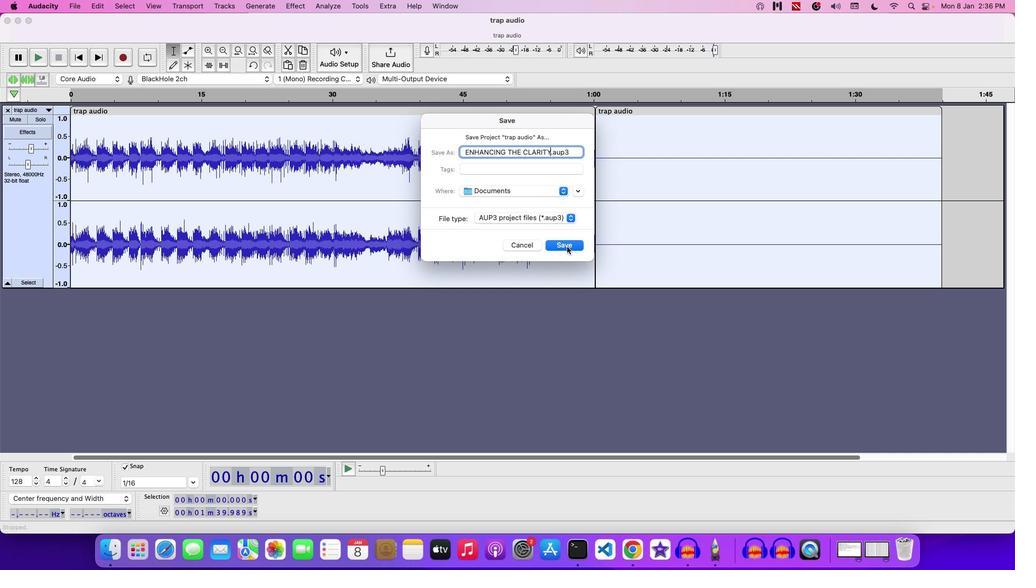 
Action: Mouse pressed left at (567, 246)
Screenshot: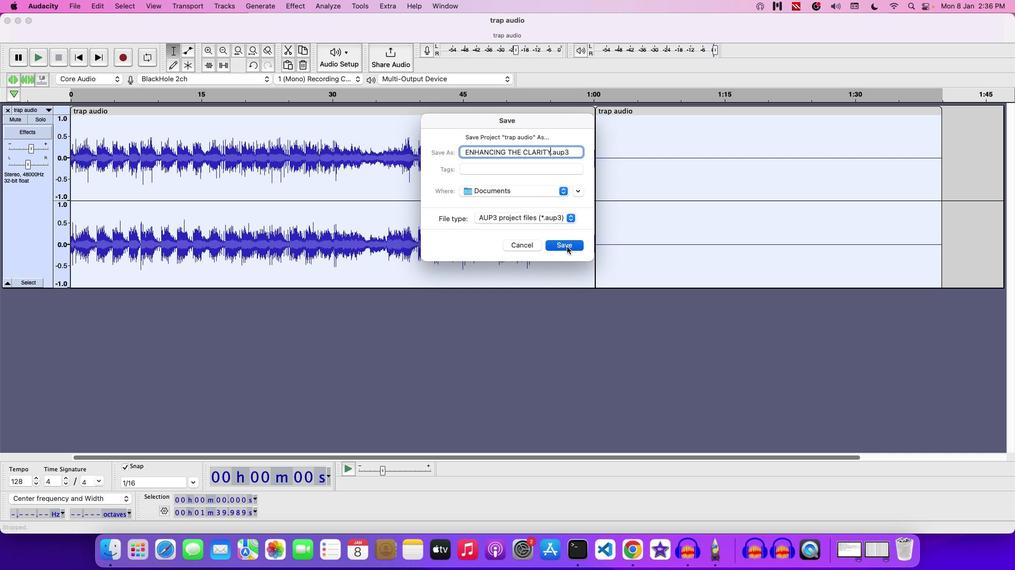 
